 Task: Look for space in Newburgh, United States from 10th August, 2023 to 18th August, 2023 for 2 adults in price range Rs.10000 to Rs.14000. Place can be private room with 1  bedroom having 1 bed and 1 bathroom. Property type can be house, flat, guest house. Amenities needed are: wifi, TV, free parkinig on premises, gym, breakfast. Booking option can be shelf check-in. Required host language is English.
Action: Mouse moved to (473, 95)
Screenshot: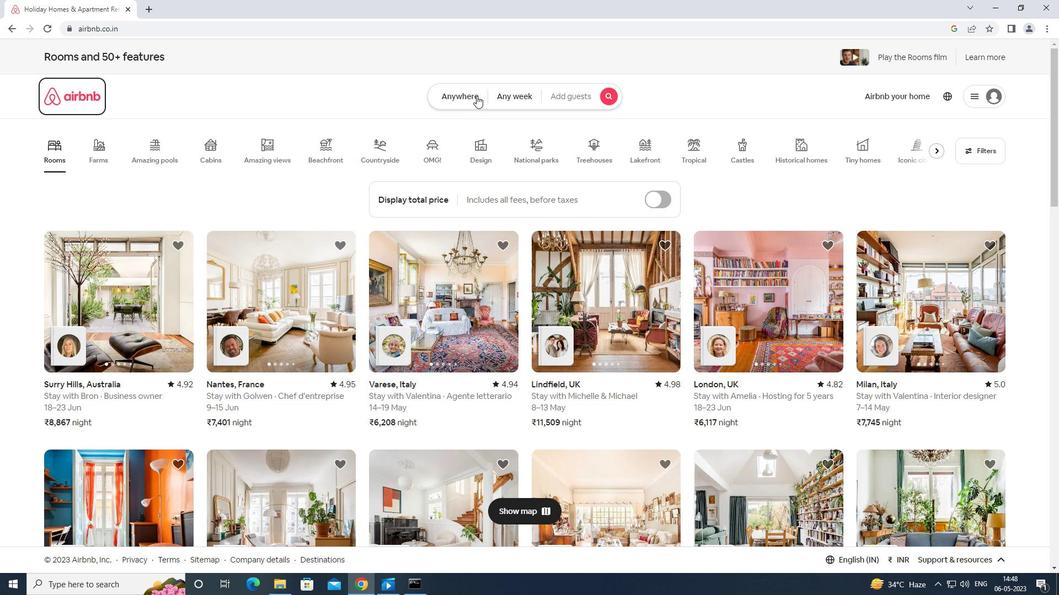 
Action: Mouse pressed left at (473, 95)
Screenshot: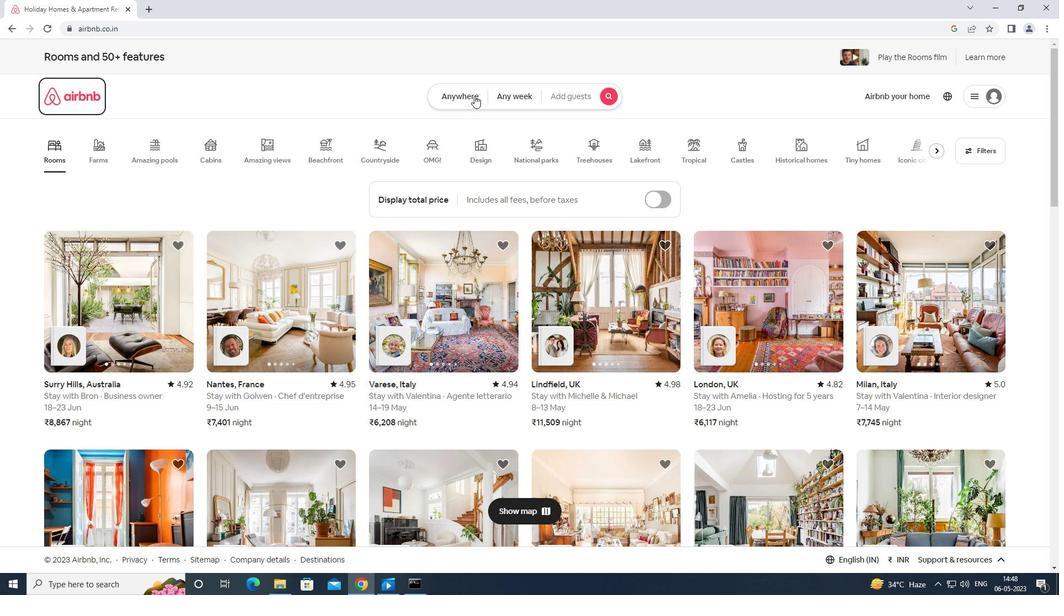 
Action: Mouse moved to (451, 63)
Screenshot: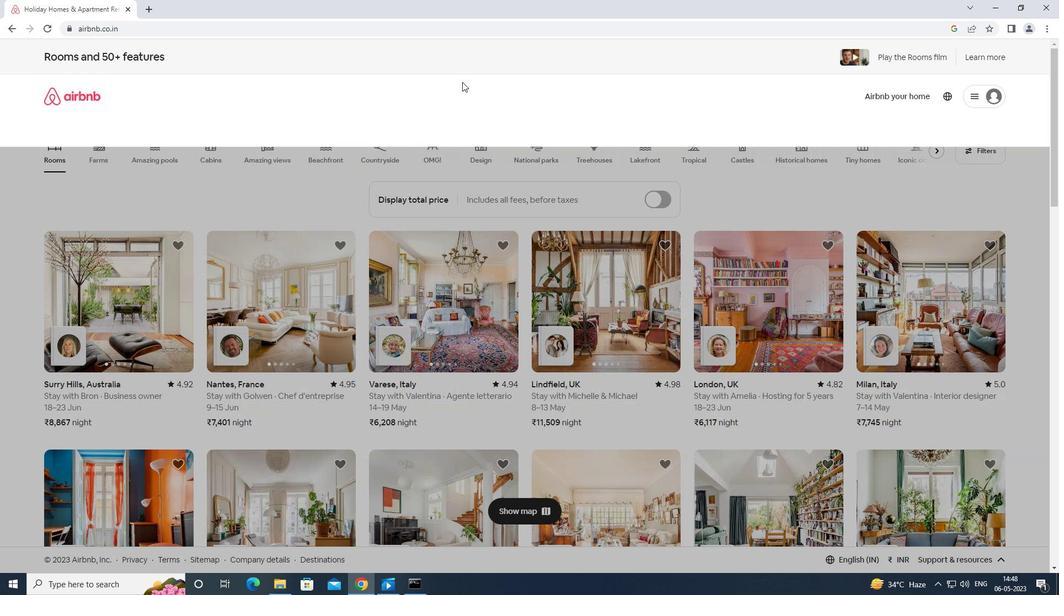 
Action: Key pressed <Key.caps_lock>
Screenshot: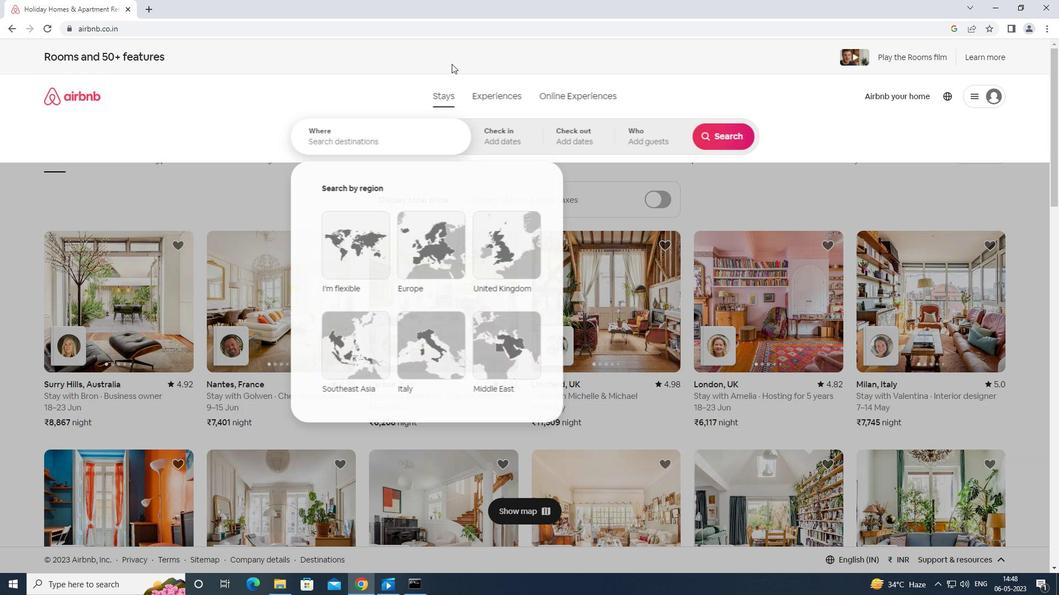 
Action: Mouse moved to (420, 132)
Screenshot: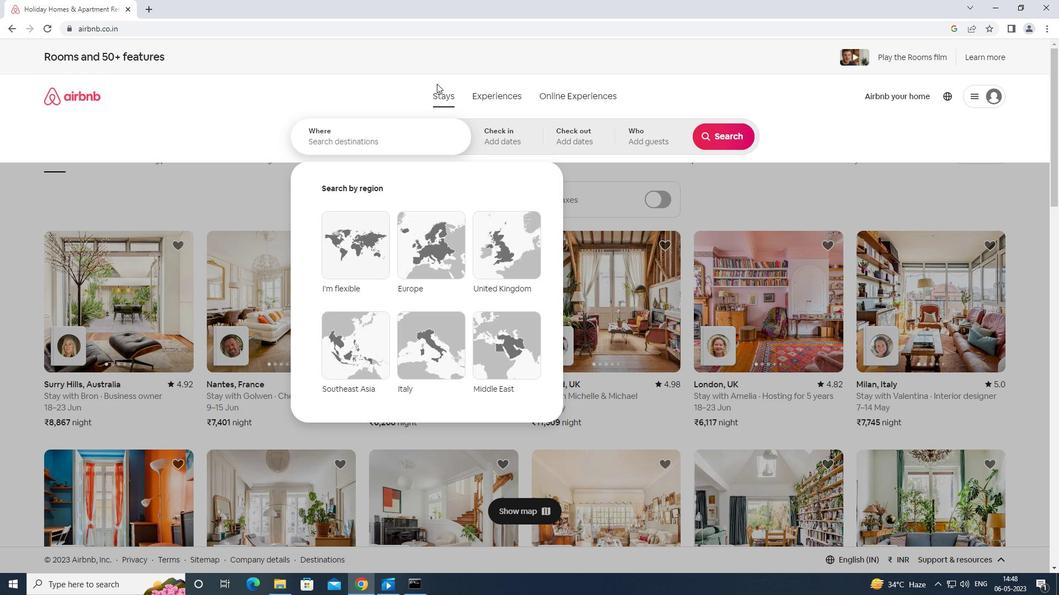 
Action: Mouse pressed left at (420, 132)
Screenshot: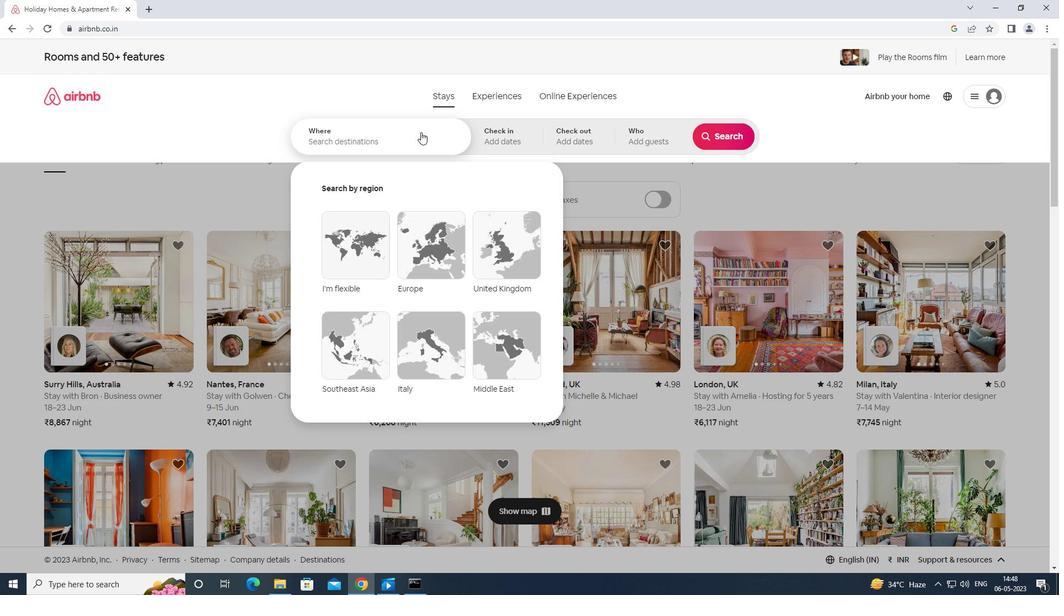 
Action: Key pressed newburgh<Key.space>united<Key.space>states<Key.enter>
Screenshot: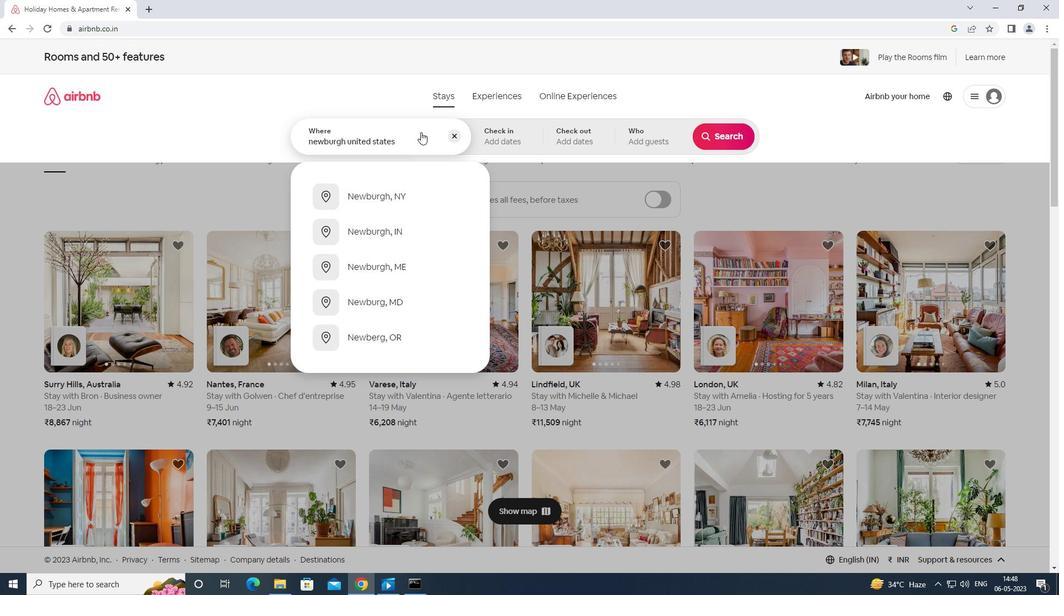 
Action: Mouse moved to (717, 232)
Screenshot: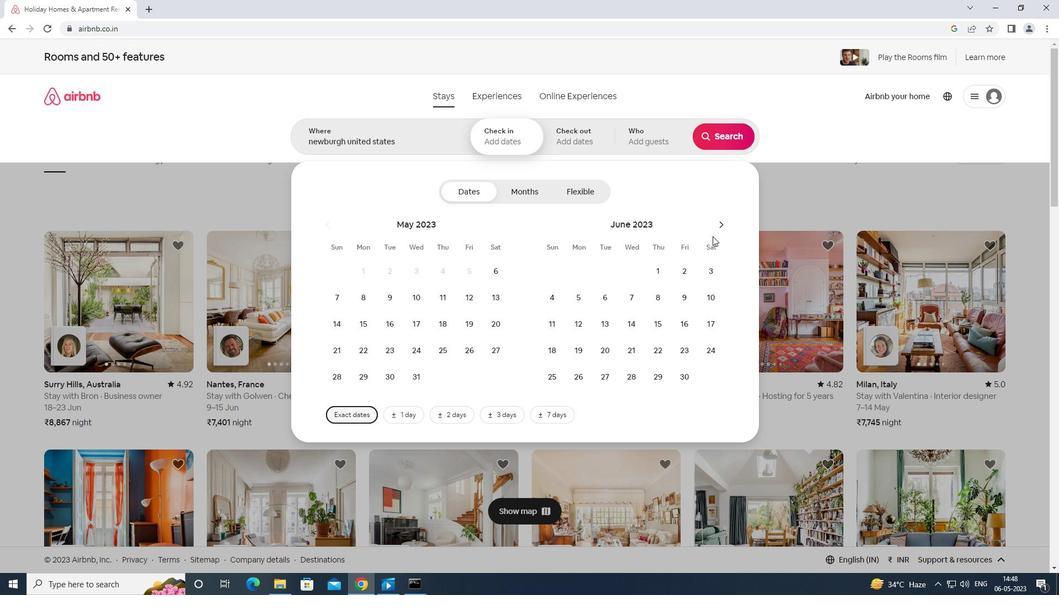
Action: Mouse pressed left at (717, 232)
Screenshot: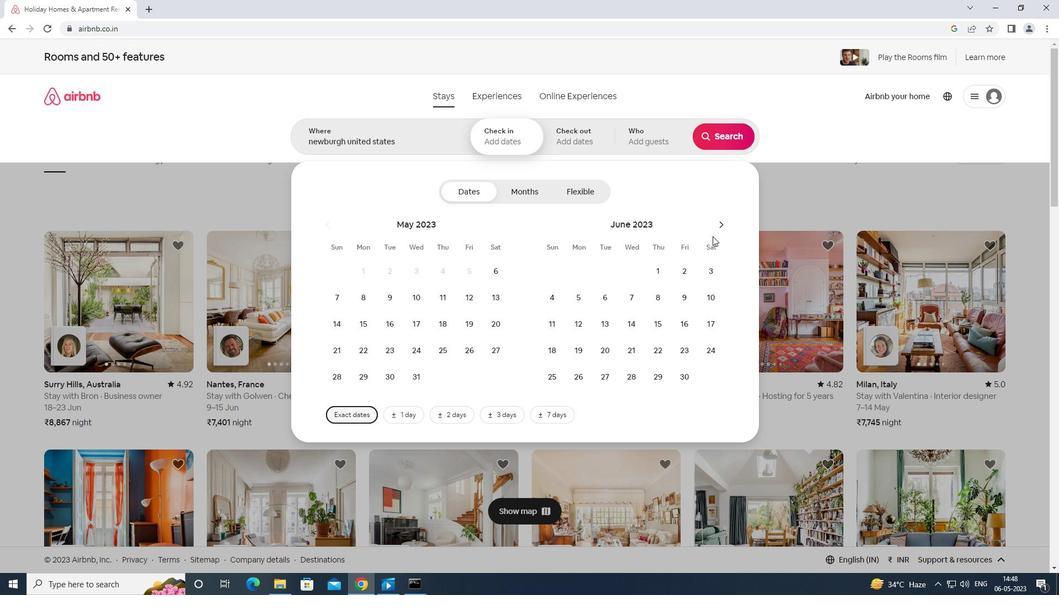 
Action: Mouse moved to (718, 222)
Screenshot: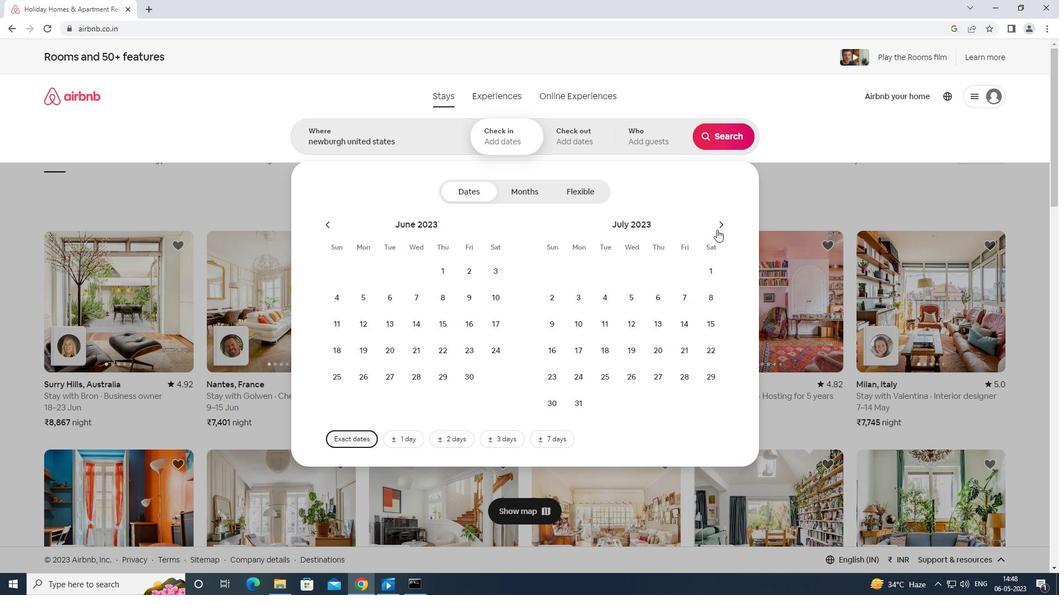 
Action: Mouse pressed left at (718, 222)
Screenshot: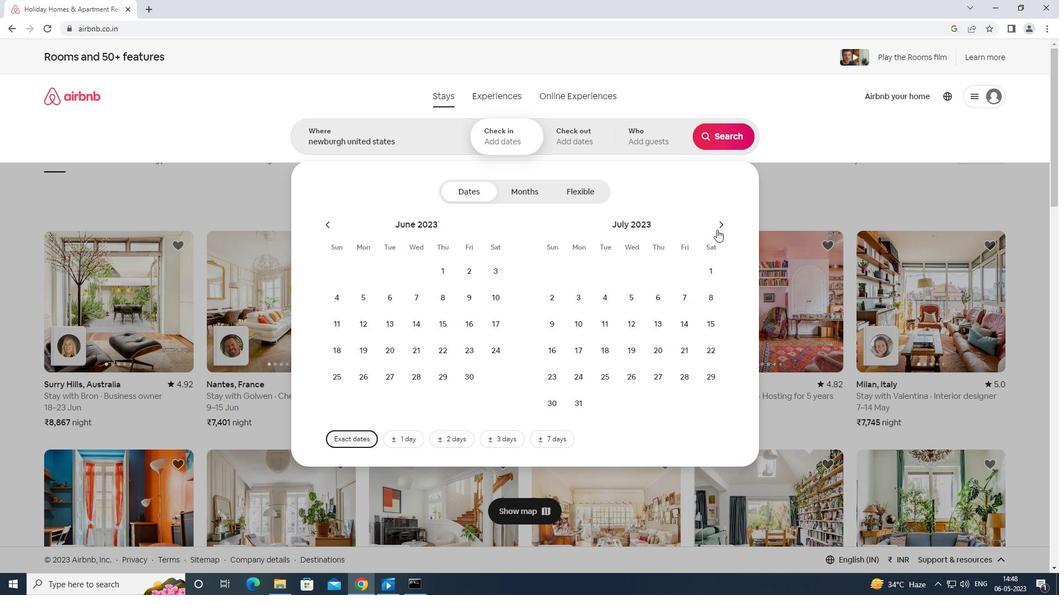 
Action: Mouse moved to (657, 289)
Screenshot: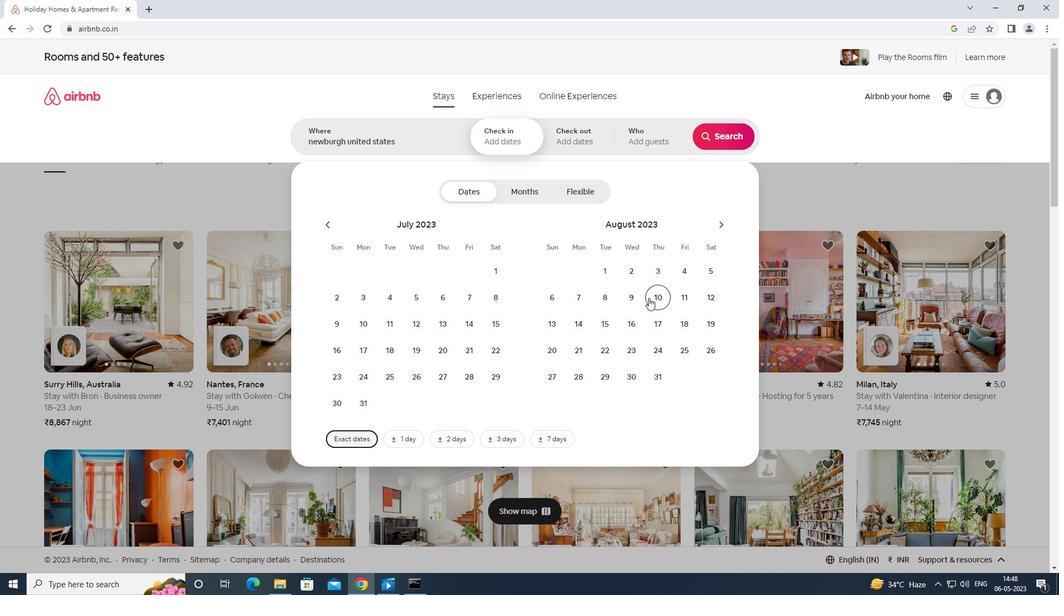 
Action: Mouse pressed left at (657, 289)
Screenshot: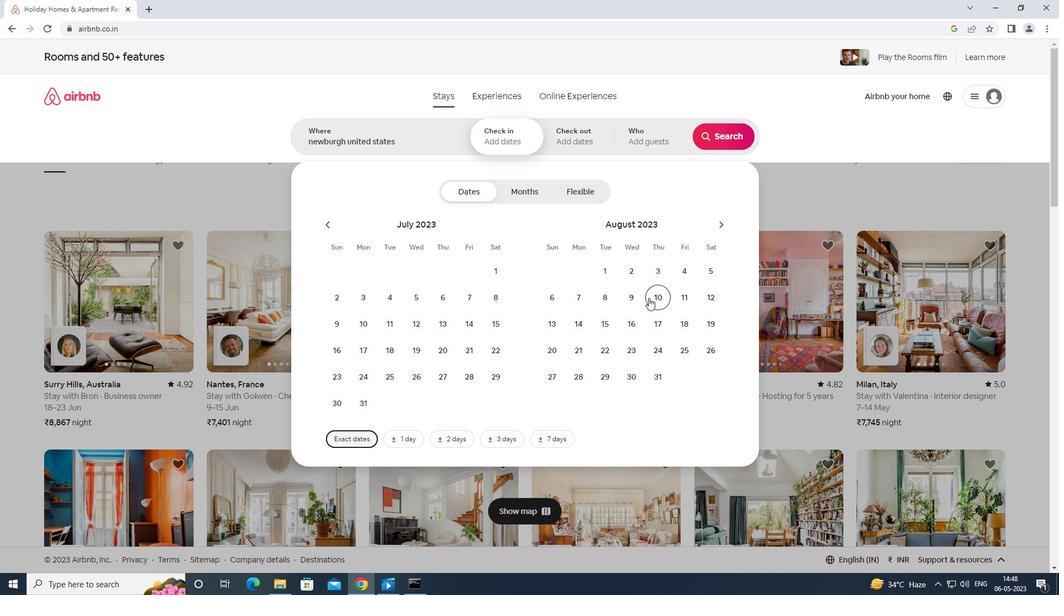 
Action: Mouse moved to (676, 320)
Screenshot: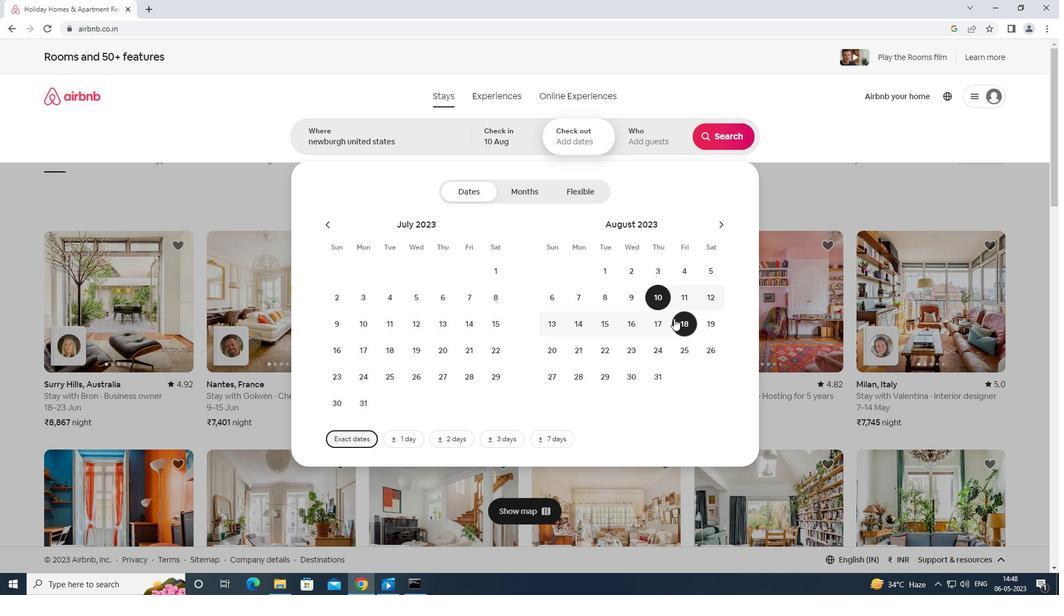 
Action: Mouse pressed left at (676, 320)
Screenshot: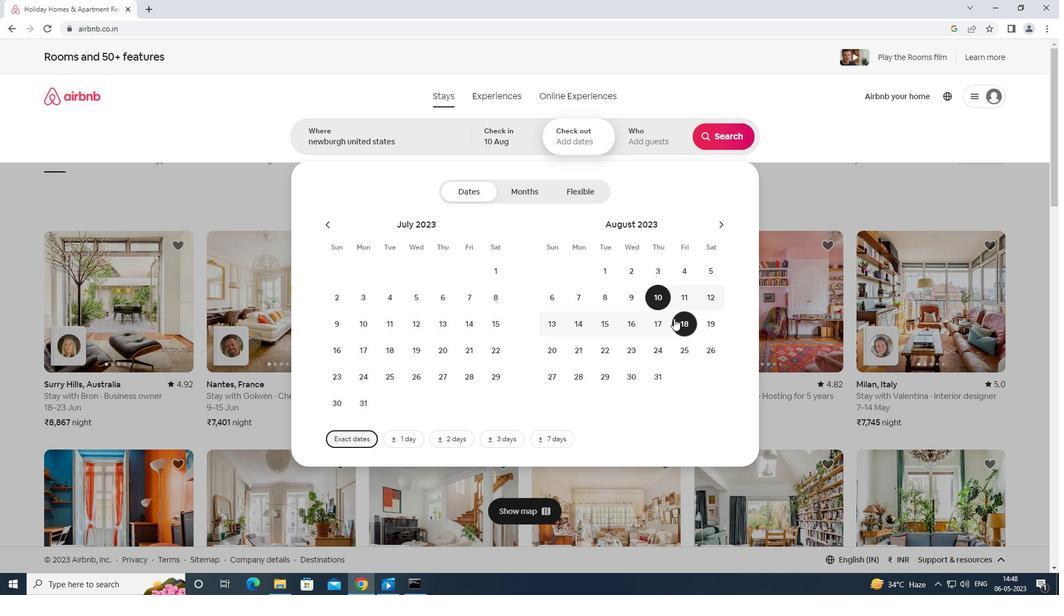 
Action: Mouse moved to (647, 132)
Screenshot: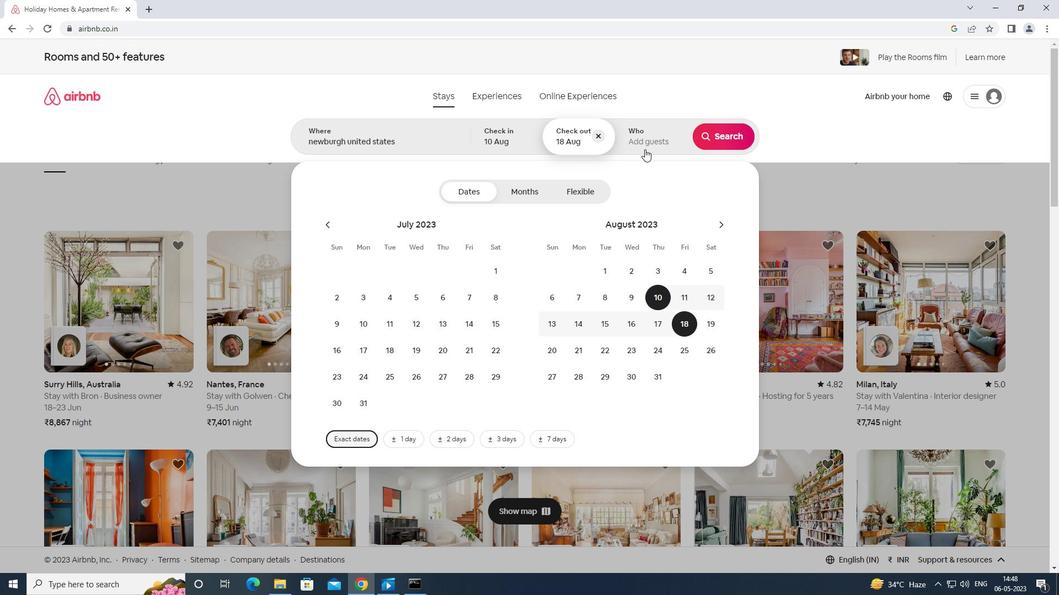 
Action: Mouse pressed left at (647, 132)
Screenshot: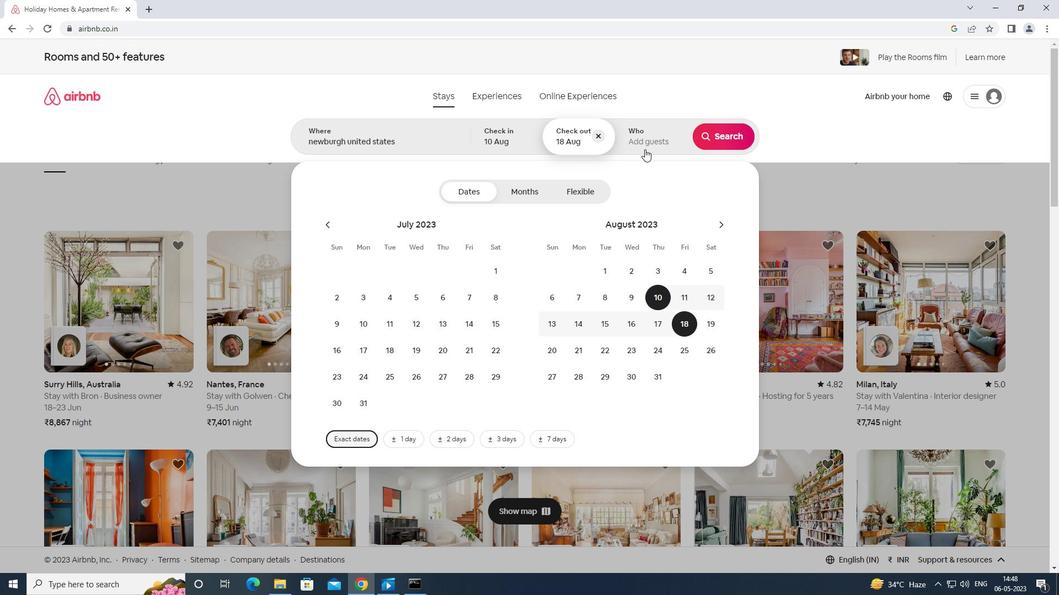
Action: Mouse moved to (724, 192)
Screenshot: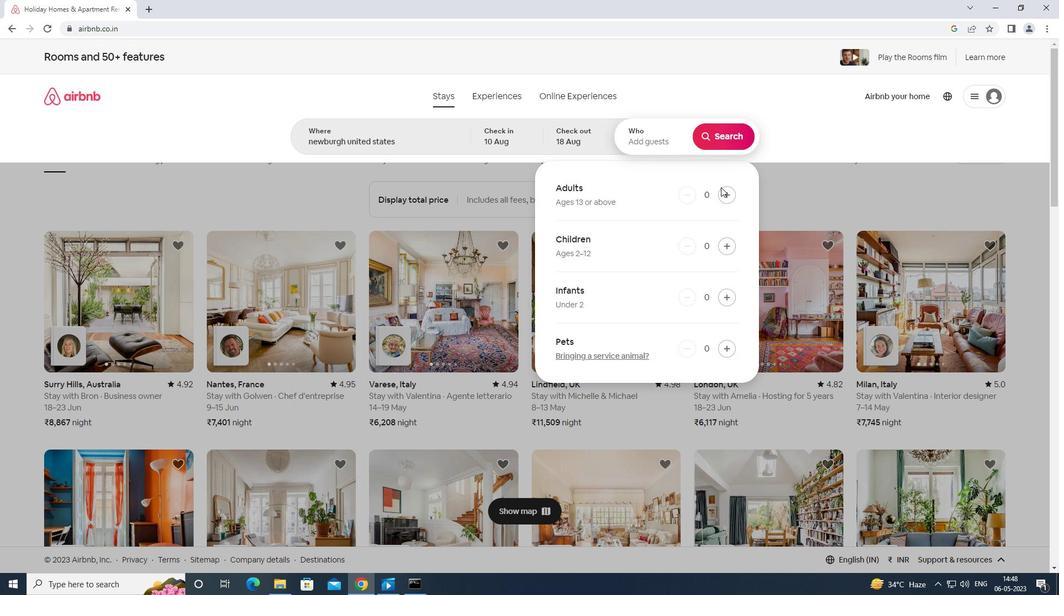 
Action: Mouse pressed left at (724, 192)
Screenshot: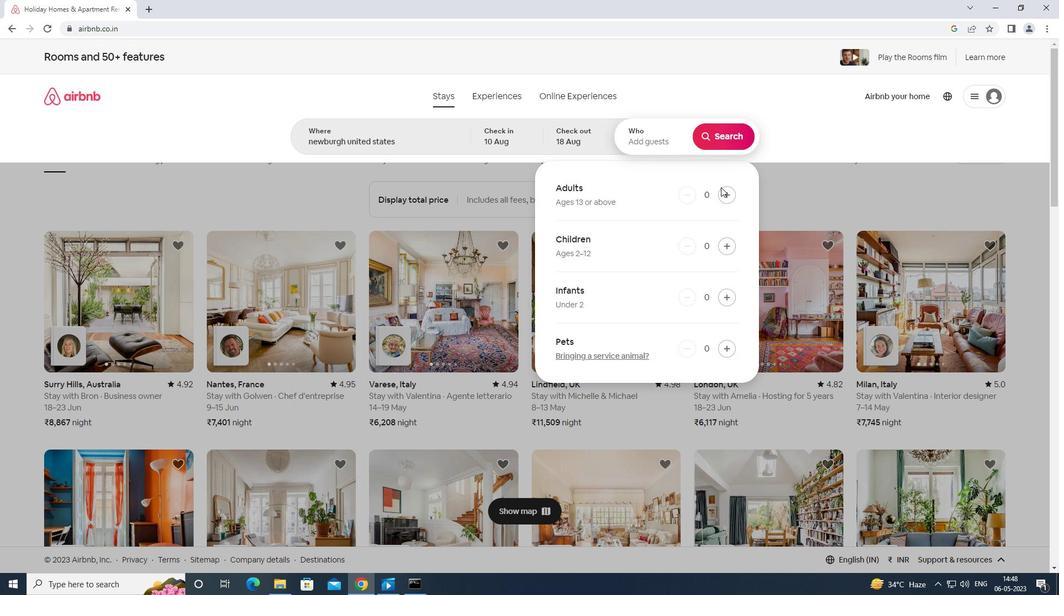 
Action: Mouse moved to (726, 194)
Screenshot: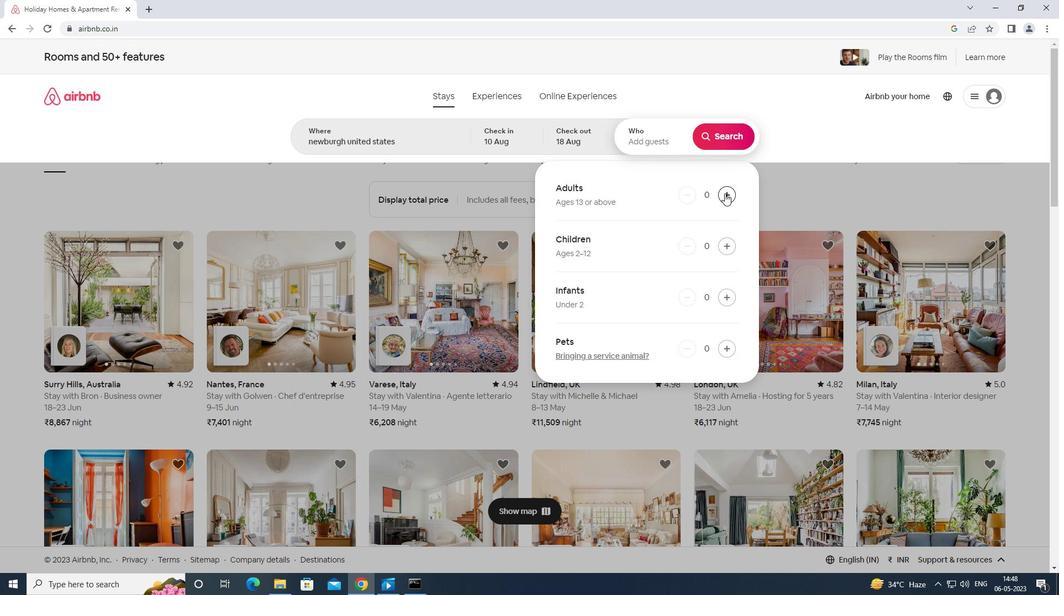 
Action: Mouse pressed left at (726, 194)
Screenshot: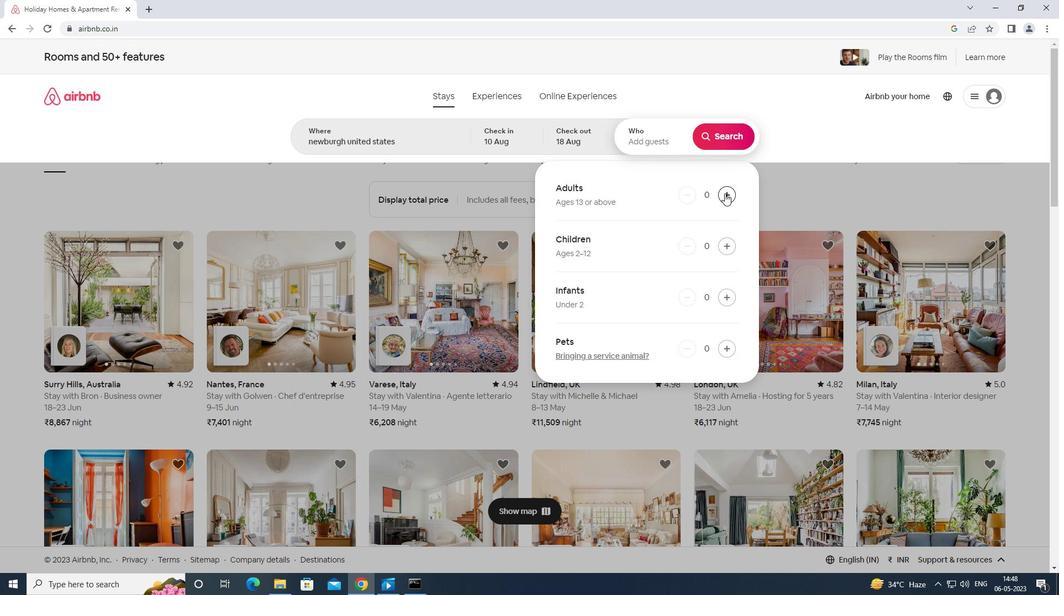 
Action: Mouse moved to (717, 134)
Screenshot: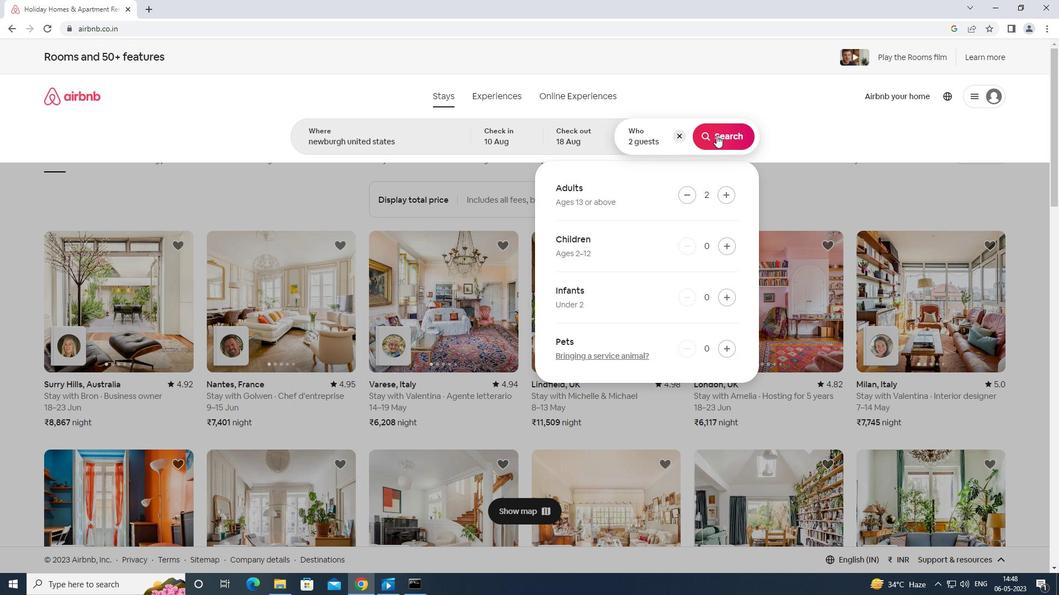 
Action: Mouse pressed left at (717, 134)
Screenshot: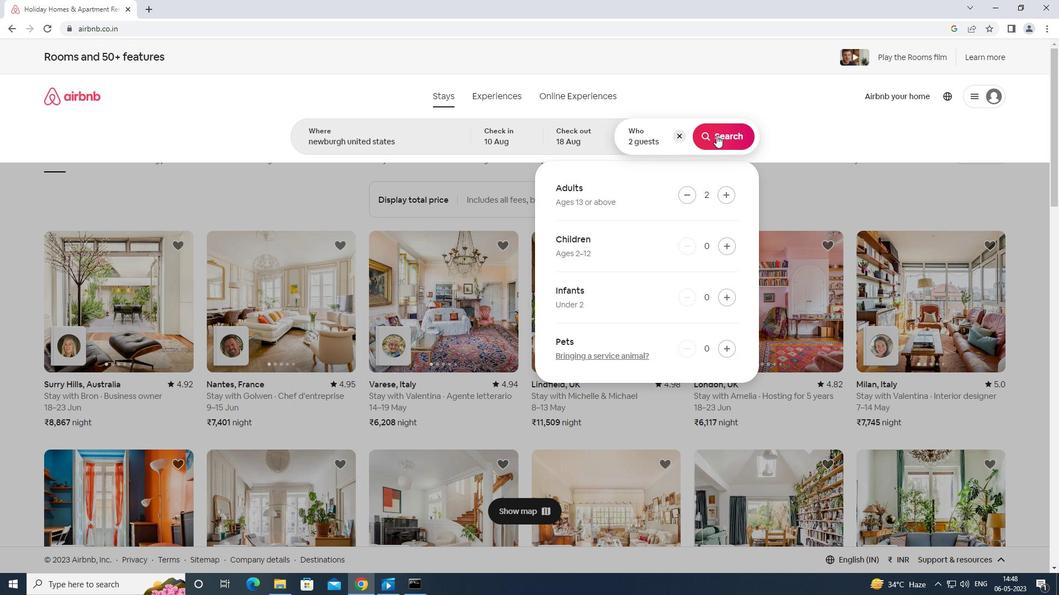 
Action: Mouse moved to (1010, 100)
Screenshot: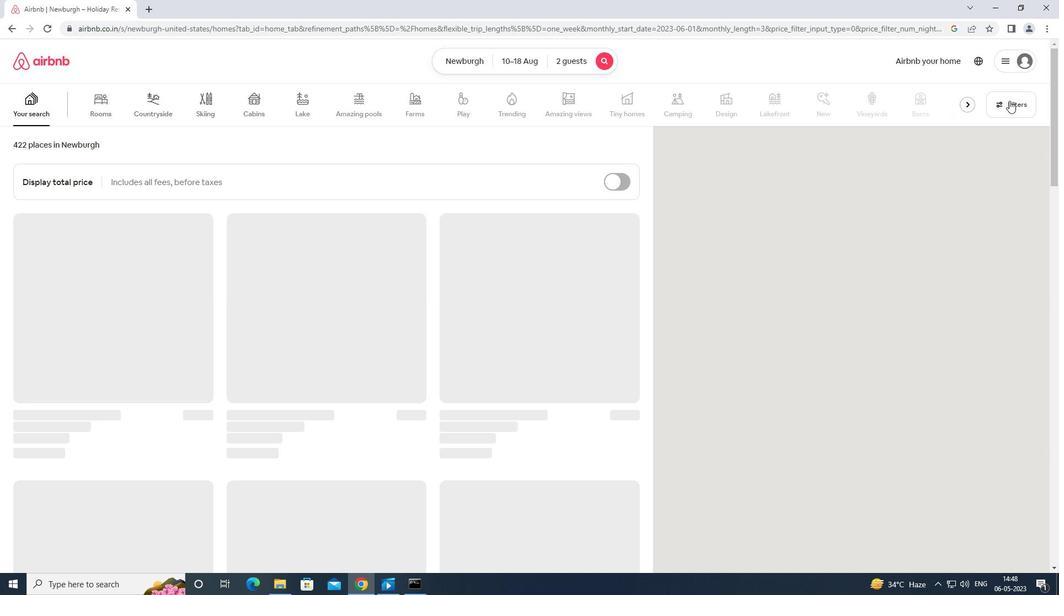 
Action: Mouse pressed left at (1010, 100)
Screenshot: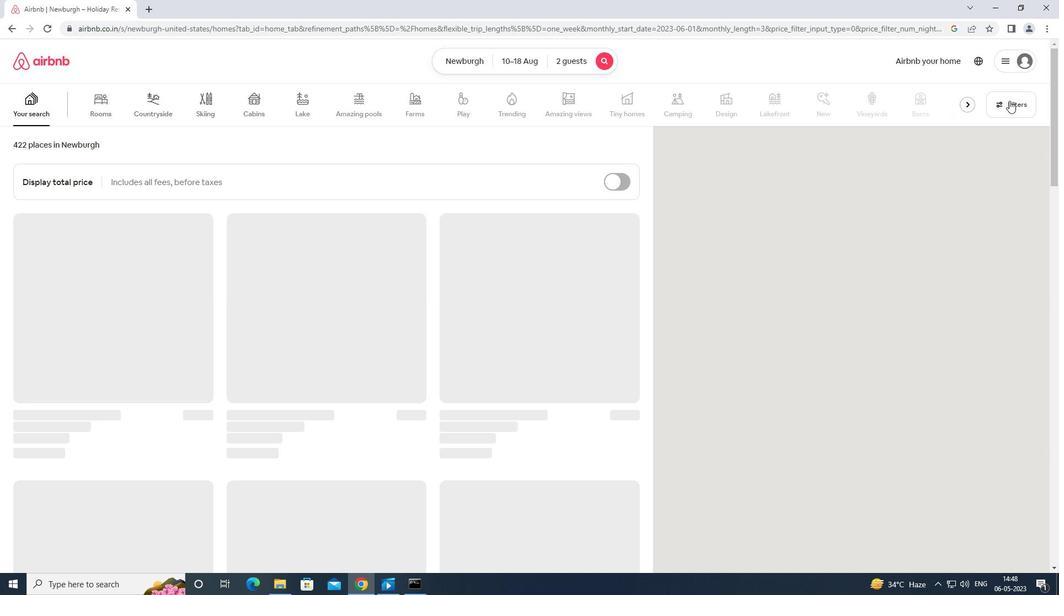 
Action: Mouse moved to (475, 364)
Screenshot: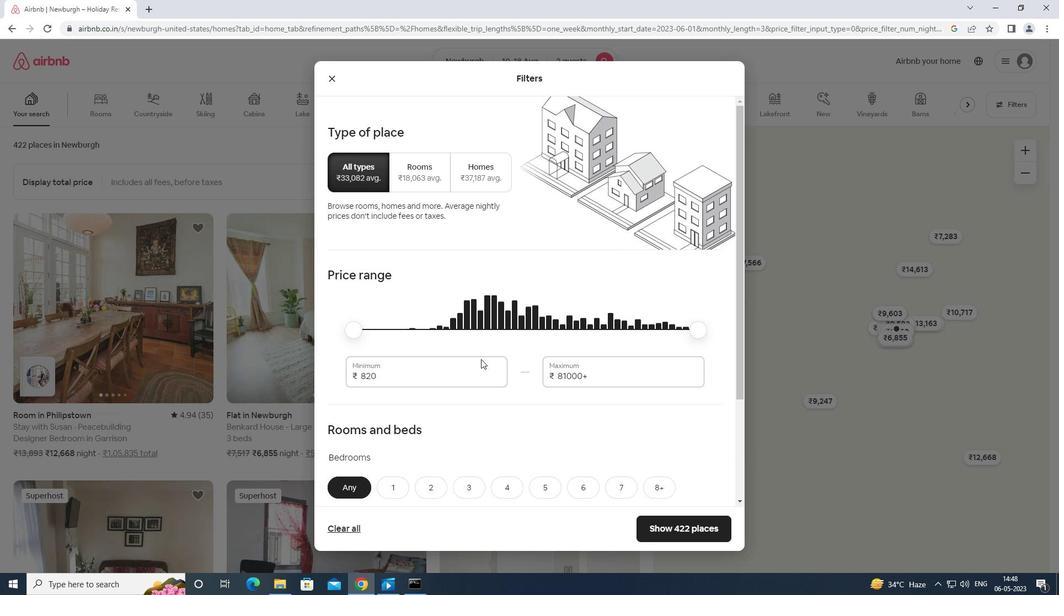 
Action: Mouse pressed left at (475, 364)
Screenshot: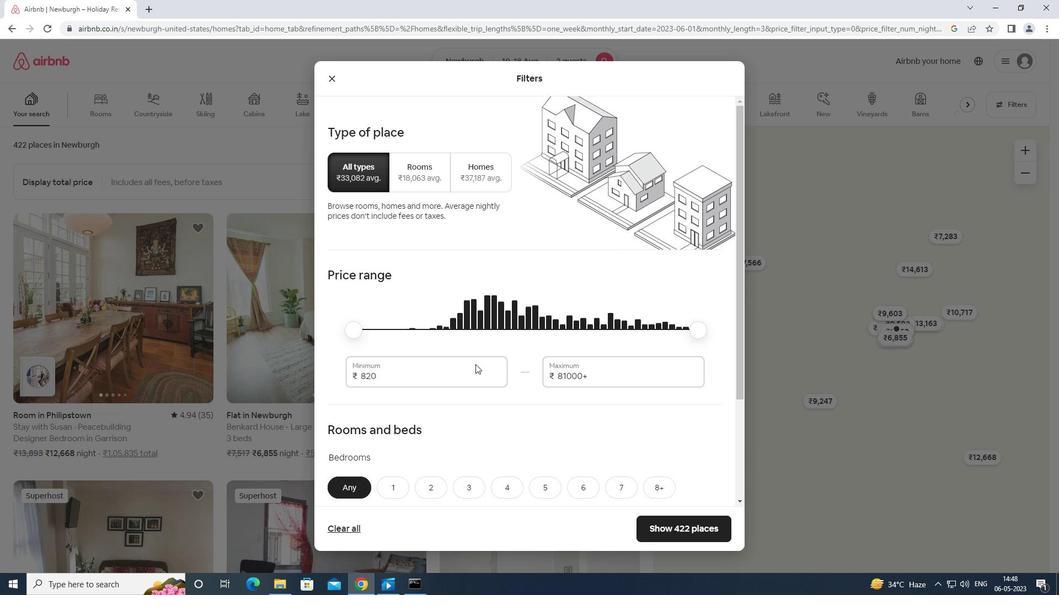 
Action: Mouse moved to (475, 364)
Screenshot: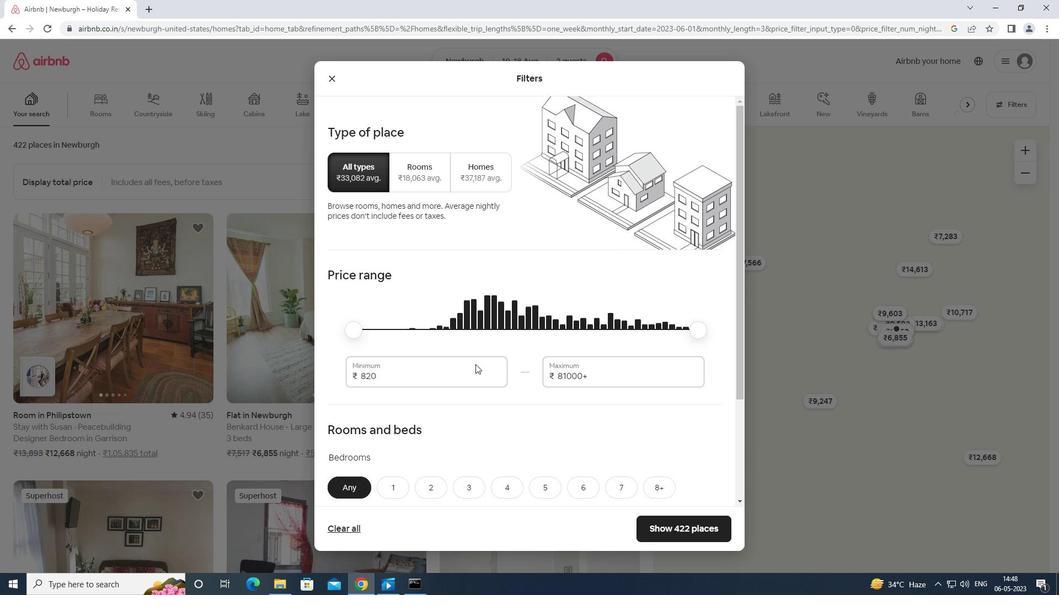 
Action: Key pressed <Key.backspace><Key.backspace><Key.backspace><Key.backspace><Key.backspace><Key.backspace>10000
Screenshot: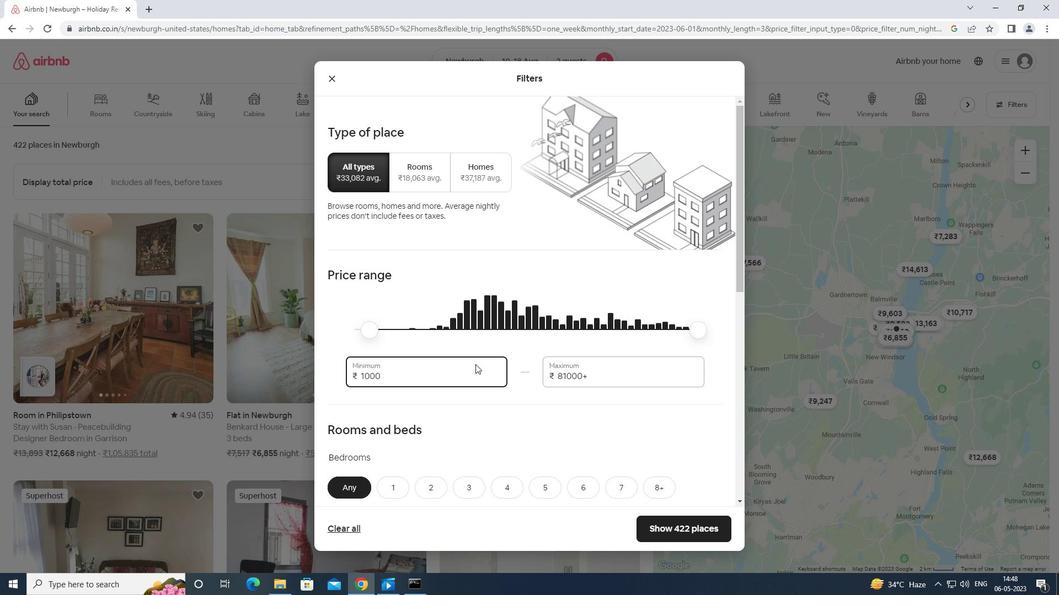 
Action: Mouse moved to (602, 367)
Screenshot: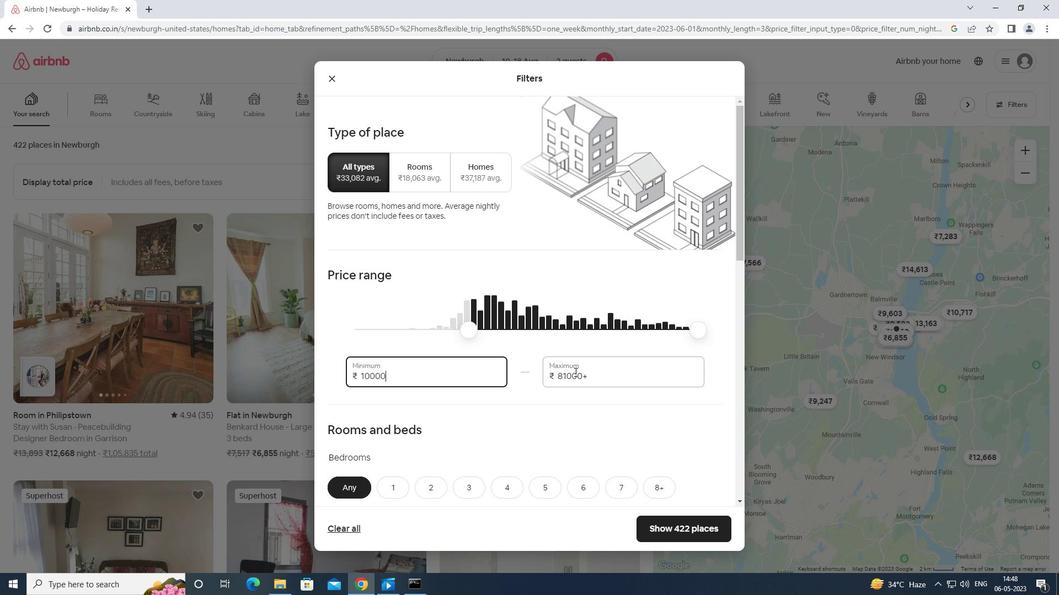 
Action: Mouse pressed left at (602, 367)
Screenshot: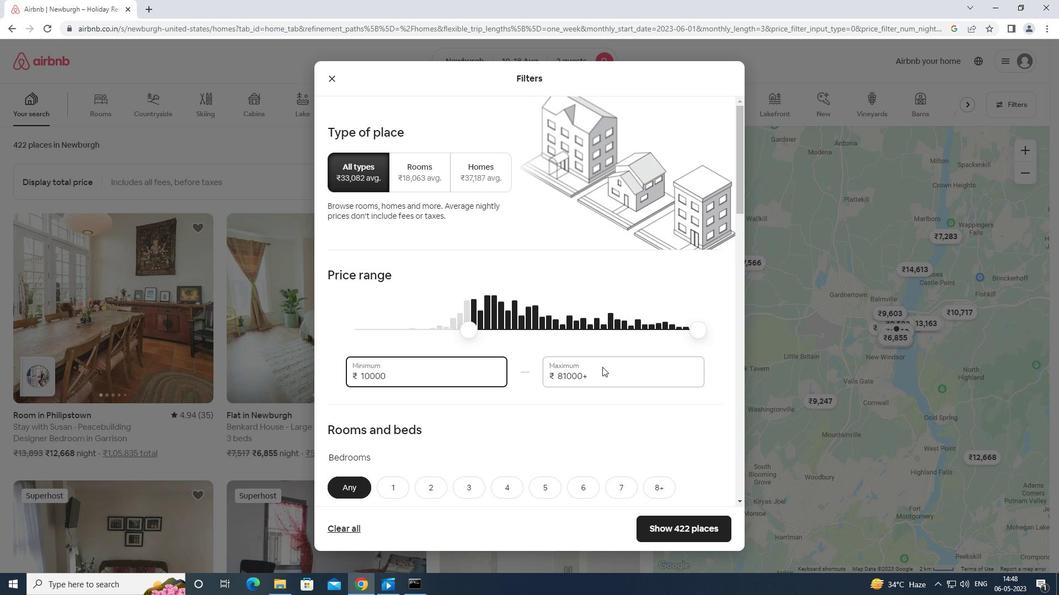 
Action: Key pressed <Key.backspace><Key.backspace><Key.backspace><Key.backspace><Key.backspace>1400<Key.backspace><Key.backspace><Key.backspace><Key.backspace><Key.backspace><Key.backspace><Key.backspace><Key.backspace><Key.backspace><Key.backspace><Key.backspace><Key.backspace><Key.backspace><Key.backspace>14000
Screenshot: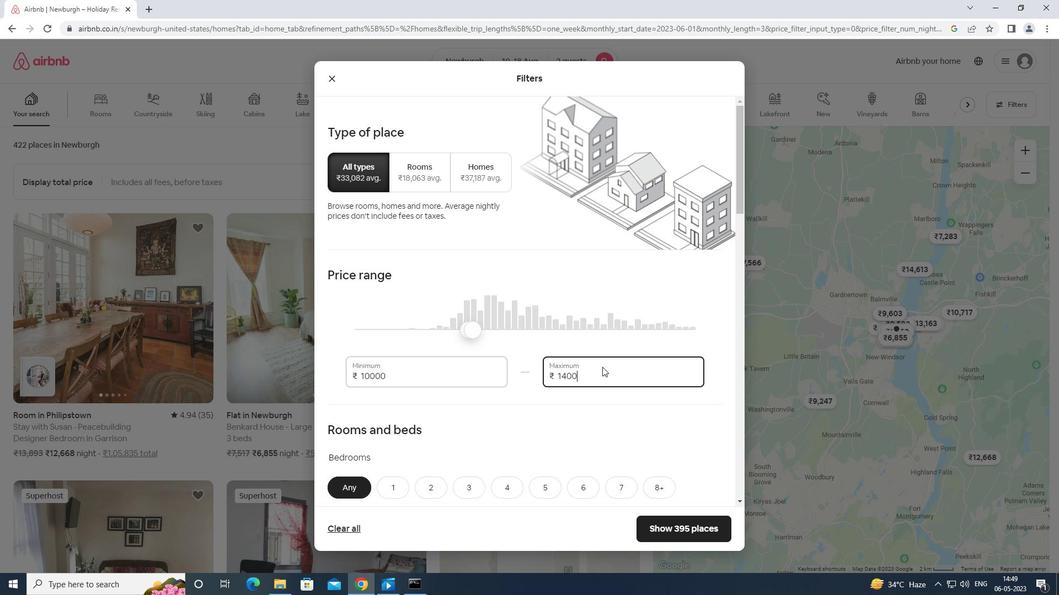 
Action: Mouse moved to (667, 291)
Screenshot: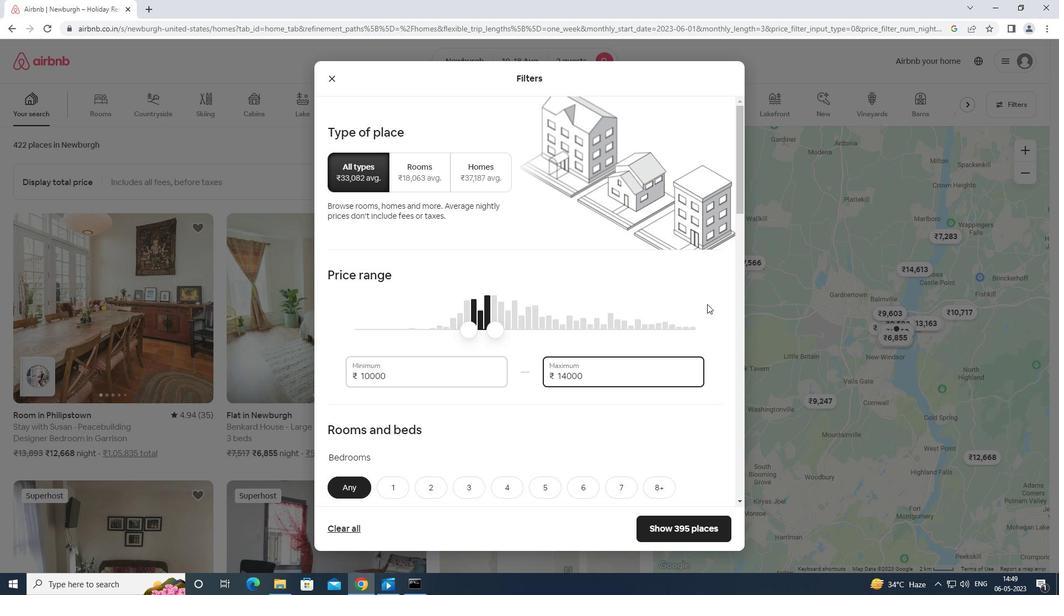 
Action: Mouse scrolled (667, 291) with delta (0, 0)
Screenshot: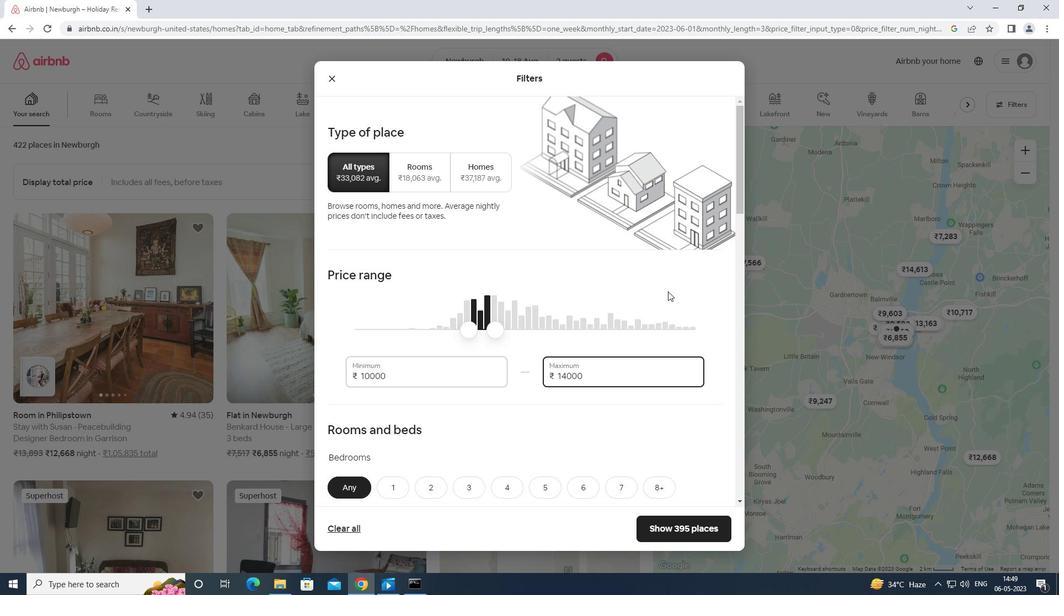 
Action: Mouse scrolled (667, 291) with delta (0, 0)
Screenshot: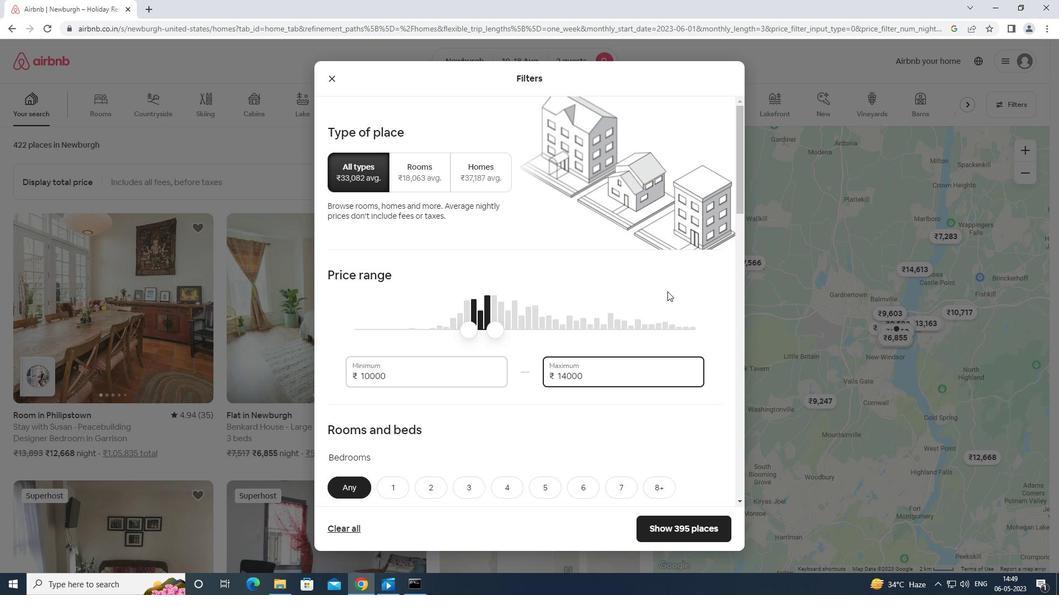 
Action: Mouse scrolled (667, 291) with delta (0, 0)
Screenshot: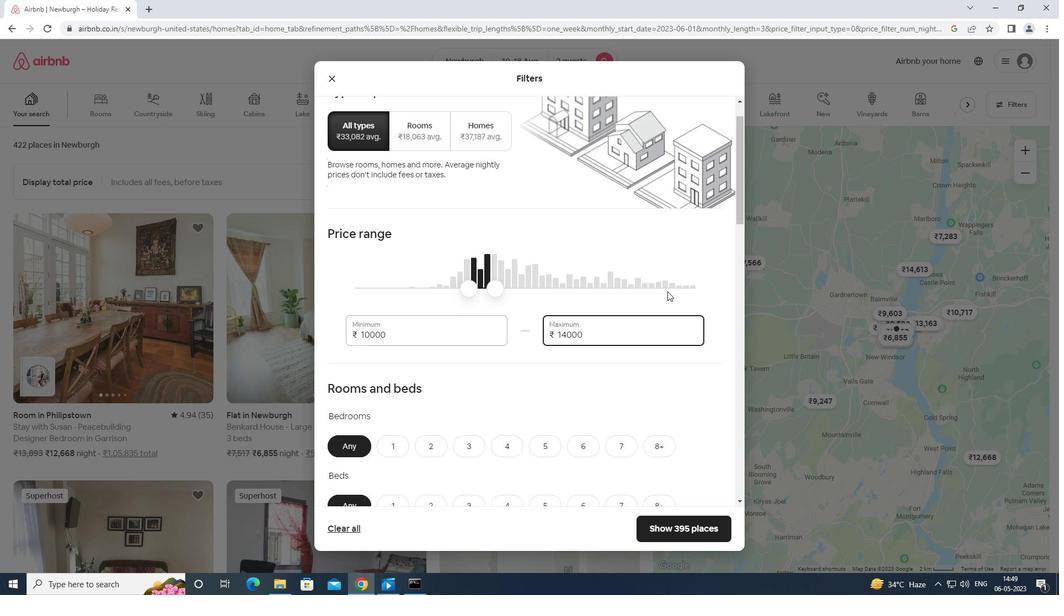 
Action: Mouse scrolled (667, 291) with delta (0, 0)
Screenshot: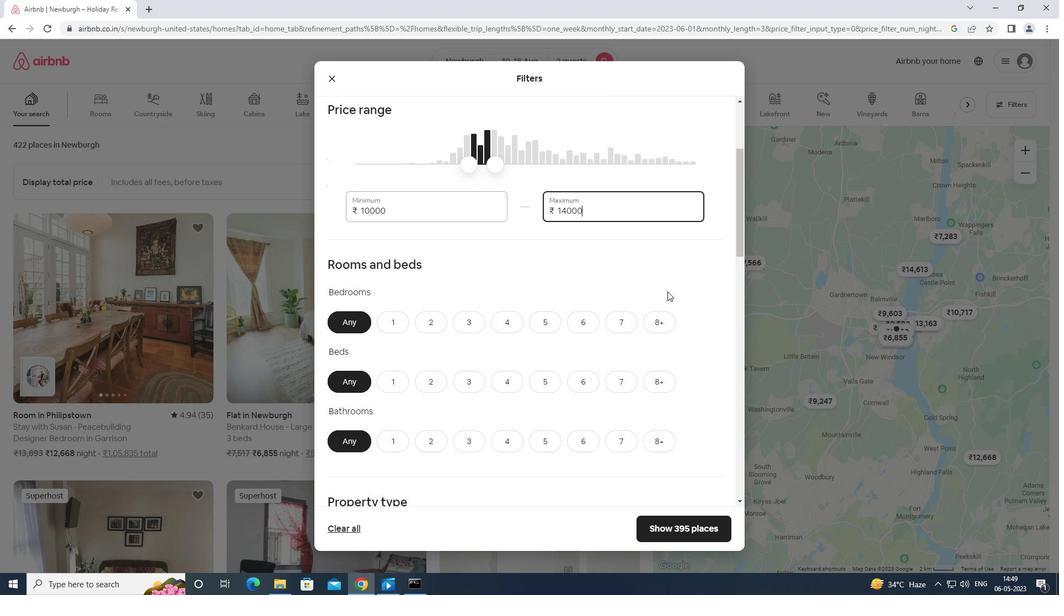 
Action: Mouse moved to (401, 263)
Screenshot: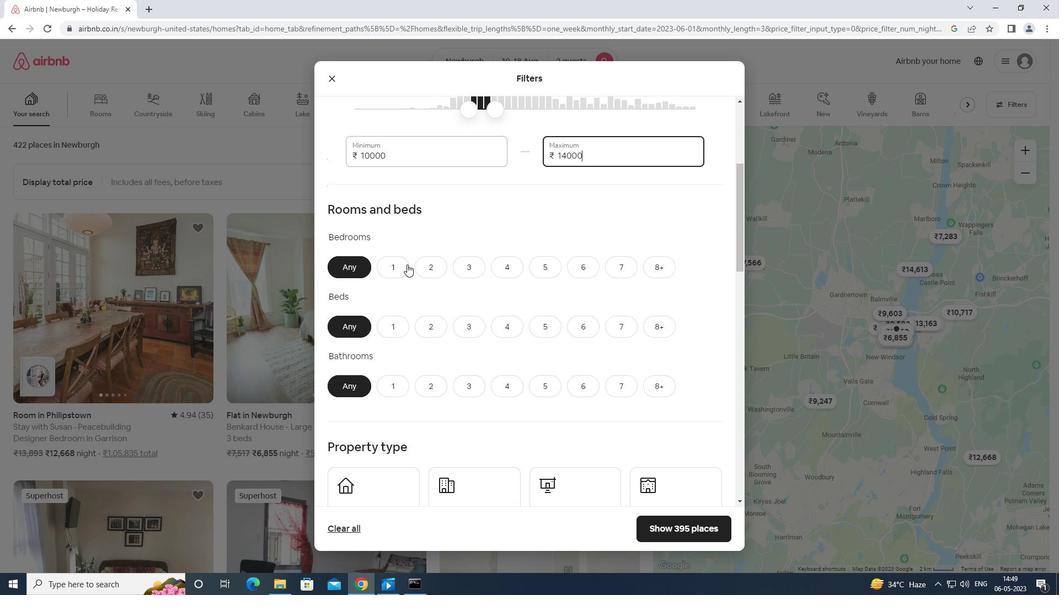 
Action: Mouse pressed left at (401, 263)
Screenshot: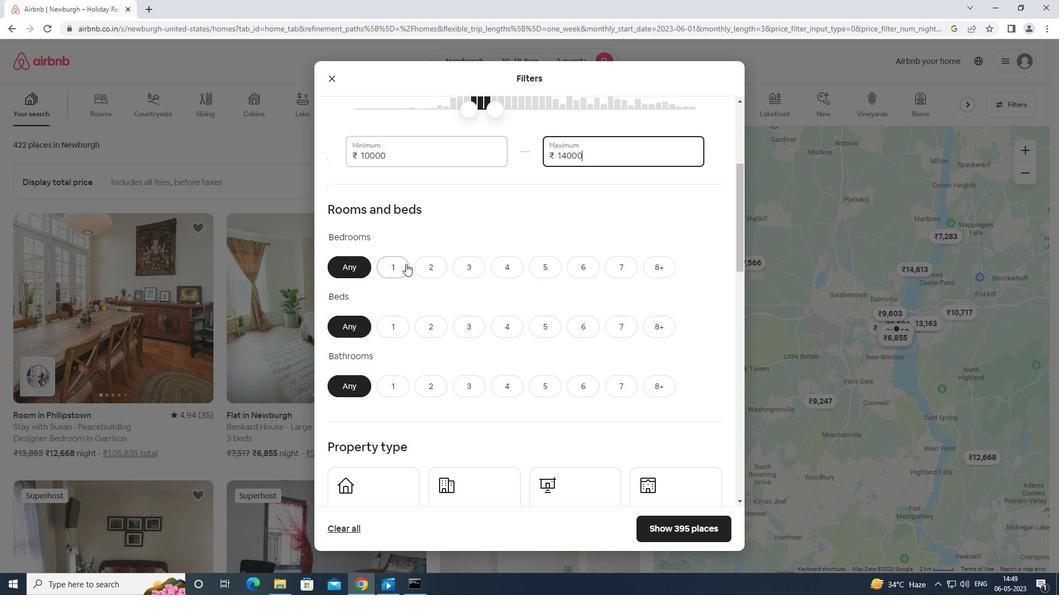 
Action: Mouse moved to (385, 326)
Screenshot: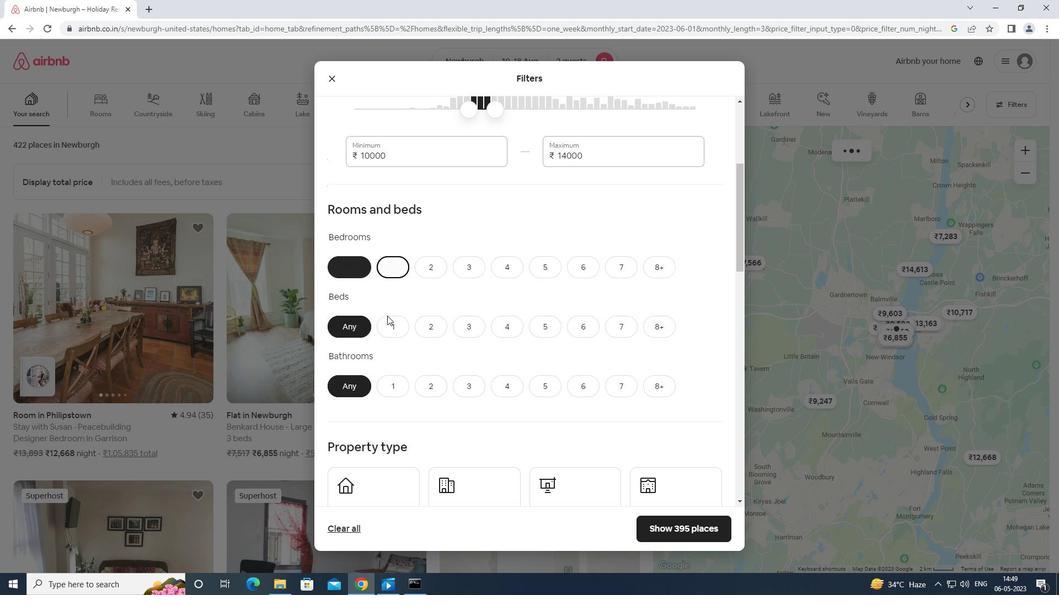 
Action: Mouse pressed left at (385, 326)
Screenshot: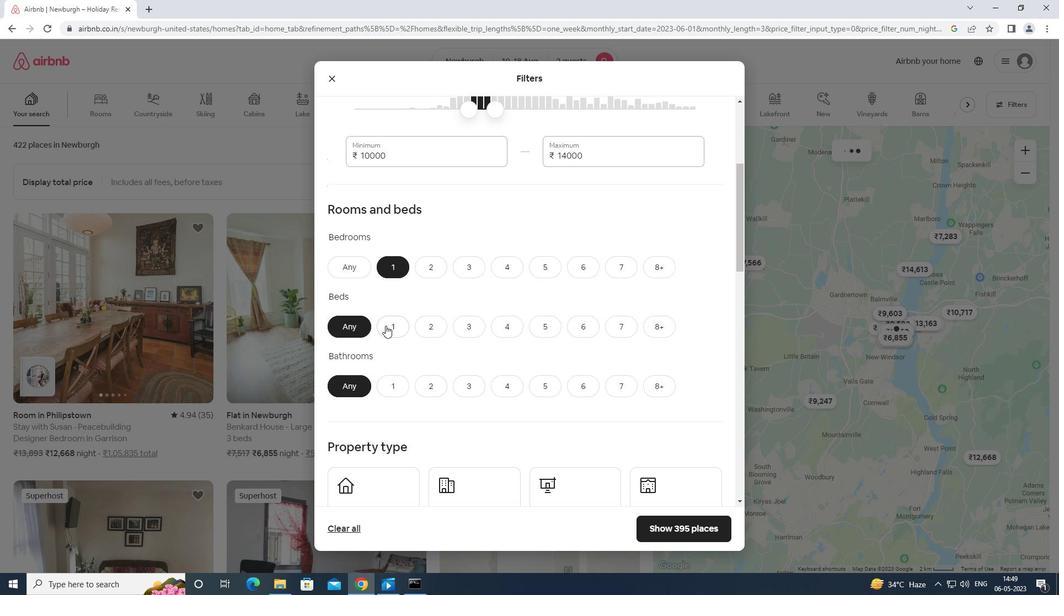 
Action: Mouse moved to (389, 378)
Screenshot: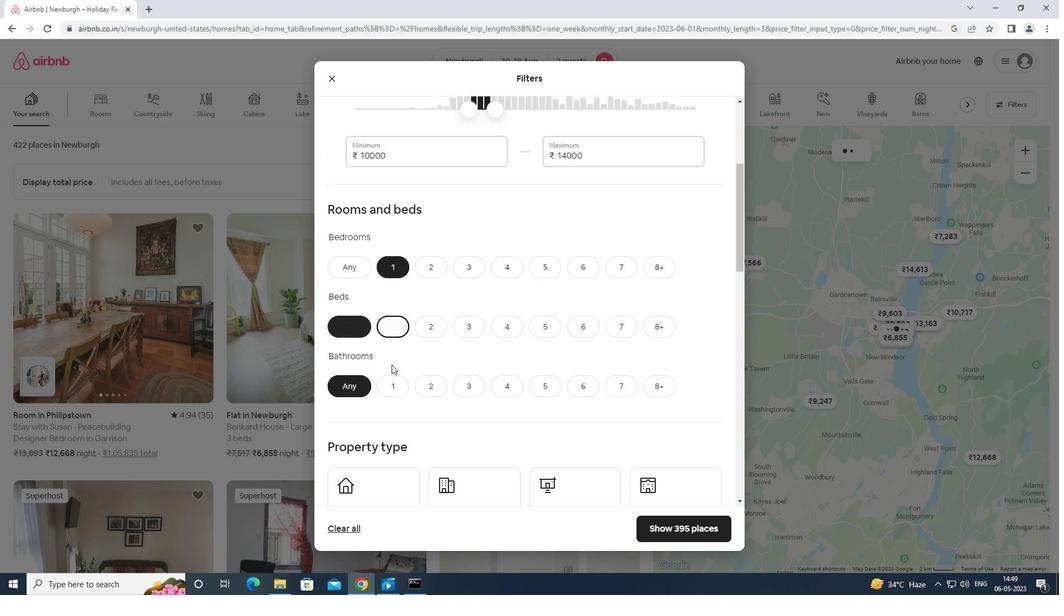 
Action: Mouse pressed left at (389, 378)
Screenshot: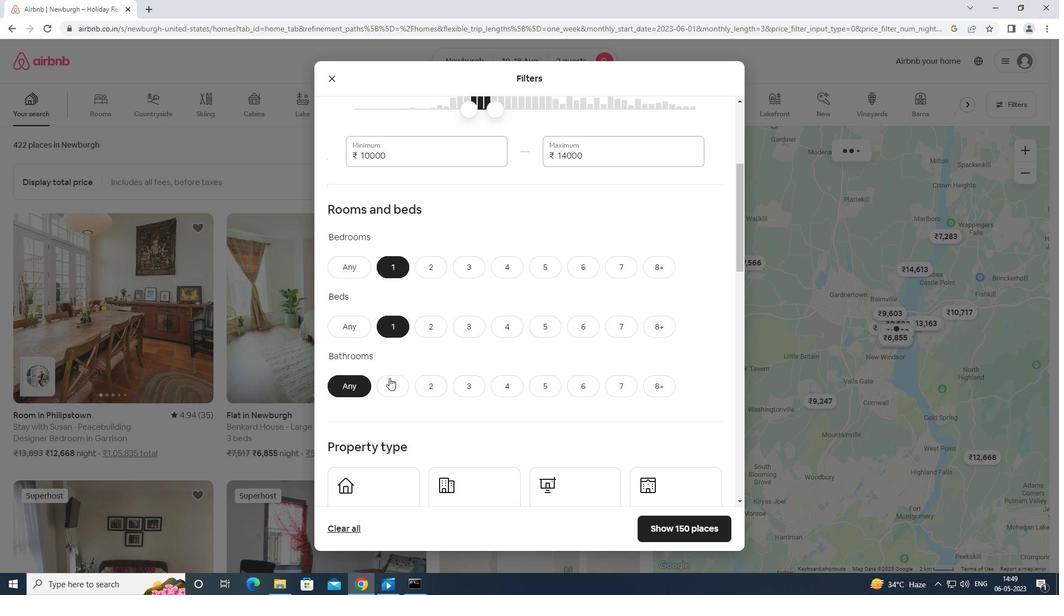
Action: Mouse moved to (391, 376)
Screenshot: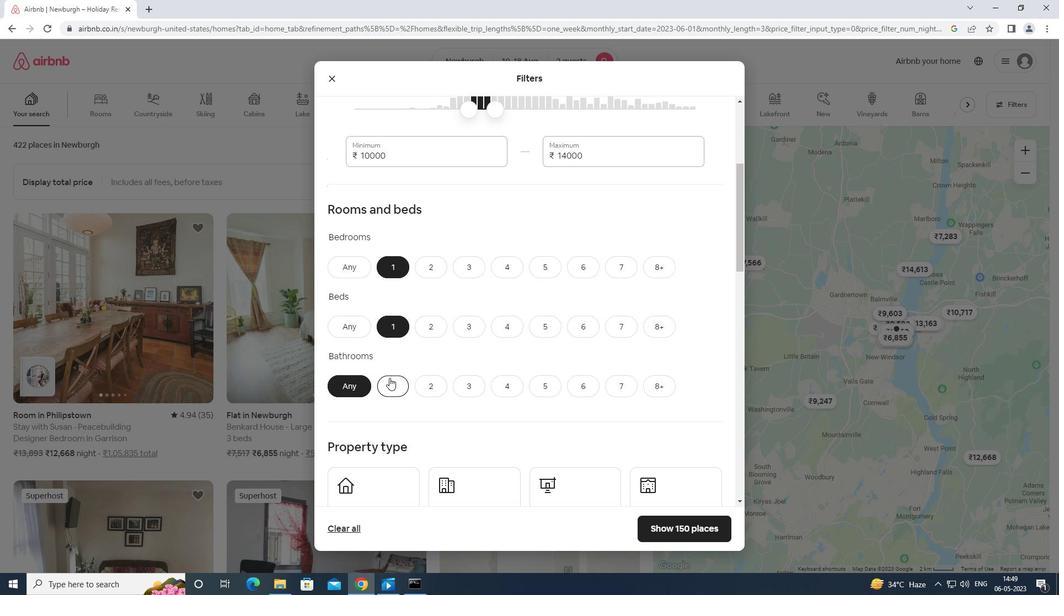 
Action: Mouse scrolled (391, 376) with delta (0, 0)
Screenshot: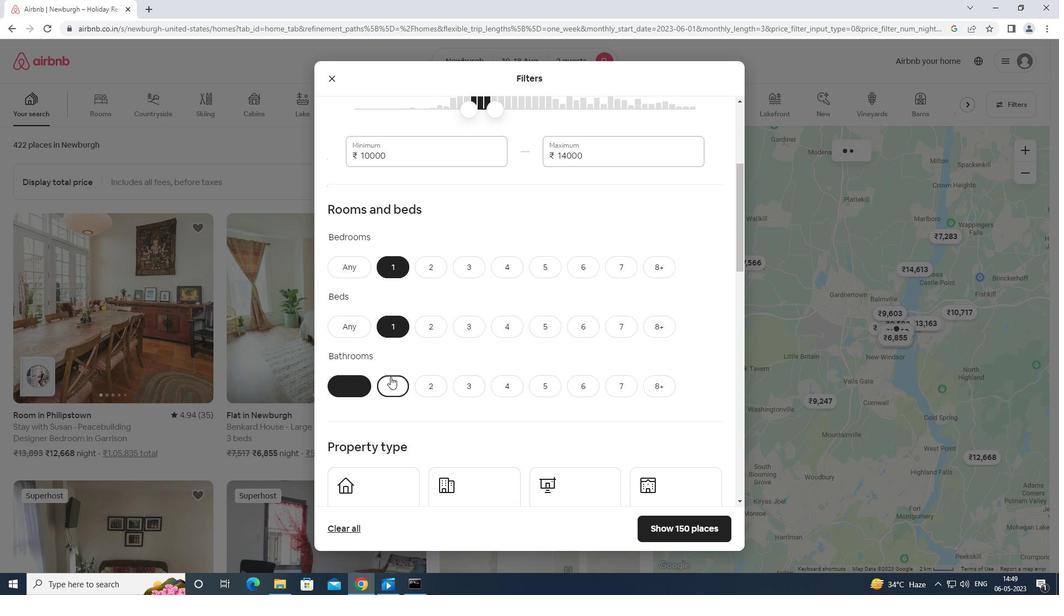 
Action: Mouse moved to (391, 383)
Screenshot: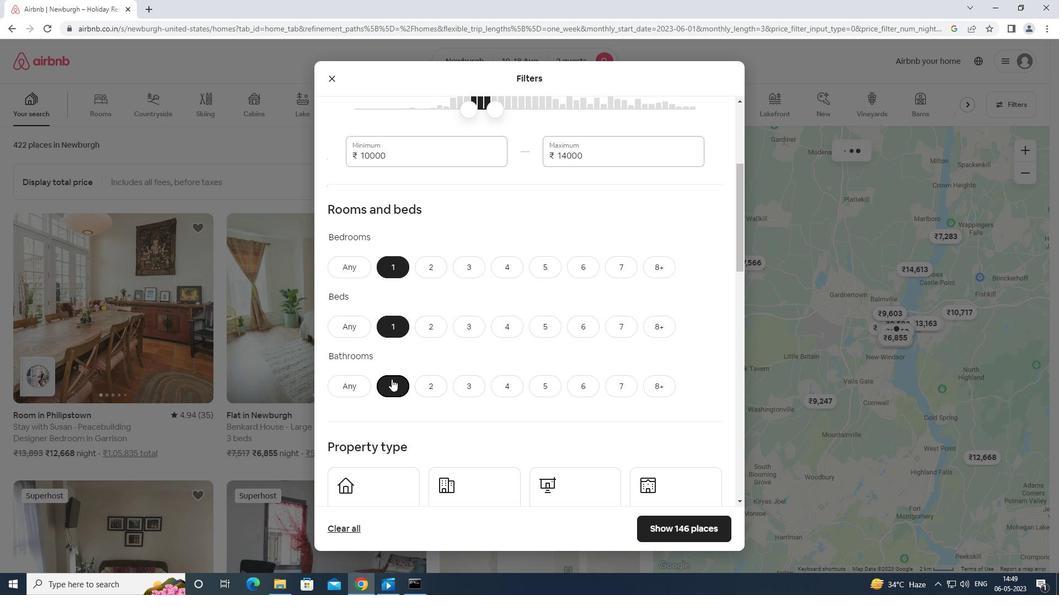 
Action: Mouse scrolled (391, 382) with delta (0, 0)
Screenshot: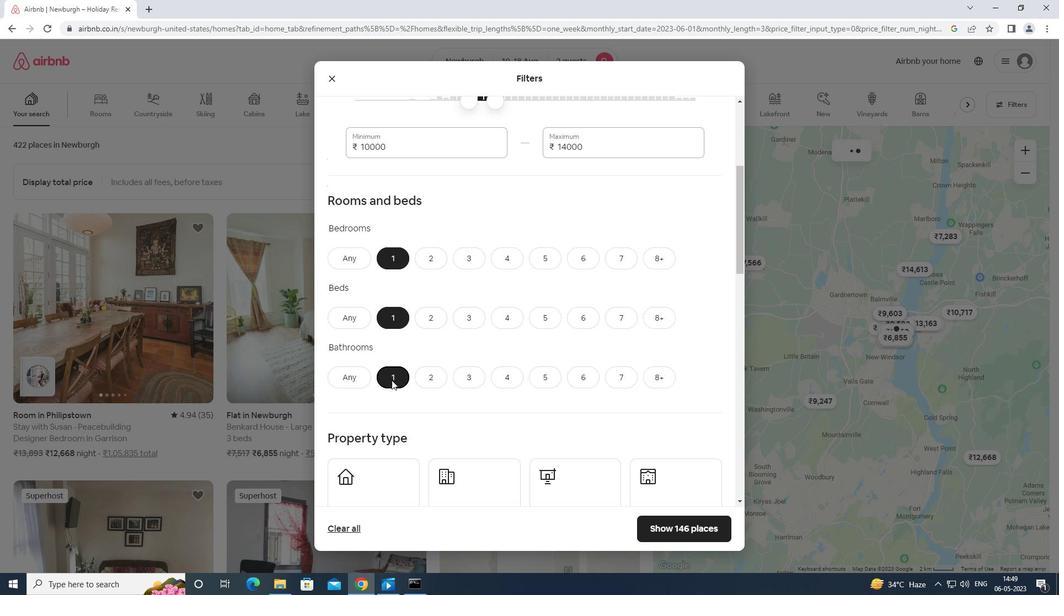 
Action: Mouse scrolled (391, 382) with delta (0, 0)
Screenshot: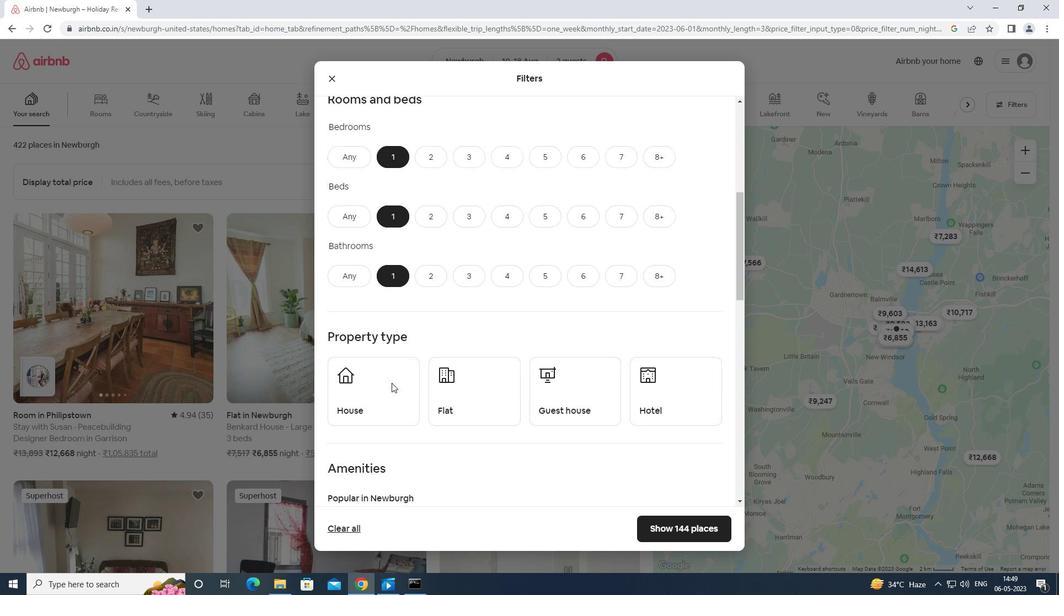 
Action: Mouse scrolled (391, 382) with delta (0, 0)
Screenshot: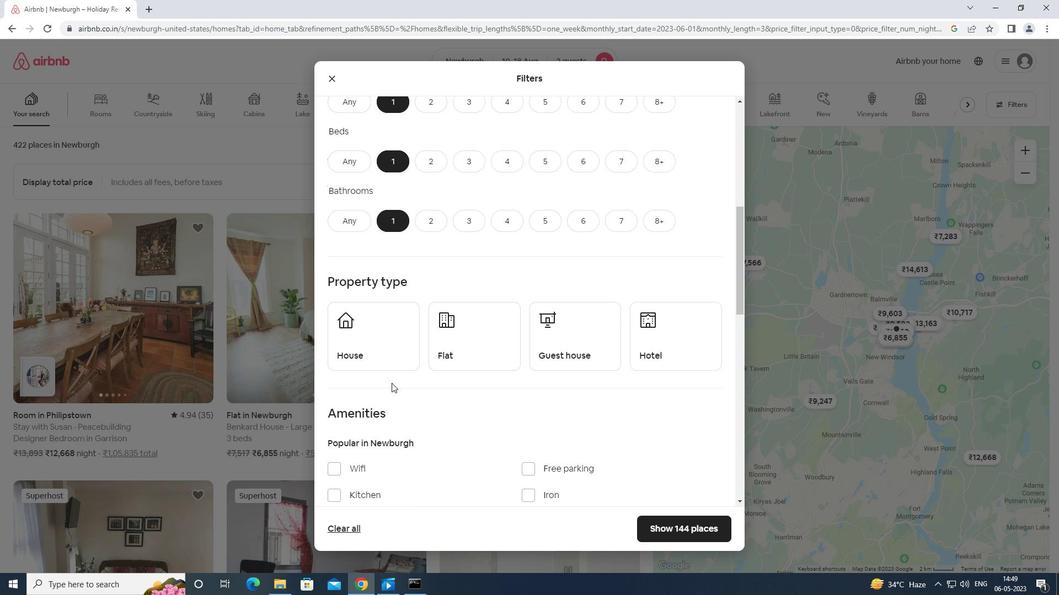
Action: Mouse moved to (377, 278)
Screenshot: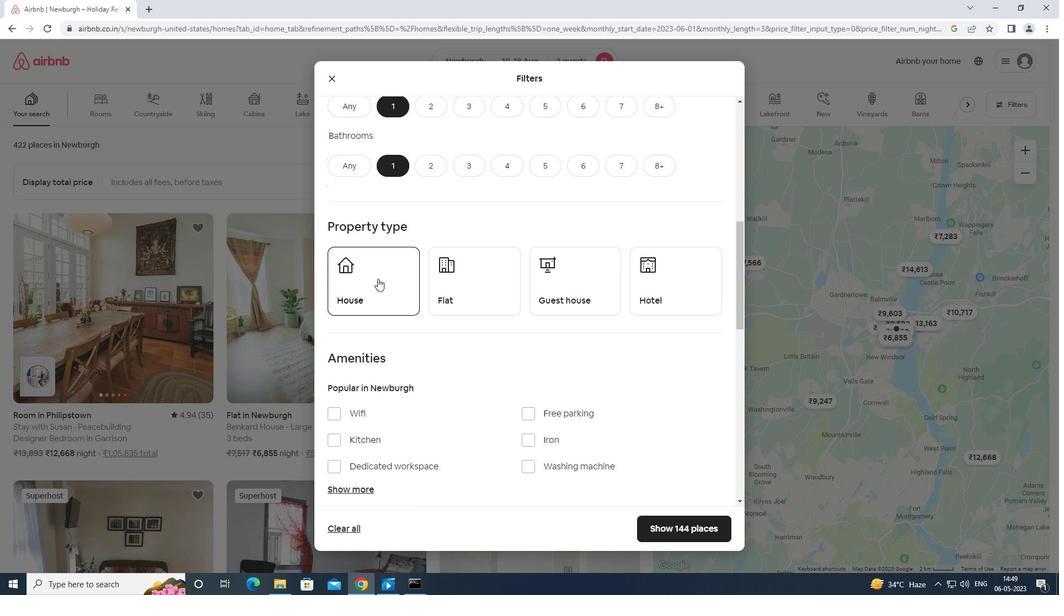 
Action: Mouse pressed left at (377, 278)
Screenshot: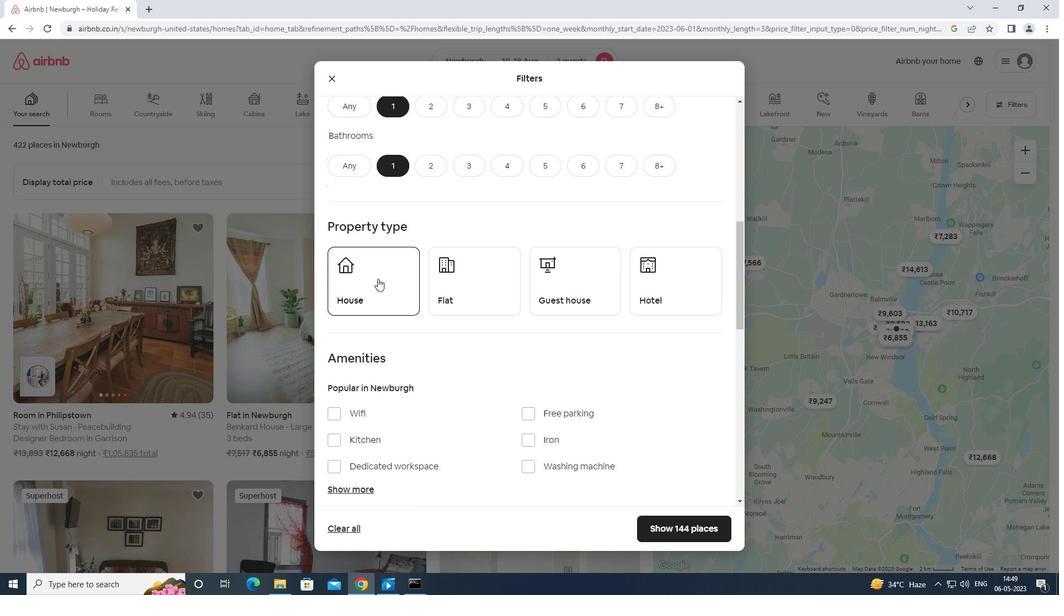 
Action: Mouse moved to (434, 274)
Screenshot: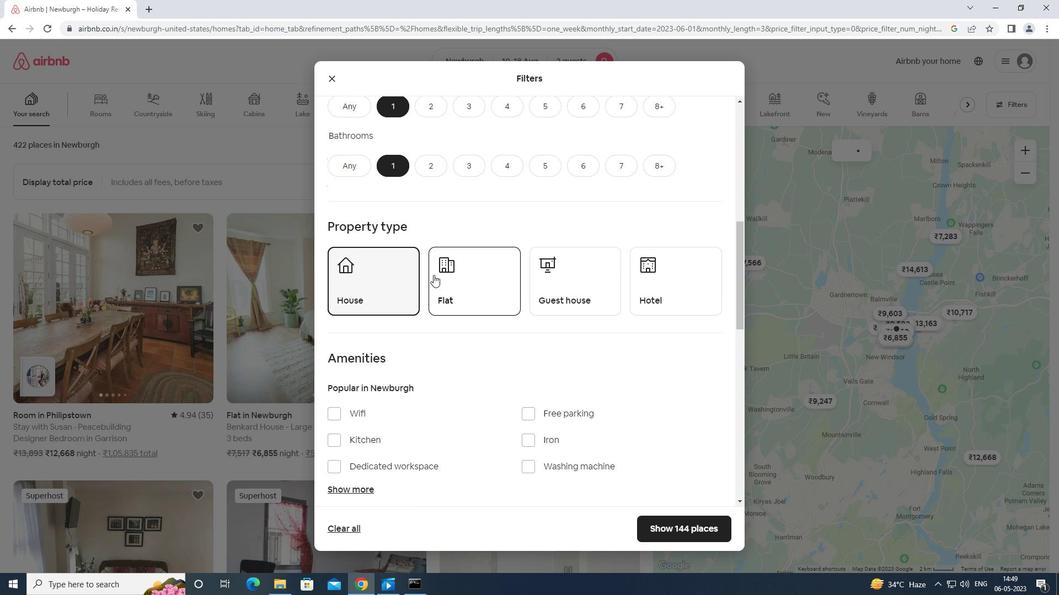
Action: Mouse pressed left at (434, 274)
Screenshot: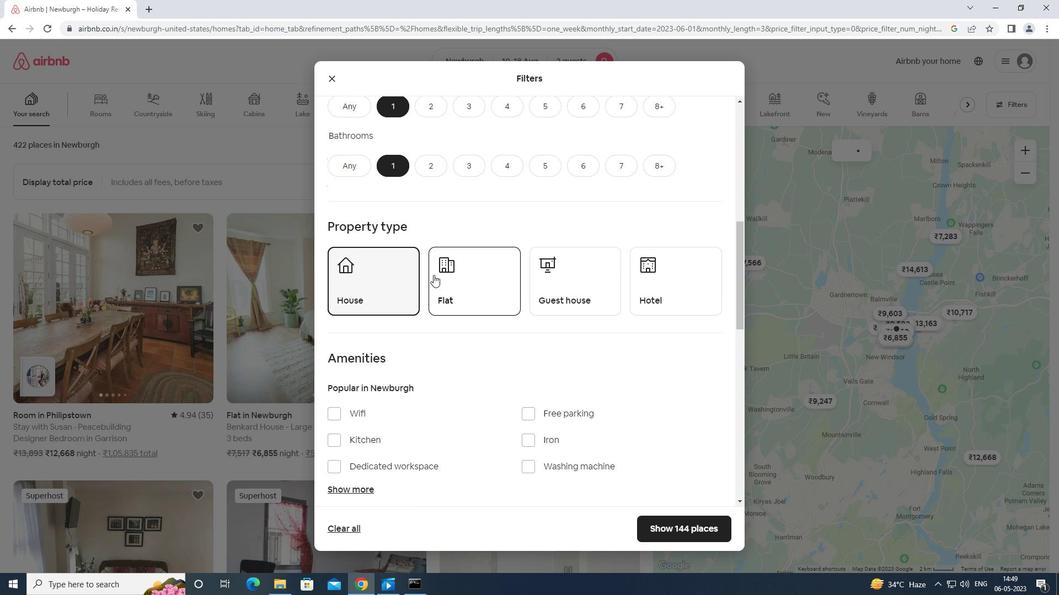 
Action: Mouse moved to (535, 267)
Screenshot: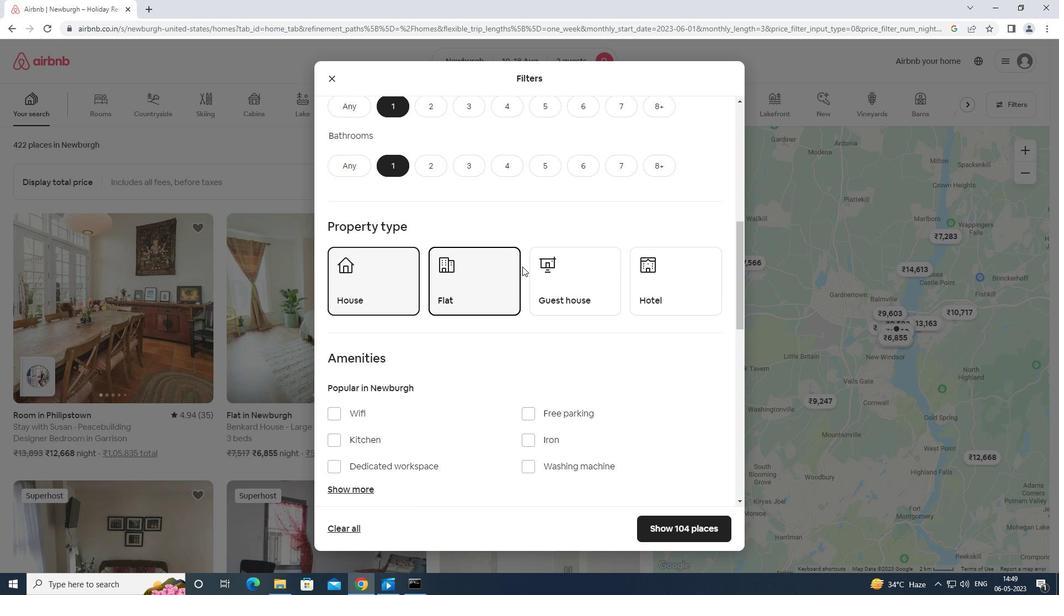 
Action: Mouse pressed left at (535, 267)
Screenshot: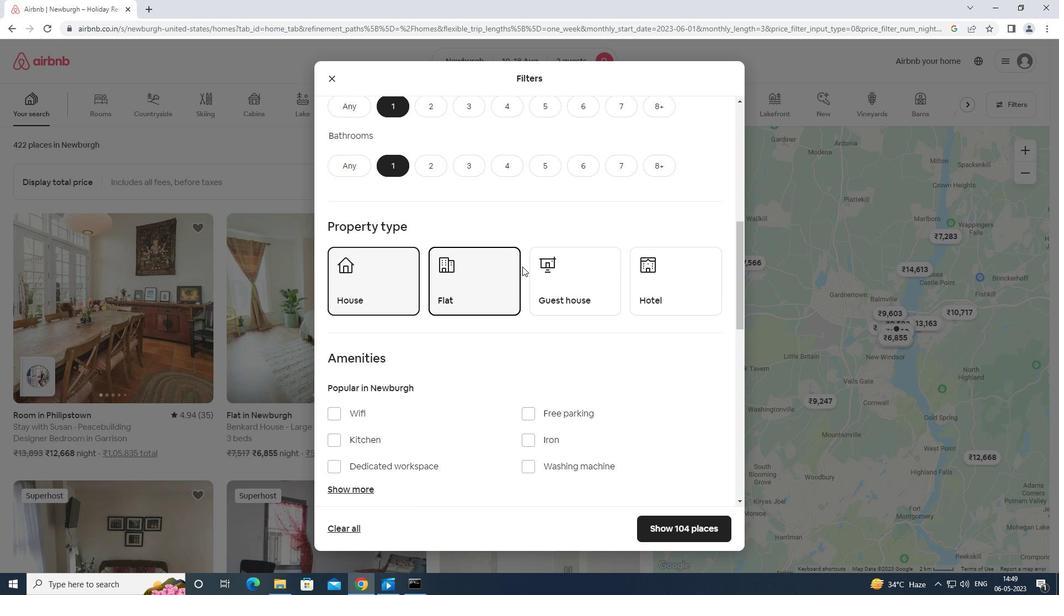 
Action: Mouse moved to (680, 291)
Screenshot: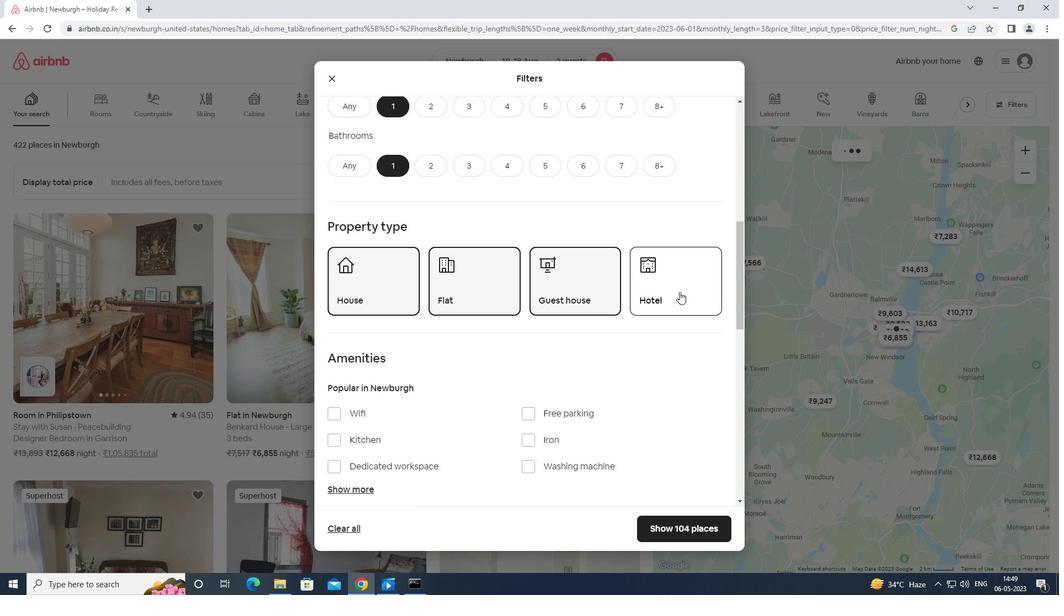 
Action: Mouse pressed left at (680, 291)
Screenshot: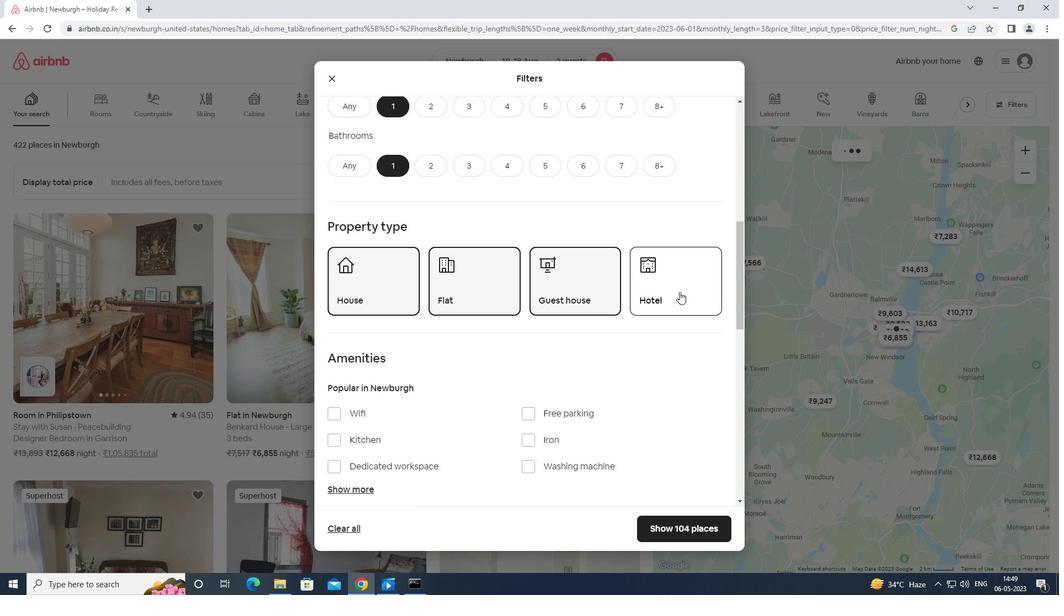 
Action: Mouse moved to (687, 273)
Screenshot: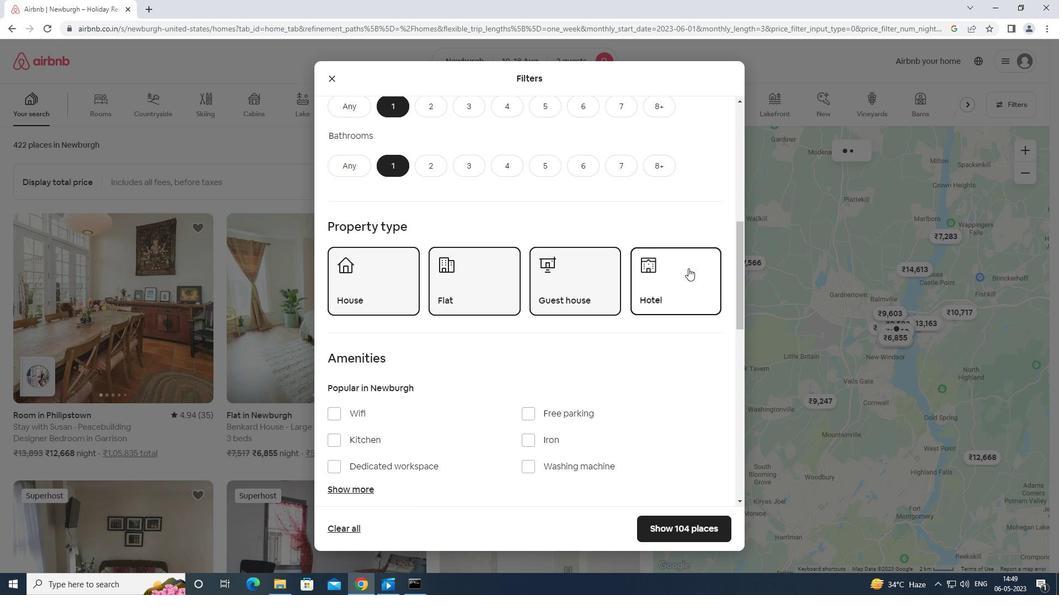 
Action: Mouse scrolled (687, 273) with delta (0, 0)
Screenshot: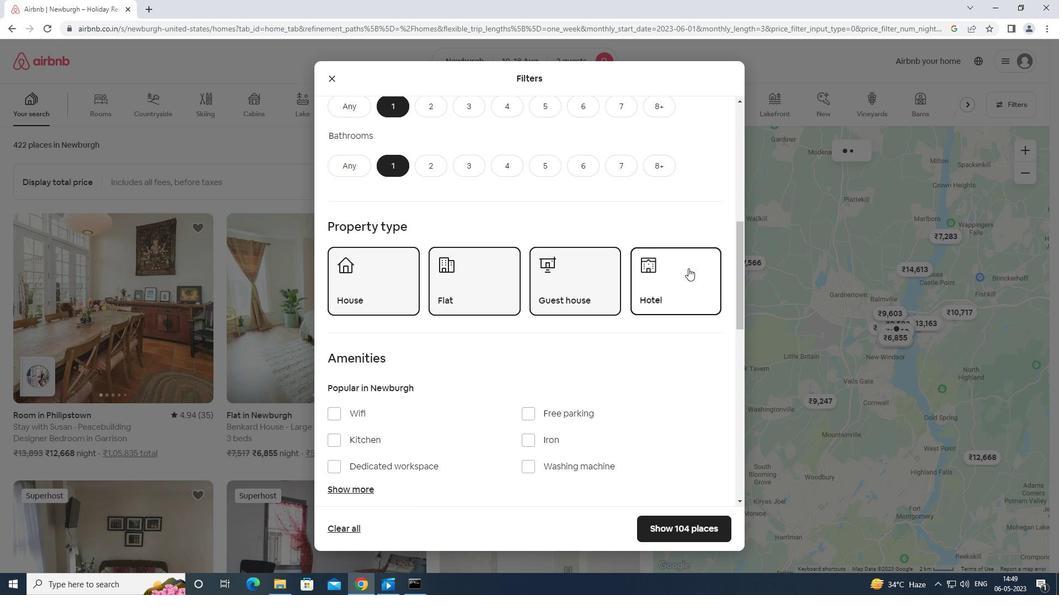 
Action: Mouse moved to (684, 279)
Screenshot: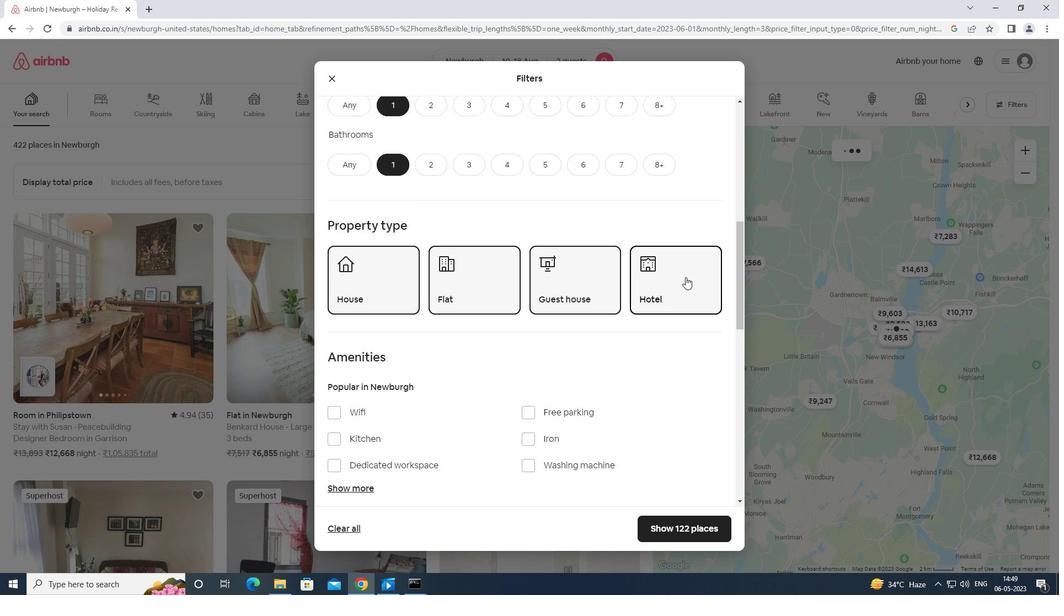 
Action: Mouse scrolled (684, 279) with delta (0, 0)
Screenshot: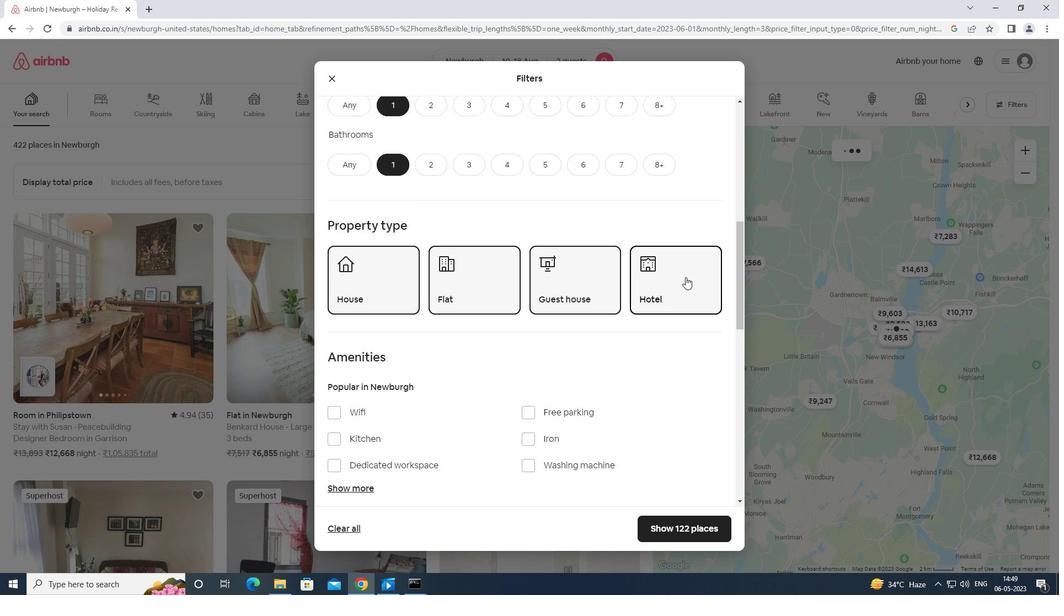 
Action: Mouse moved to (333, 303)
Screenshot: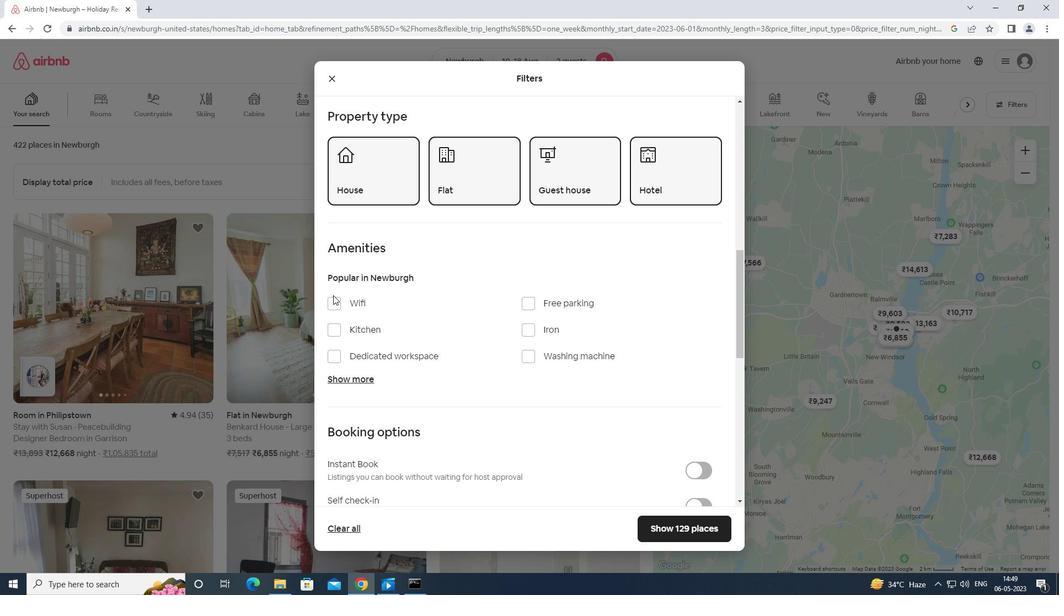 
Action: Mouse pressed left at (333, 303)
Screenshot: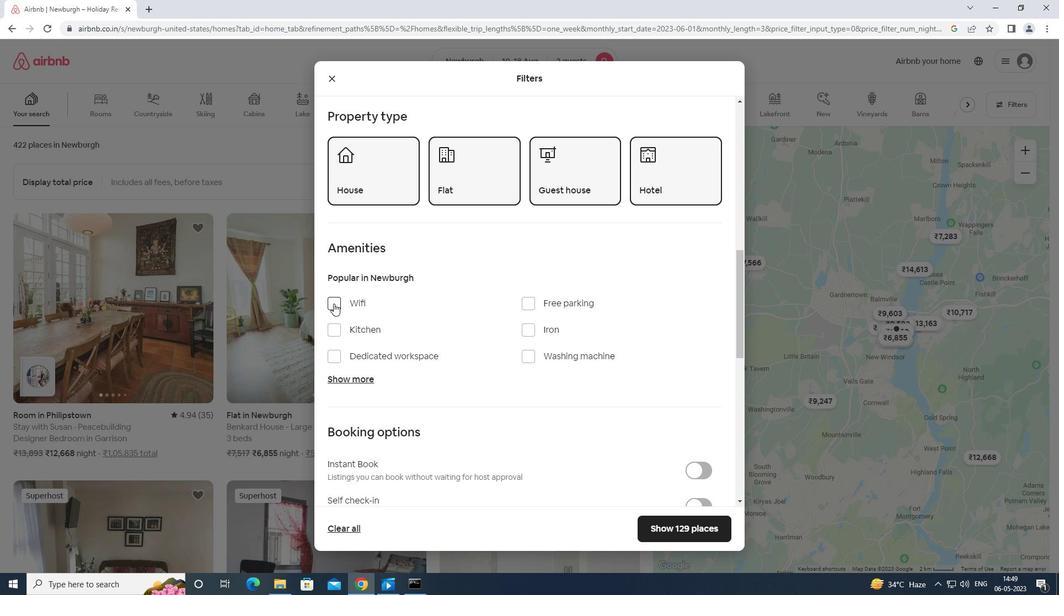 
Action: Mouse moved to (334, 302)
Screenshot: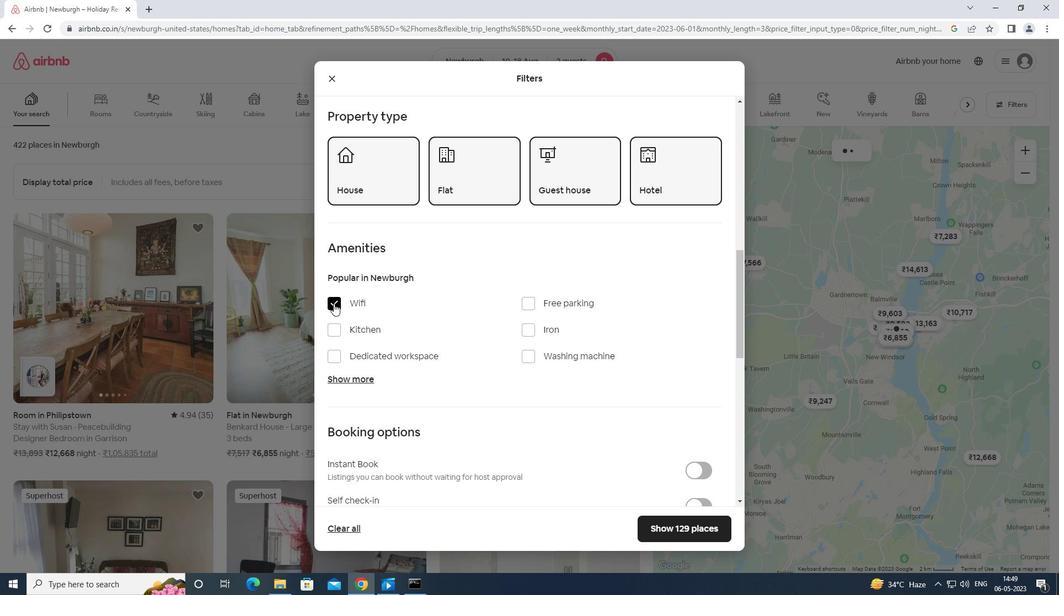 
Action: Mouse scrolled (334, 302) with delta (0, 0)
Screenshot: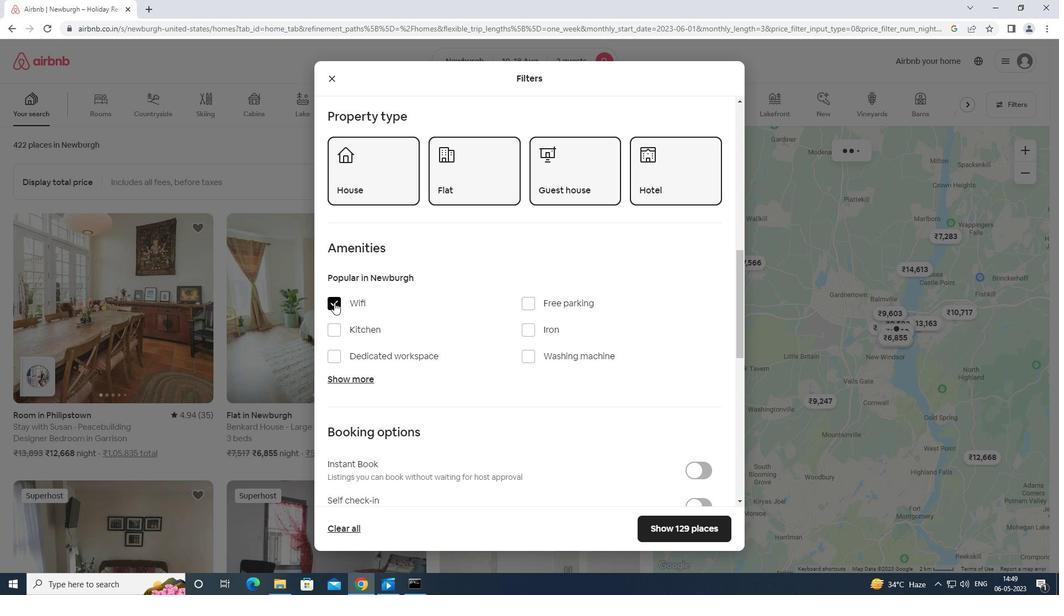 
Action: Mouse moved to (334, 315)
Screenshot: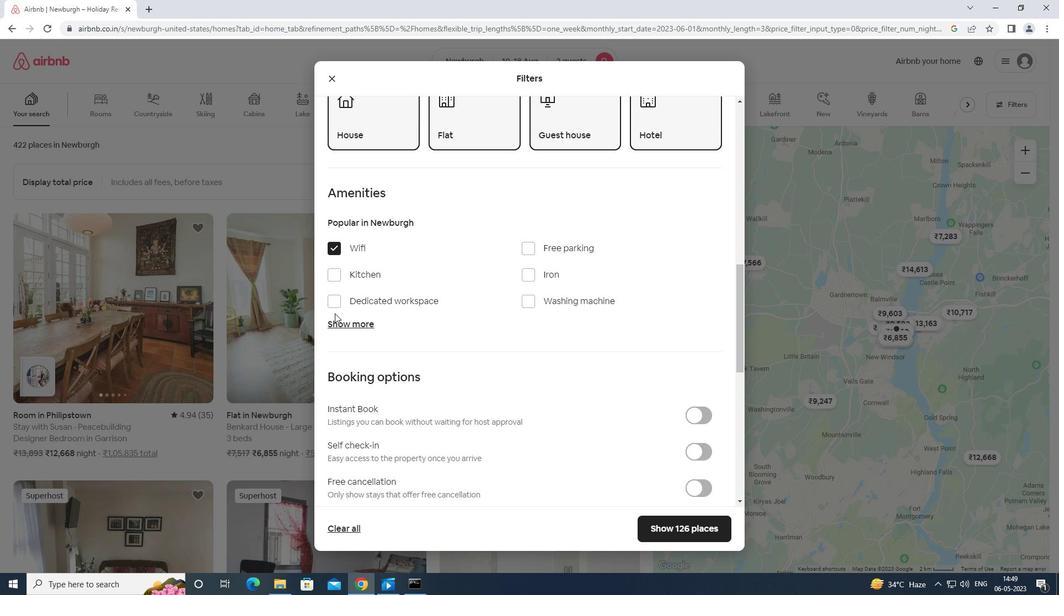 
Action: Mouse pressed left at (334, 315)
Screenshot: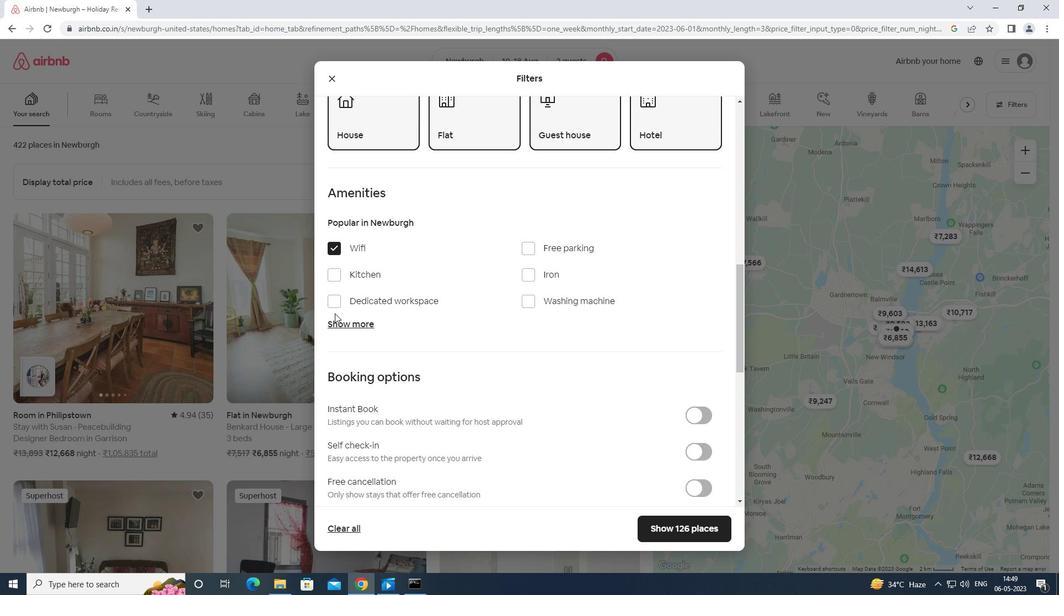 
Action: Mouse moved to (334, 321)
Screenshot: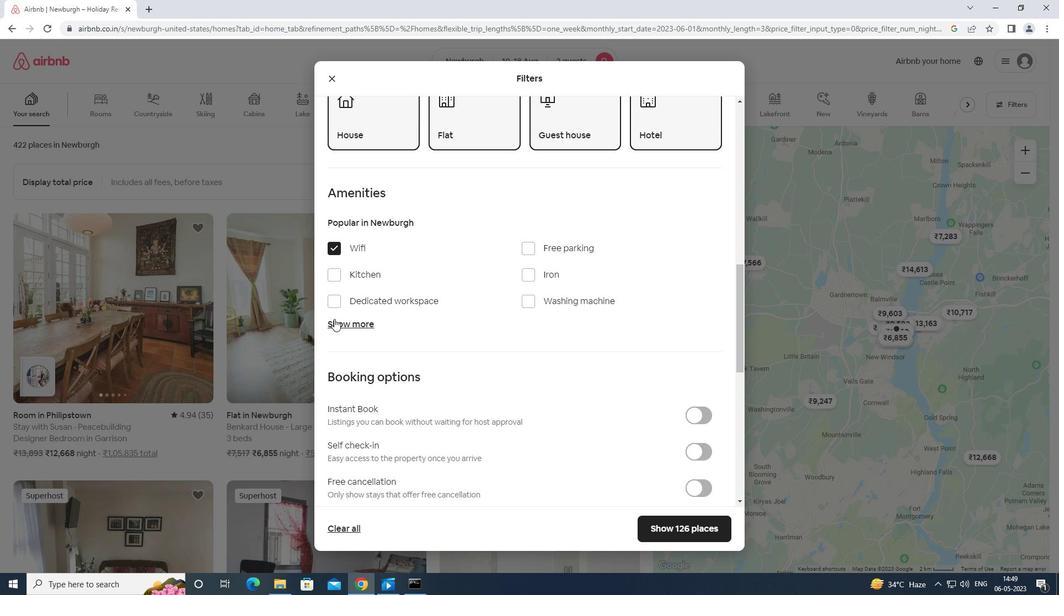 
Action: Mouse pressed left at (334, 321)
Screenshot: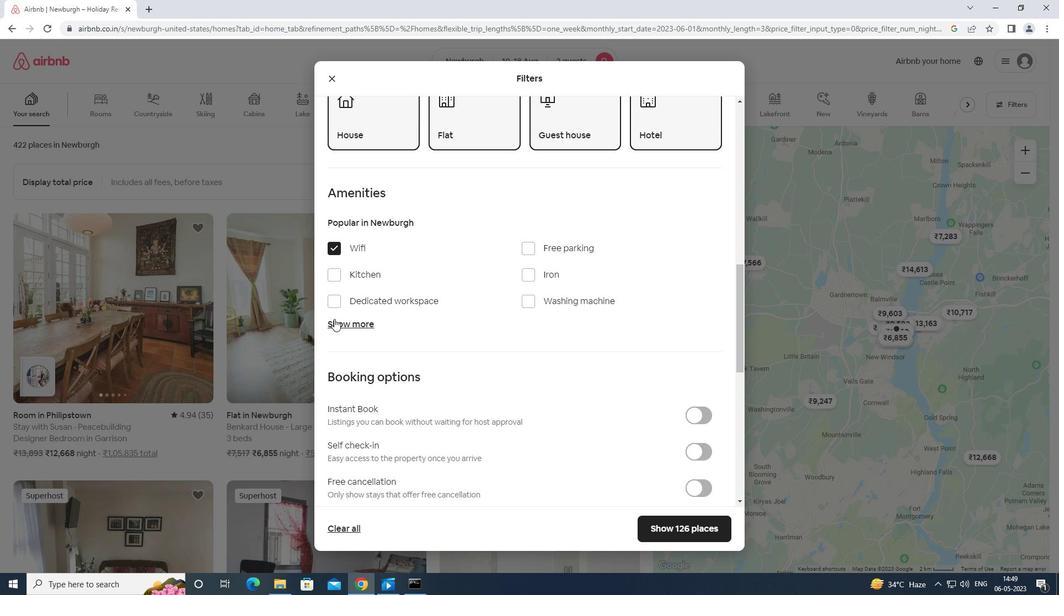 
Action: Mouse moved to (528, 389)
Screenshot: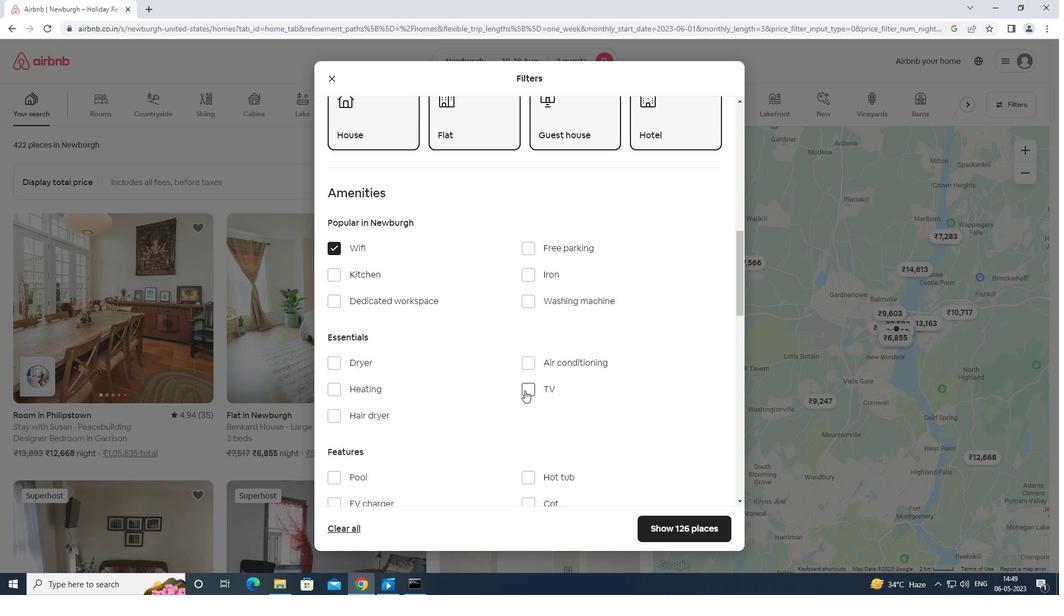 
Action: Mouse pressed left at (528, 389)
Screenshot: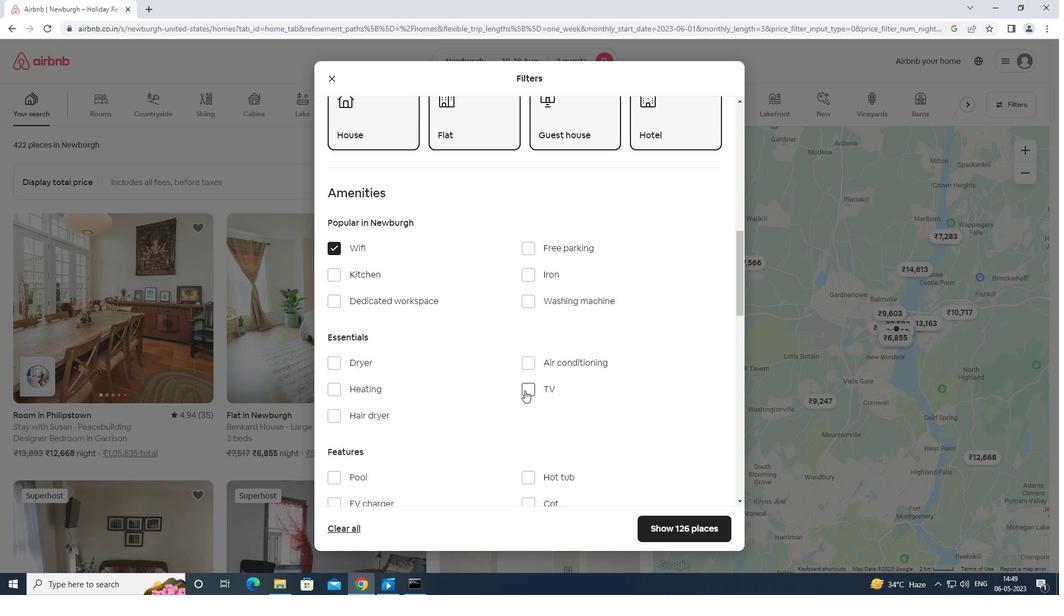 
Action: Mouse moved to (526, 388)
Screenshot: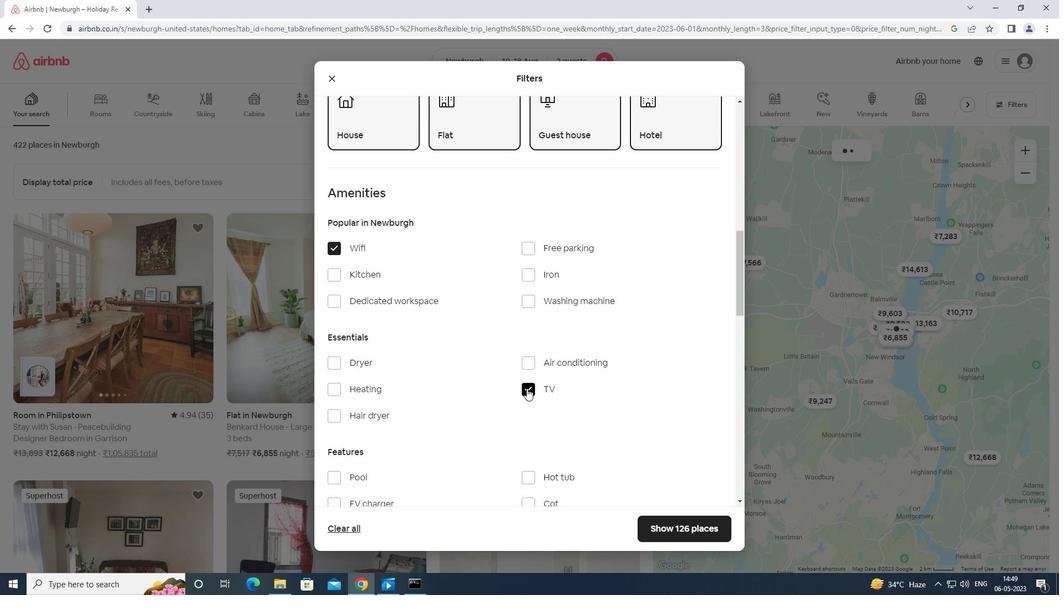 
Action: Mouse scrolled (526, 387) with delta (0, 0)
Screenshot: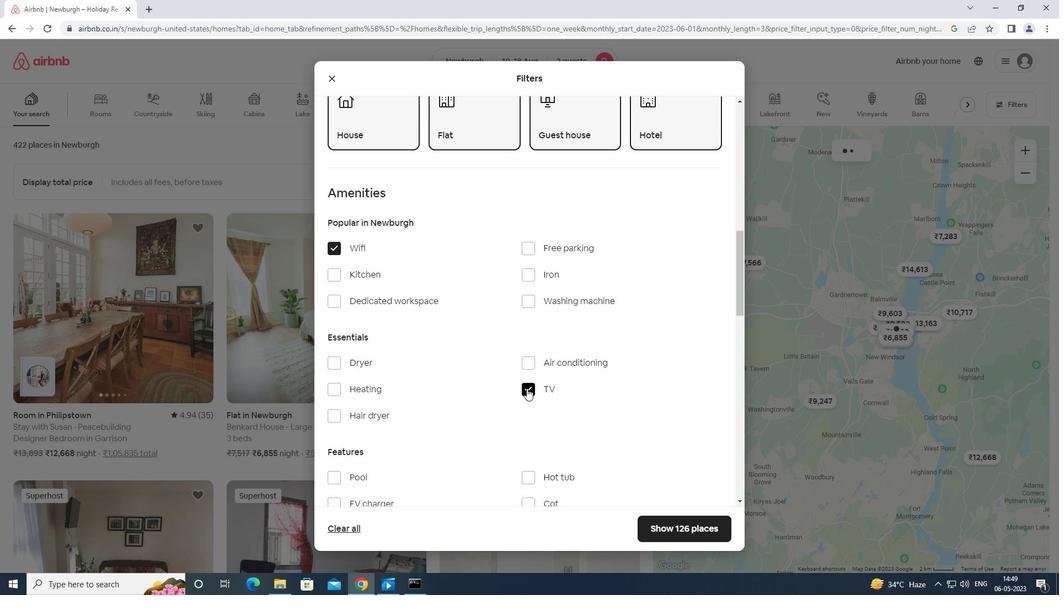 
Action: Mouse moved to (527, 385)
Screenshot: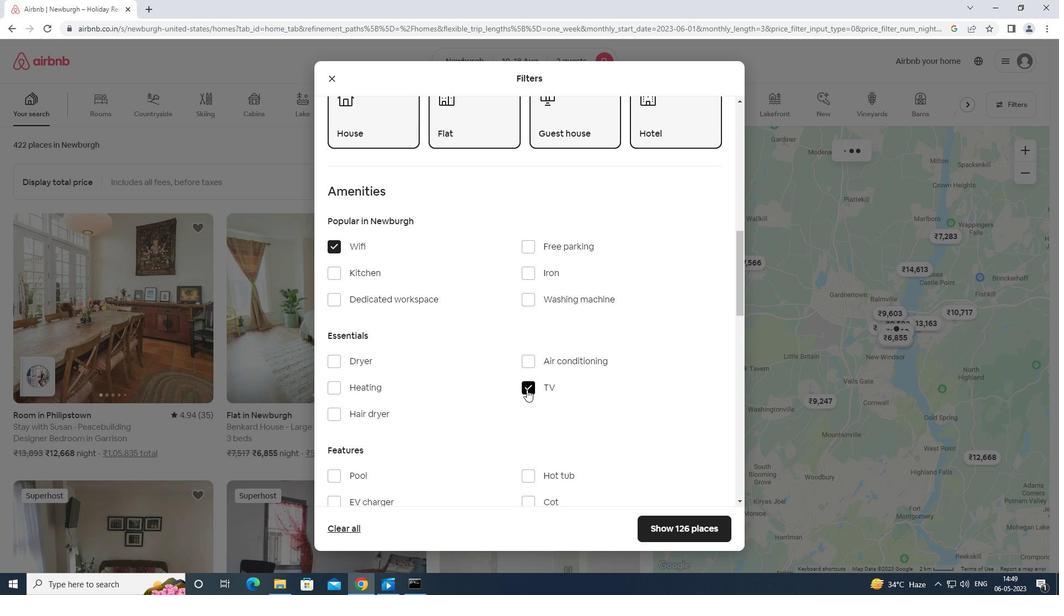 
Action: Mouse scrolled (527, 384) with delta (0, 0)
Screenshot: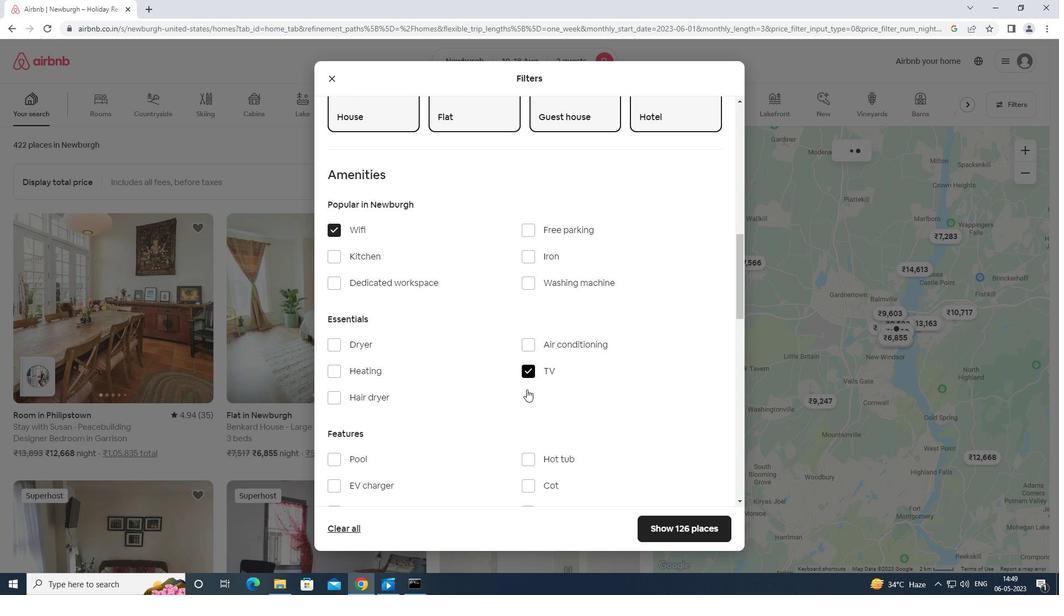 
Action: Mouse scrolled (527, 384) with delta (0, 0)
Screenshot: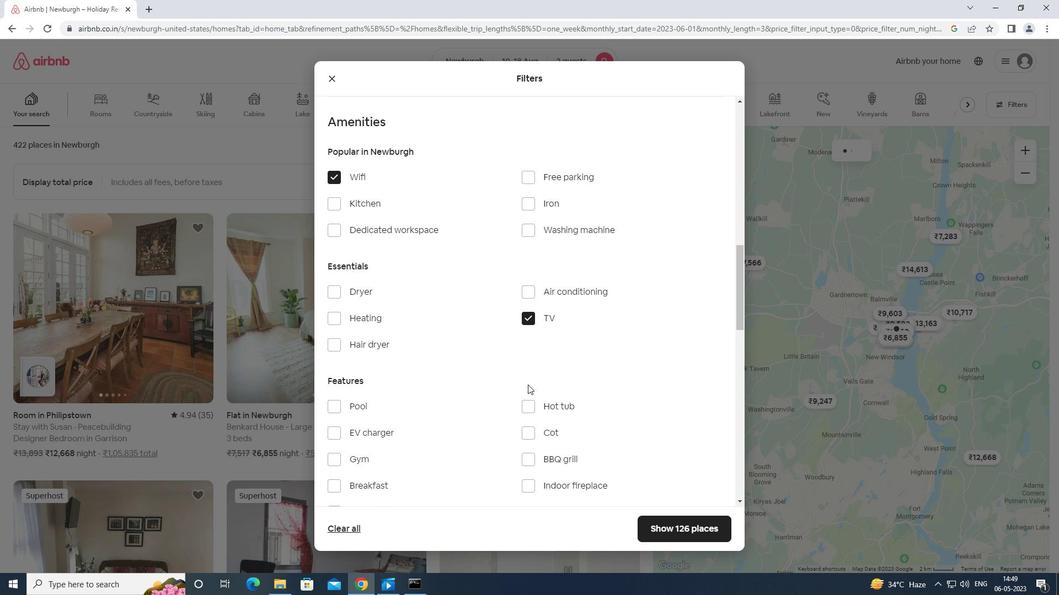 
Action: Mouse moved to (335, 364)
Screenshot: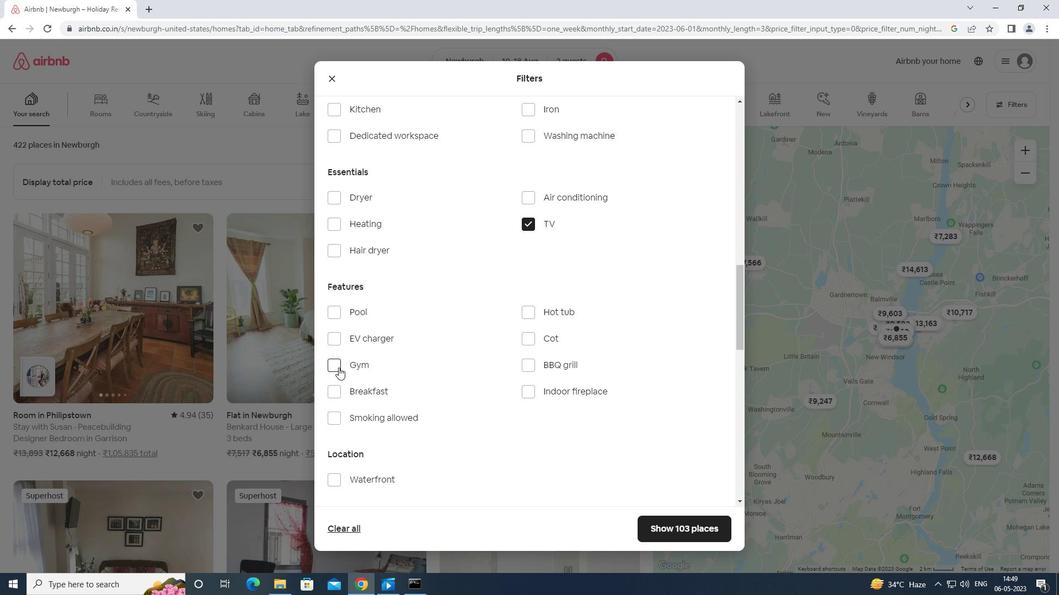 
Action: Mouse pressed left at (335, 364)
Screenshot: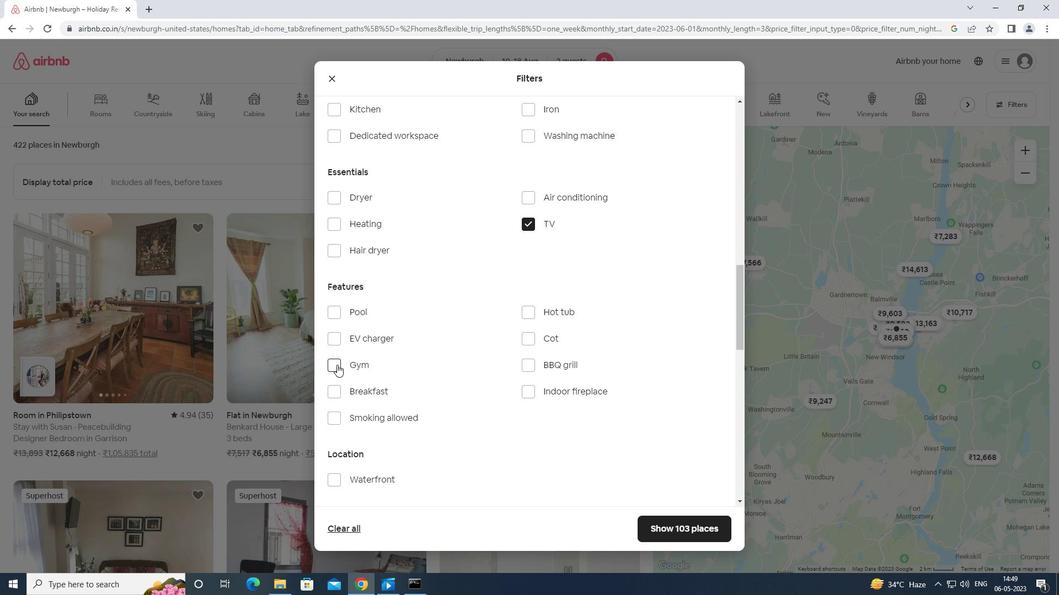 
Action: Mouse moved to (335, 390)
Screenshot: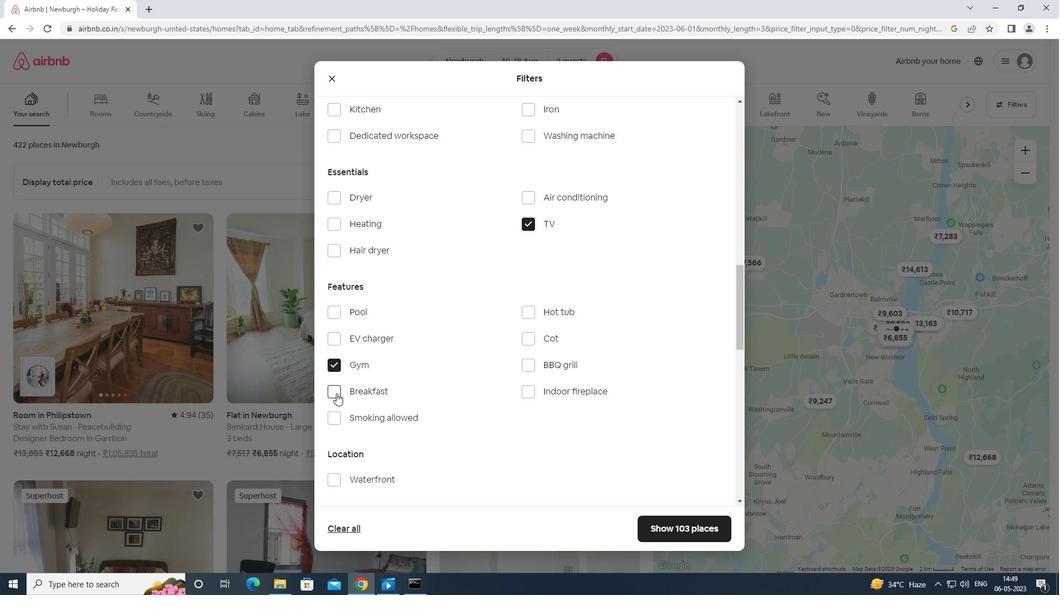 
Action: Mouse pressed left at (335, 390)
Screenshot: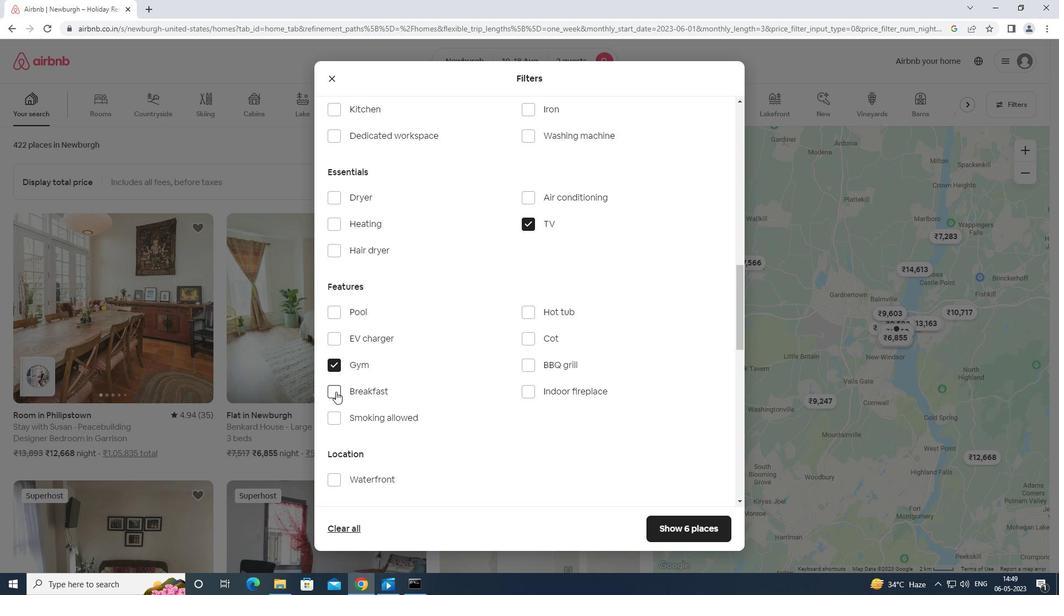 
Action: Mouse moved to (349, 387)
Screenshot: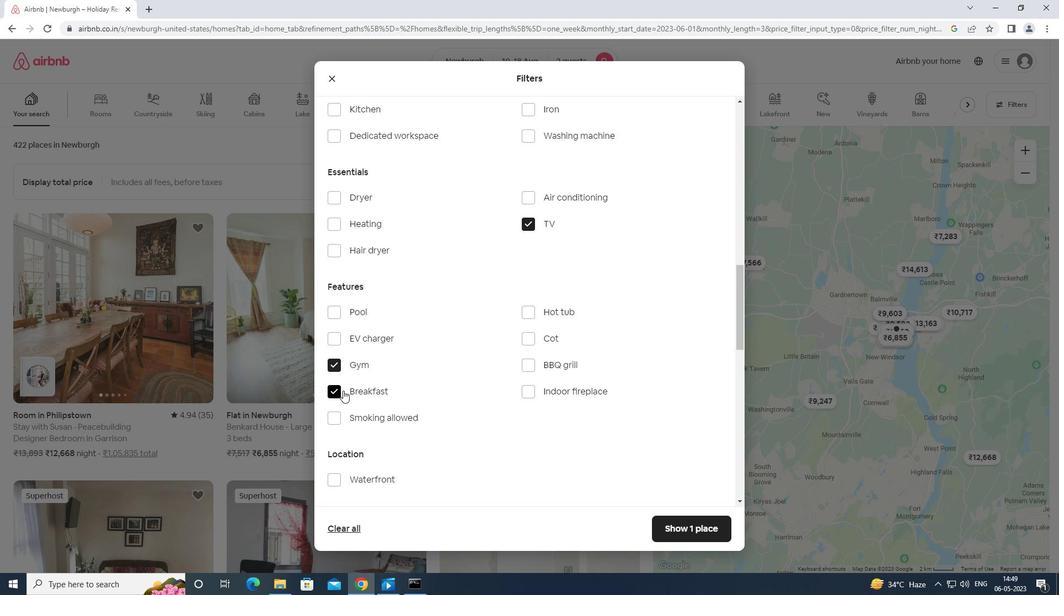 
Action: Mouse scrolled (349, 388) with delta (0, 0)
Screenshot: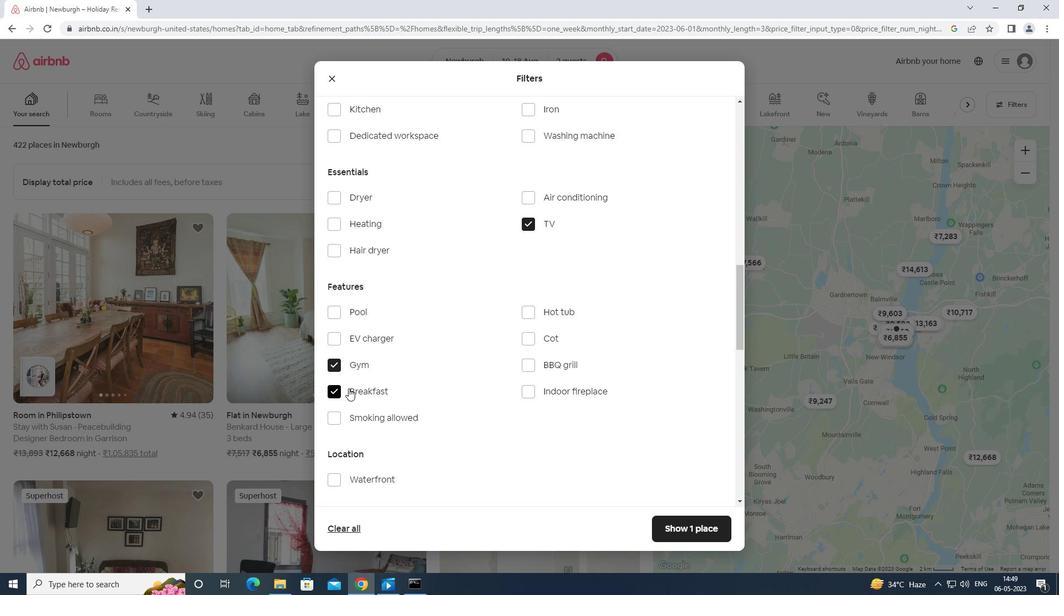 
Action: Mouse scrolled (349, 388) with delta (0, 0)
Screenshot: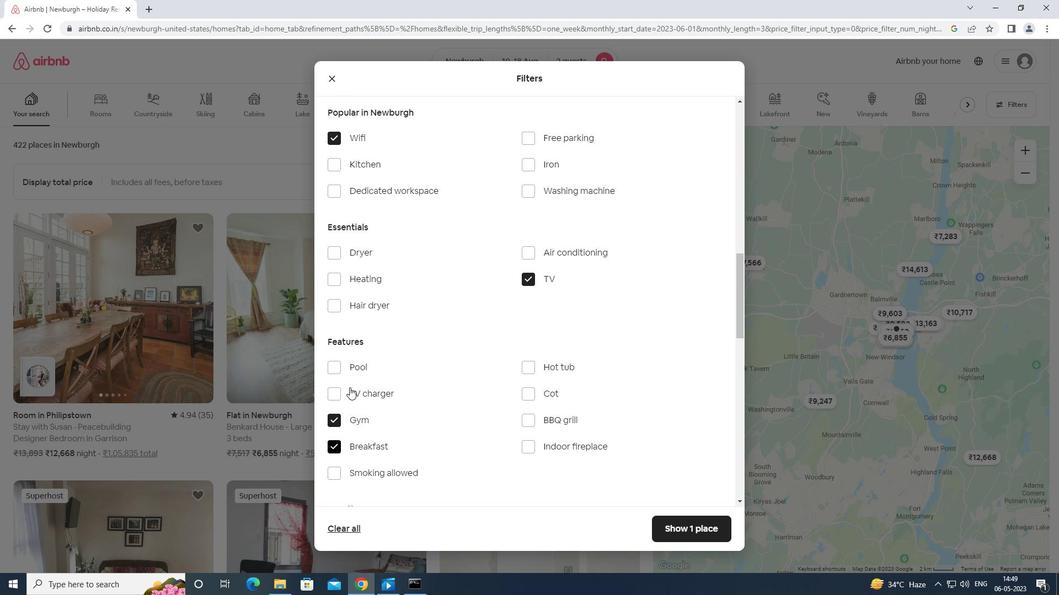 
Action: Mouse moved to (350, 387)
Screenshot: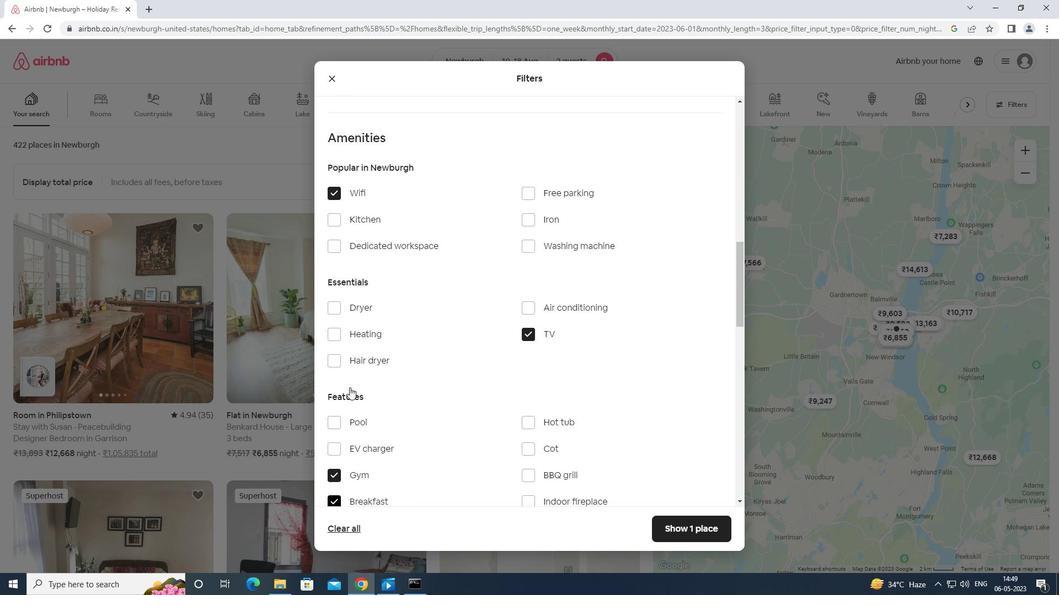 
Action: Mouse scrolled (350, 387) with delta (0, 0)
Screenshot: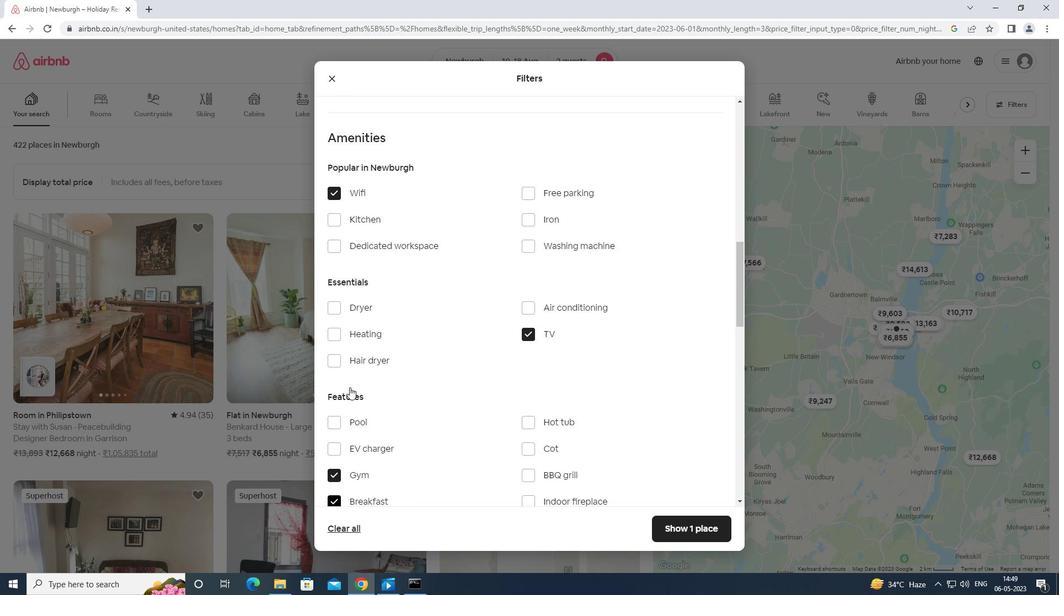 
Action: Mouse scrolled (350, 387) with delta (0, 0)
Screenshot: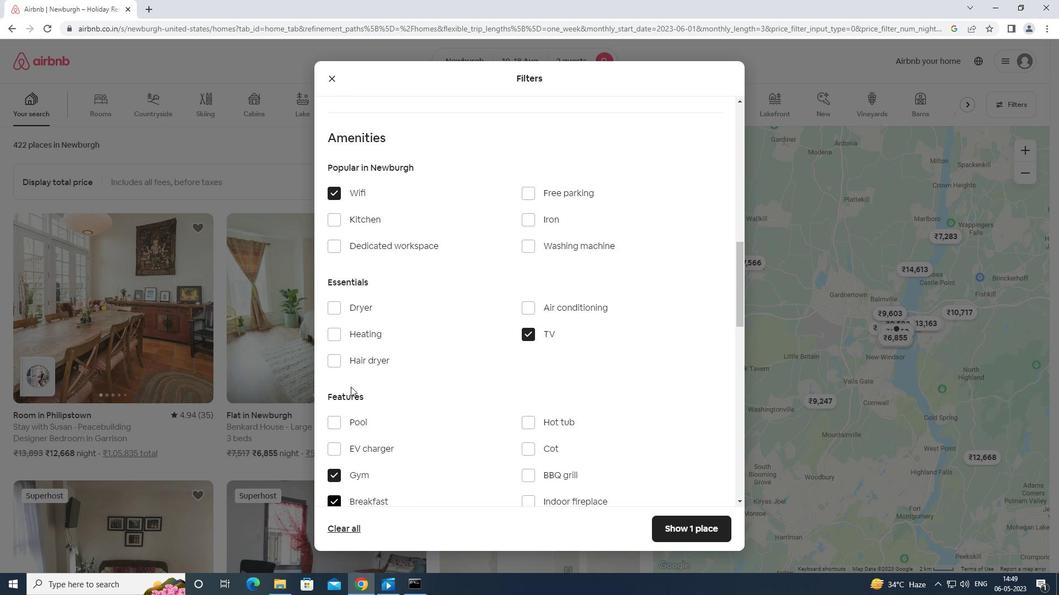 
Action: Mouse moved to (526, 305)
Screenshot: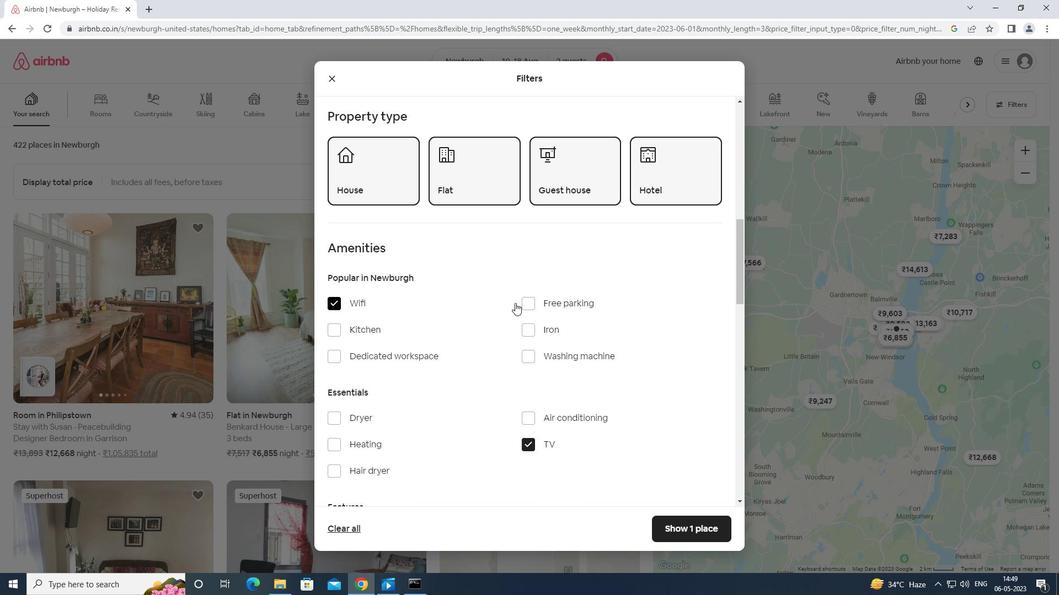 
Action: Mouse pressed left at (526, 305)
Screenshot: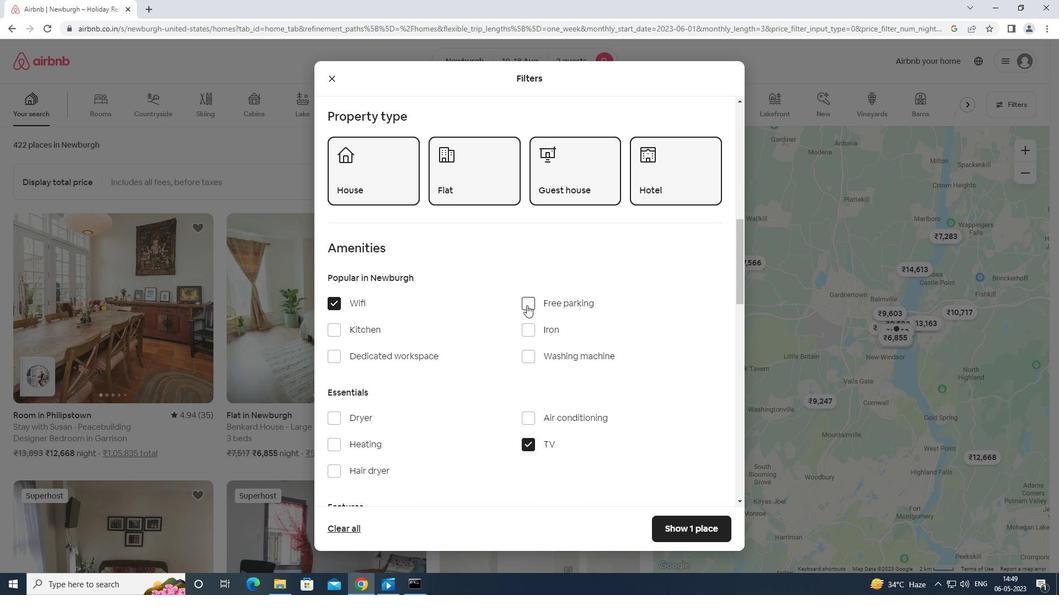 
Action: Mouse moved to (527, 305)
Screenshot: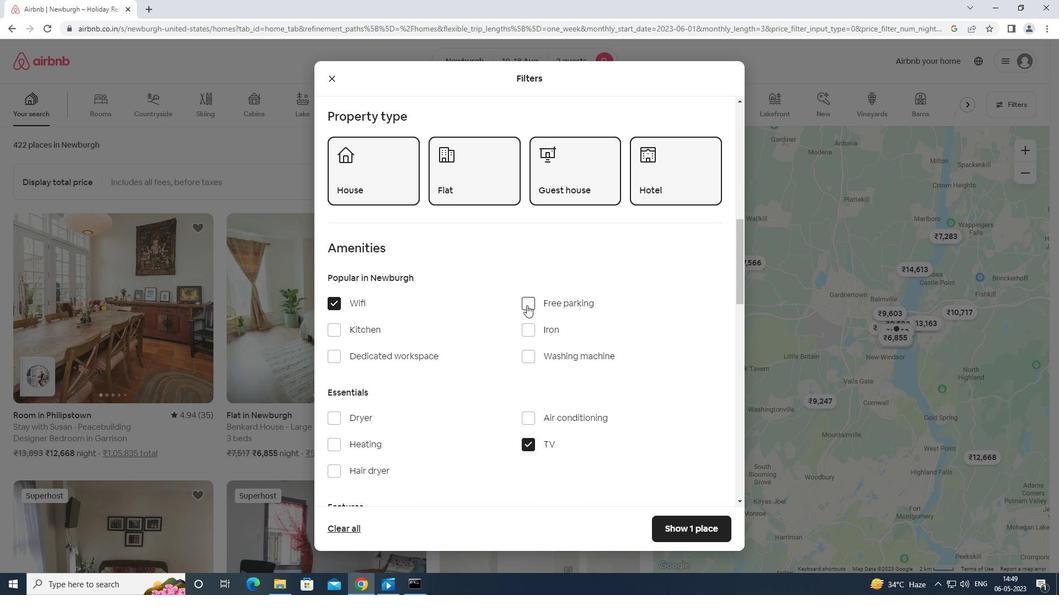 
Action: Mouse scrolled (527, 305) with delta (0, 0)
Screenshot: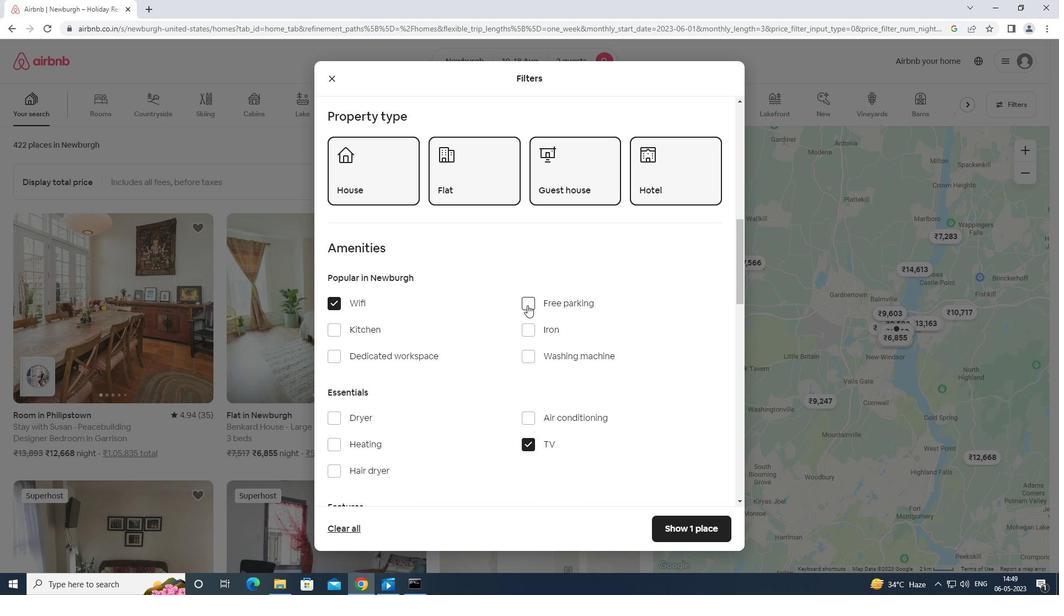 
Action: Mouse moved to (527, 310)
Screenshot: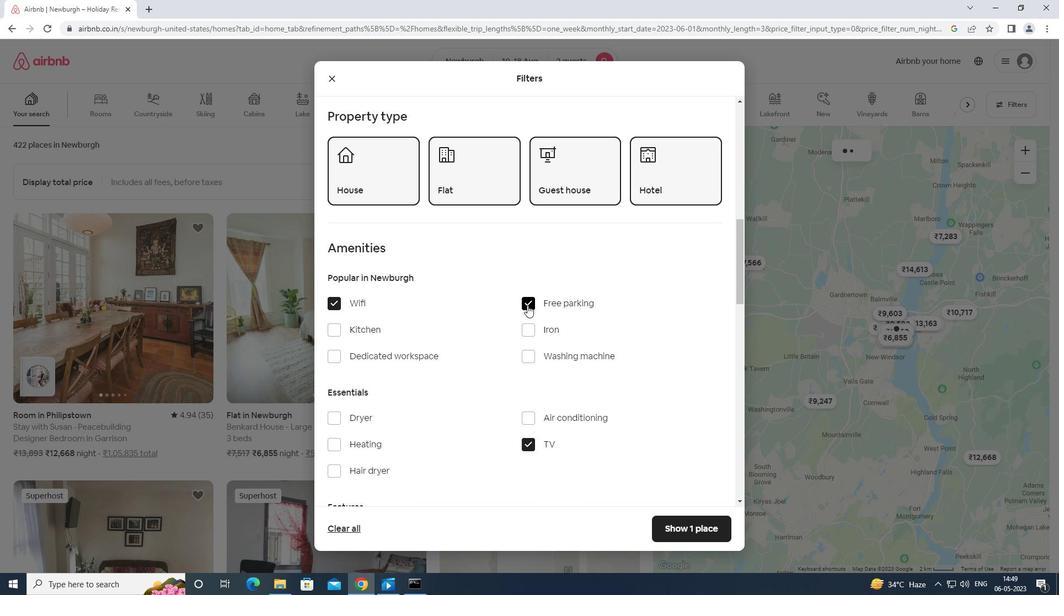 
Action: Mouse scrolled (527, 310) with delta (0, 0)
Screenshot: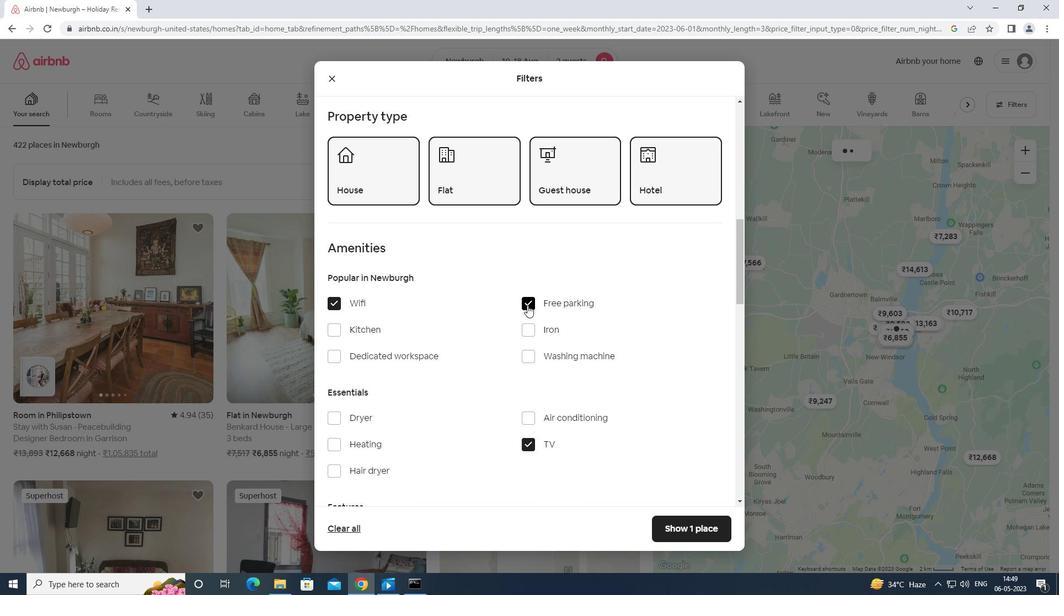 
Action: Mouse moved to (527, 312)
Screenshot: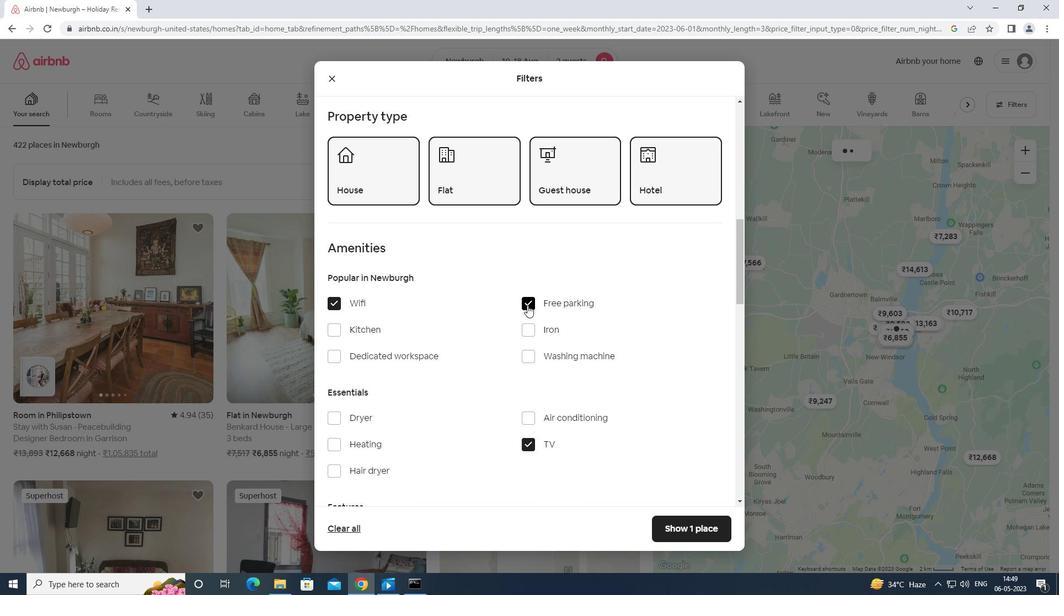 
Action: Mouse scrolled (527, 312) with delta (0, 0)
Screenshot: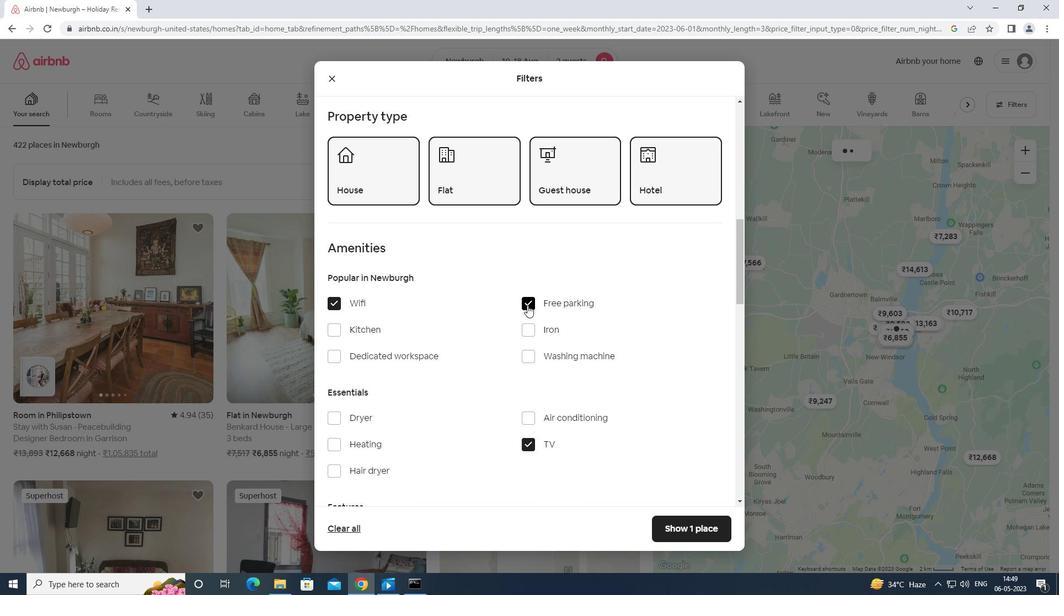 
Action: Mouse moved to (529, 308)
Screenshot: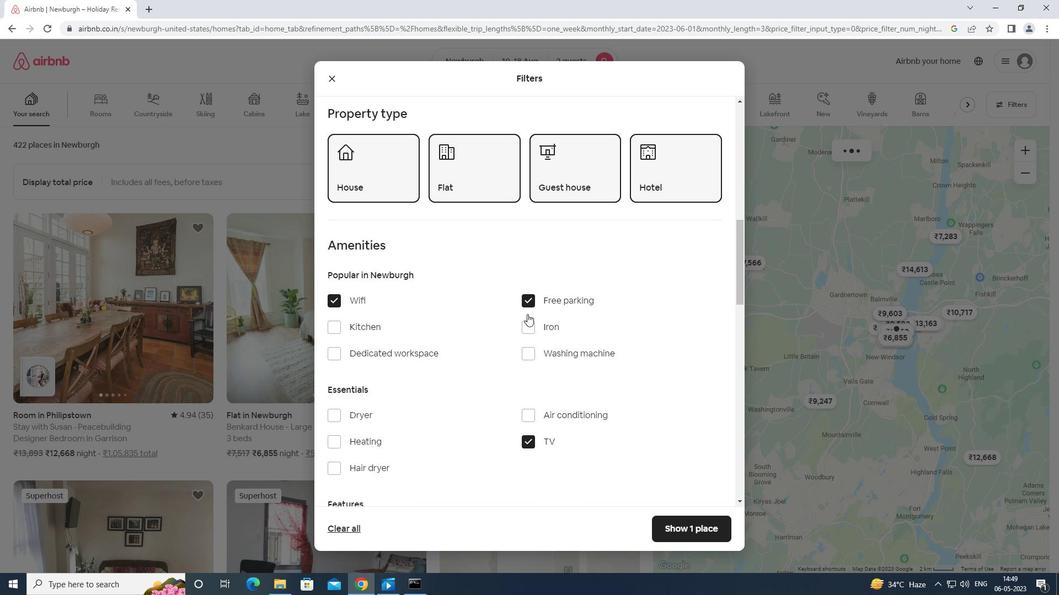 
Action: Mouse scrolled (529, 307) with delta (0, 0)
Screenshot: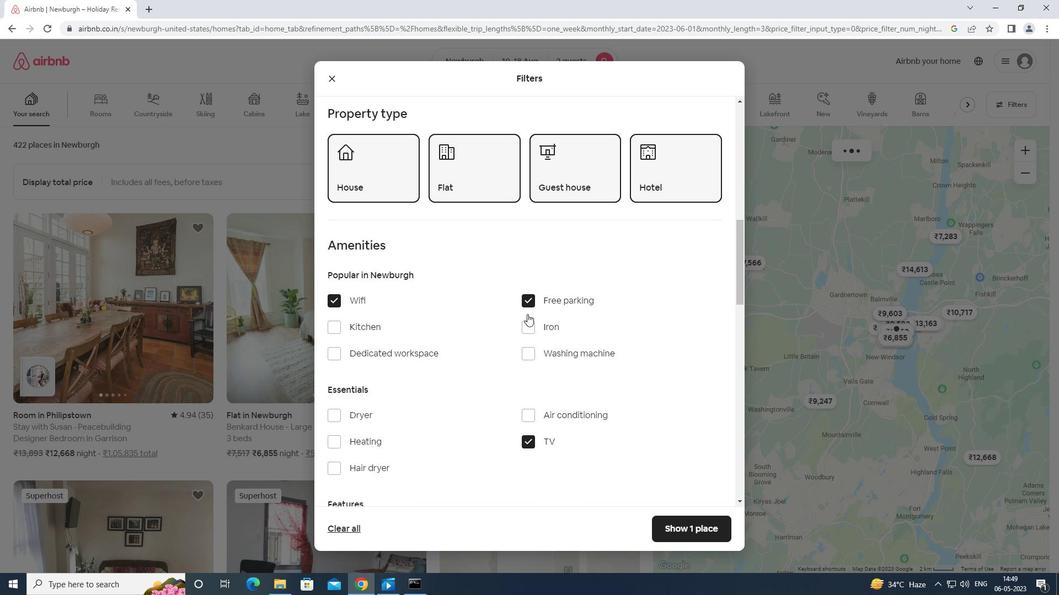 
Action: Mouse scrolled (529, 307) with delta (0, 0)
Screenshot: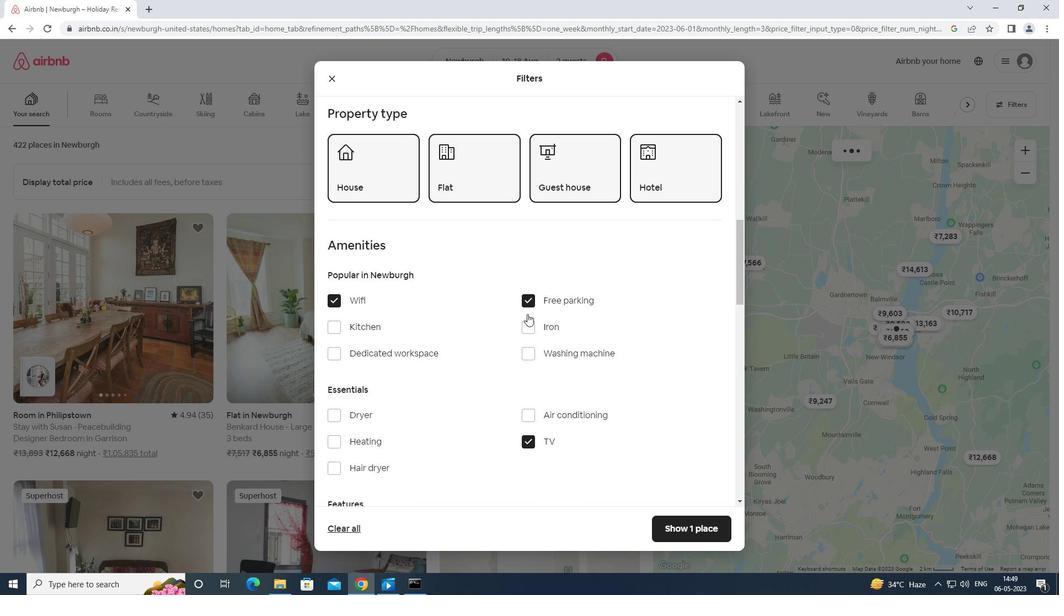 
Action: Mouse scrolled (529, 307) with delta (0, 0)
Screenshot: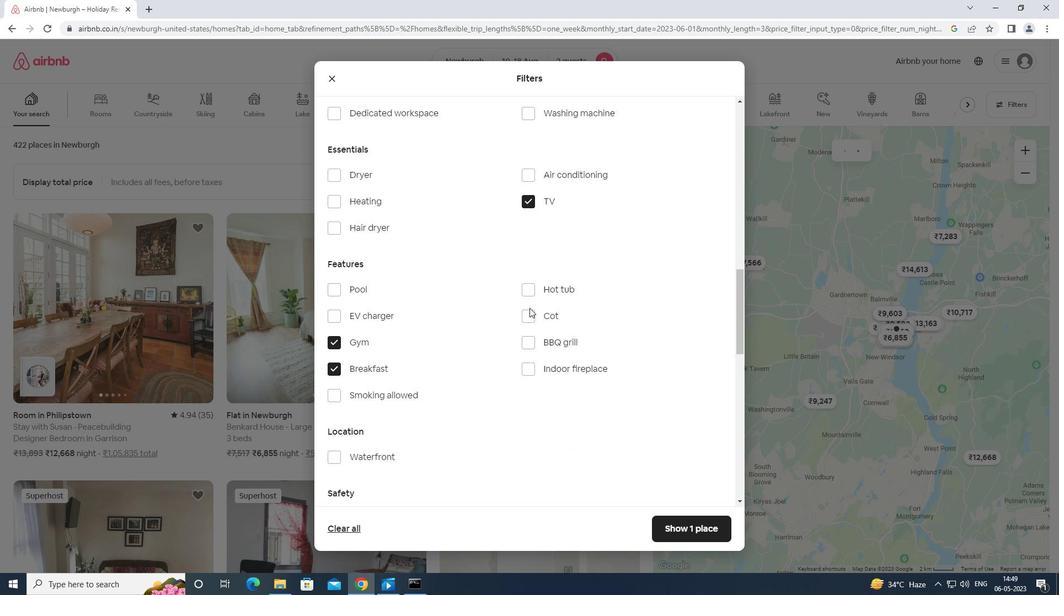 
Action: Mouse scrolled (529, 307) with delta (0, 0)
Screenshot: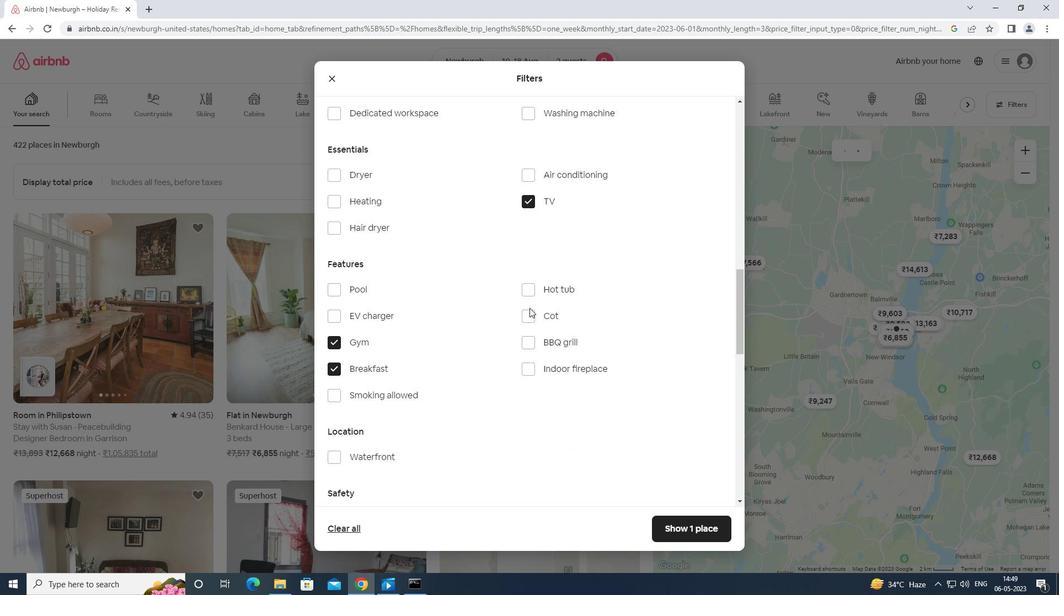 
Action: Mouse scrolled (529, 307) with delta (0, 0)
Screenshot: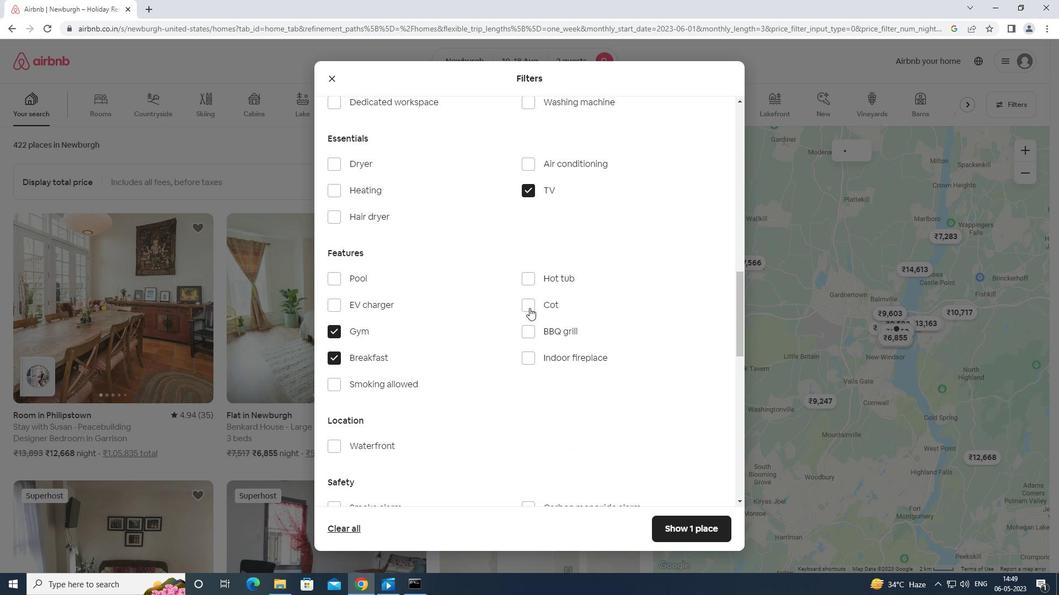 
Action: Mouse scrolled (529, 307) with delta (0, 0)
Screenshot: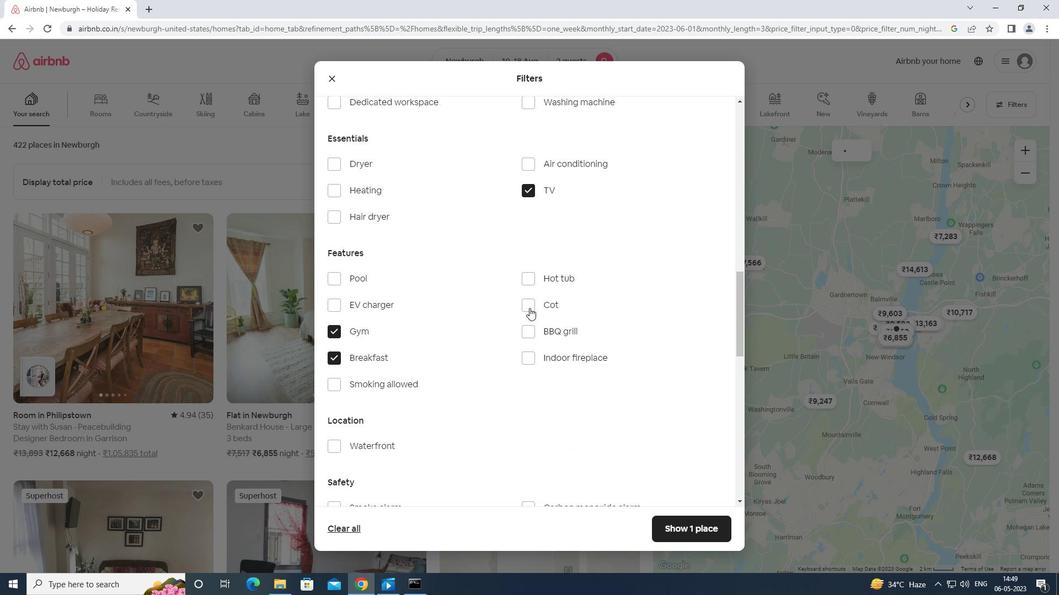 
Action: Mouse scrolled (529, 307) with delta (0, 0)
Screenshot: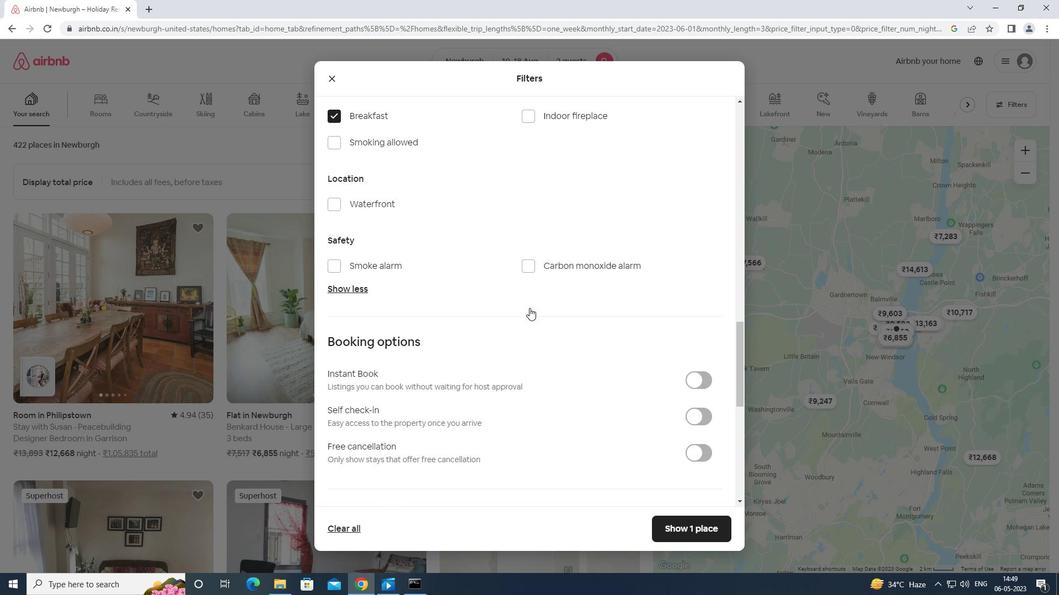 
Action: Mouse scrolled (529, 307) with delta (0, 0)
Screenshot: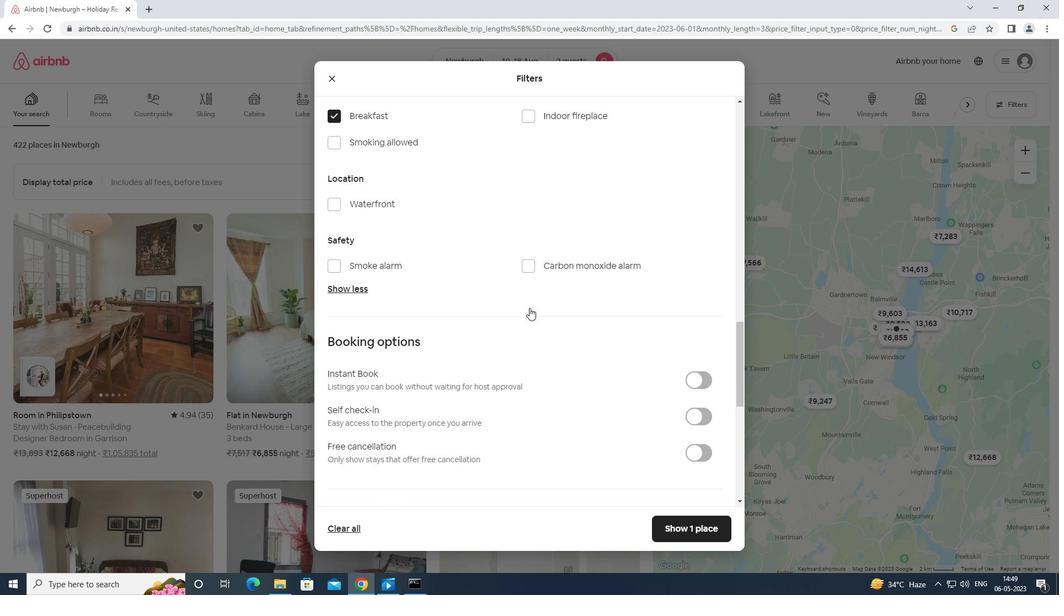 
Action: Mouse scrolled (529, 307) with delta (0, 0)
Screenshot: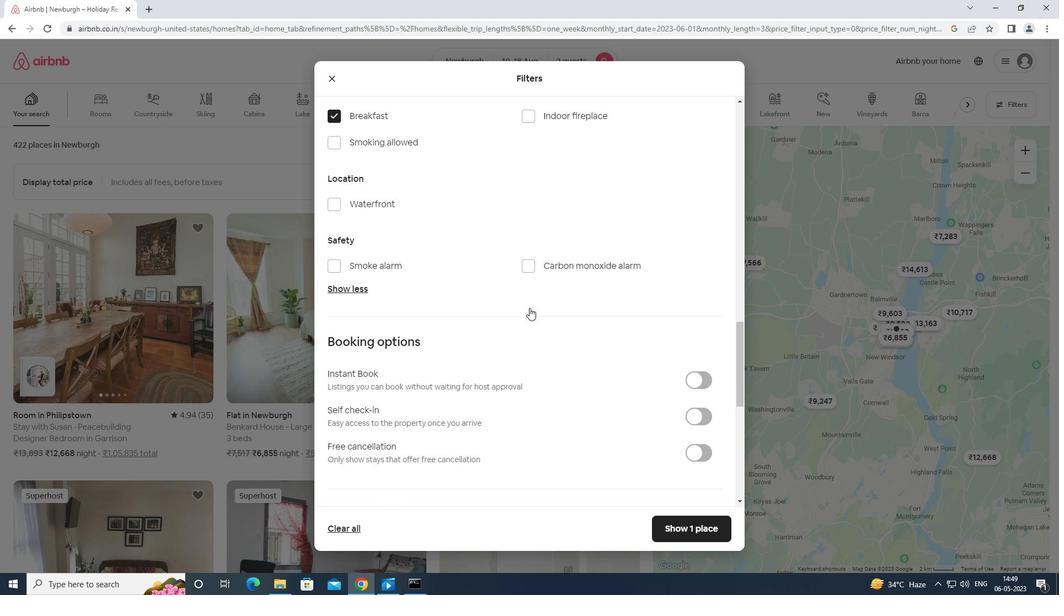 
Action: Mouse scrolled (529, 307) with delta (0, 0)
Screenshot: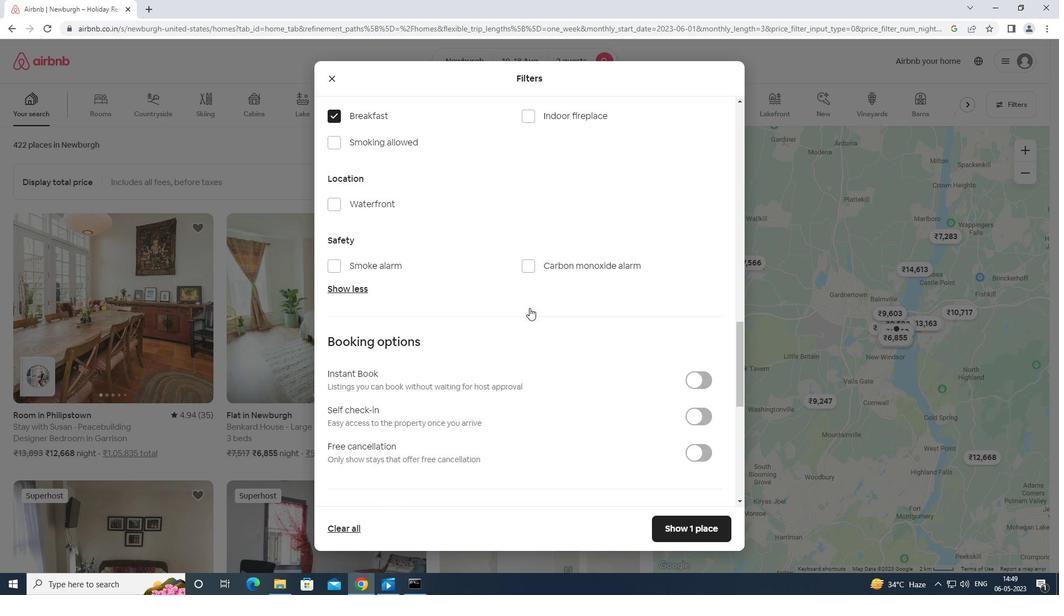 
Action: Mouse moved to (692, 196)
Screenshot: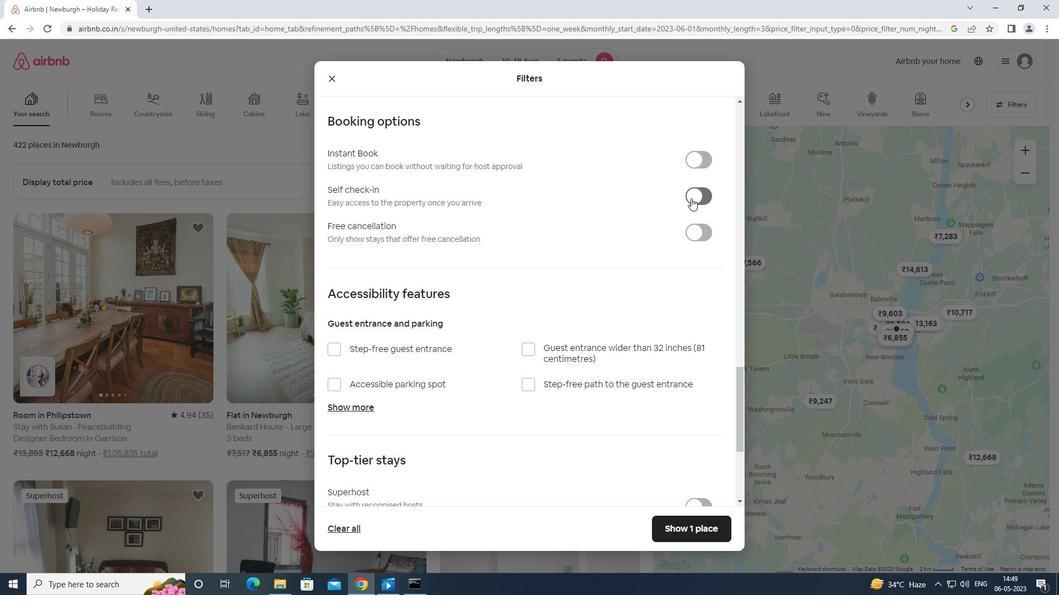 
Action: Mouse pressed left at (692, 196)
Screenshot: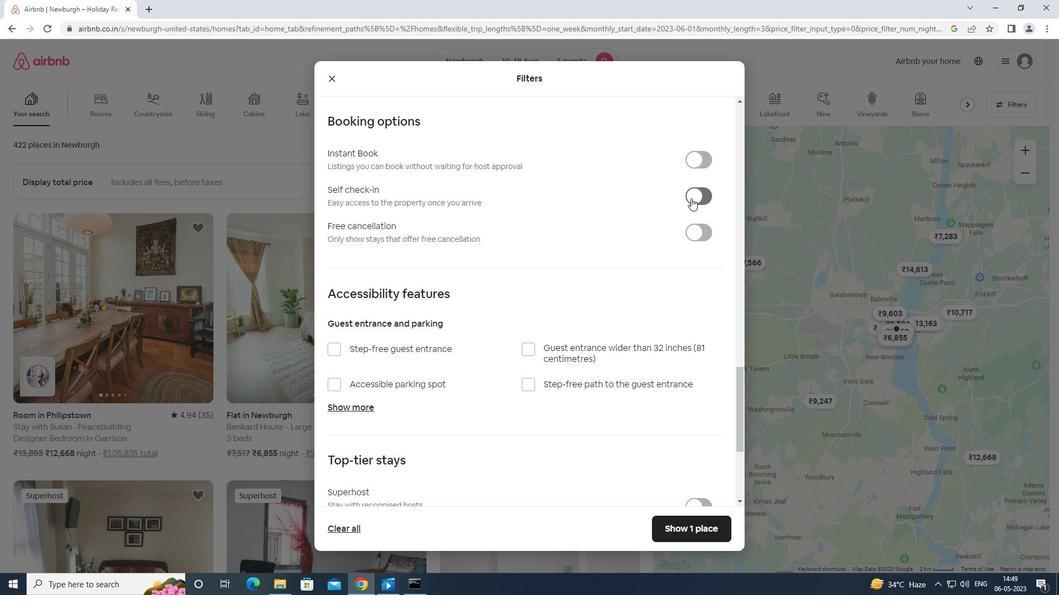 
Action: Mouse moved to (686, 207)
Screenshot: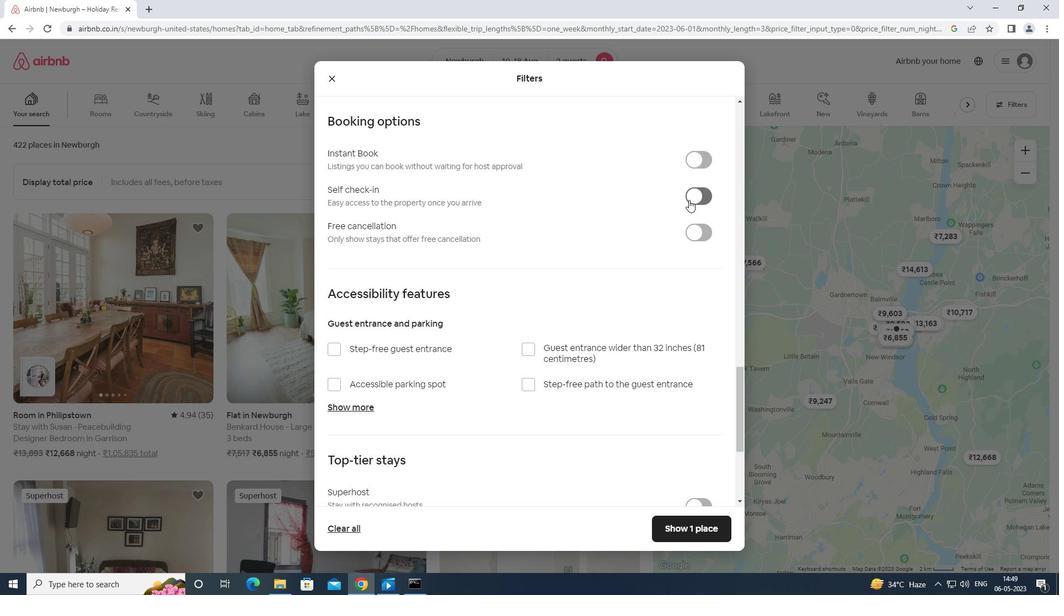 
Action: Mouse scrolled (686, 207) with delta (0, 0)
Screenshot: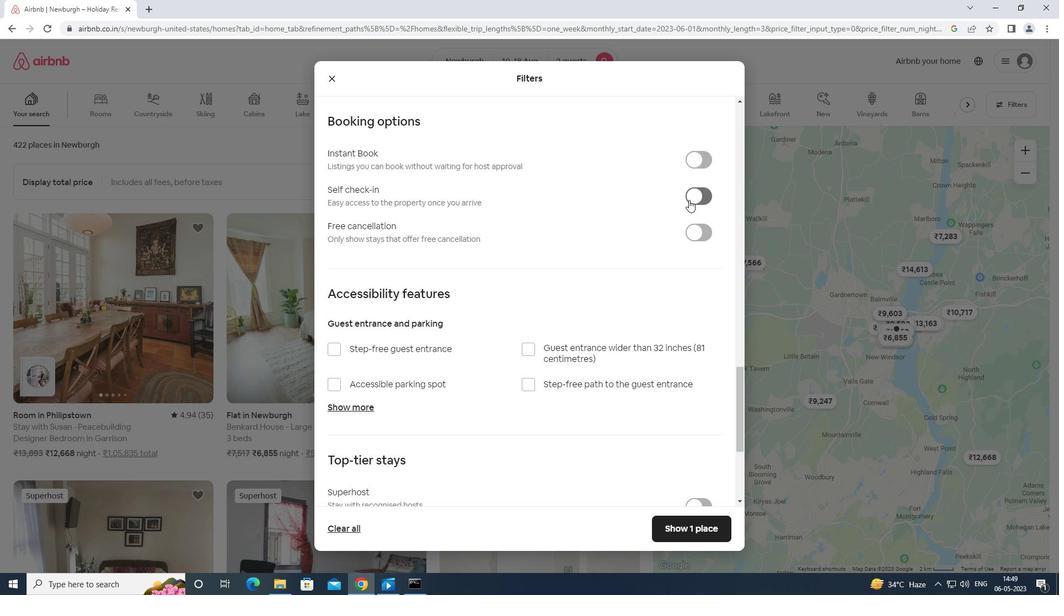 
Action: Mouse moved to (685, 210)
Screenshot: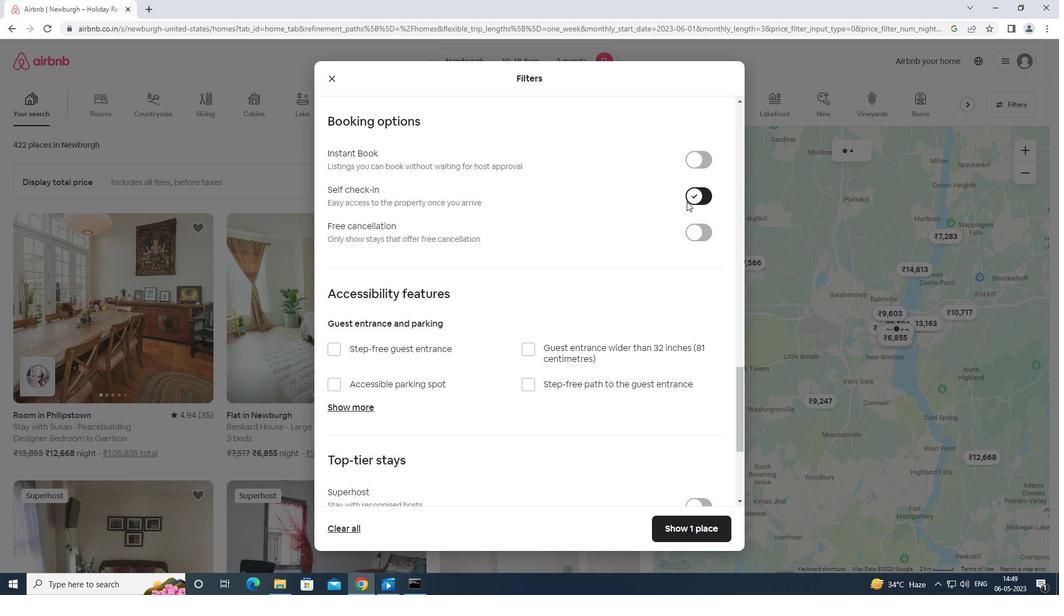 
Action: Mouse scrolled (685, 210) with delta (0, 0)
Screenshot: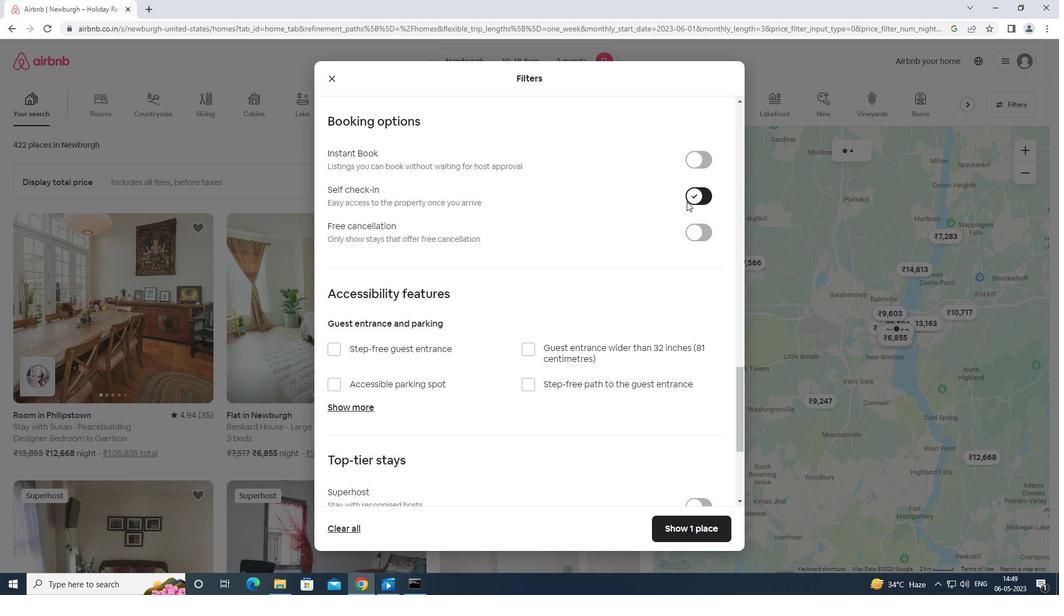 
Action: Mouse moved to (684, 212)
Screenshot: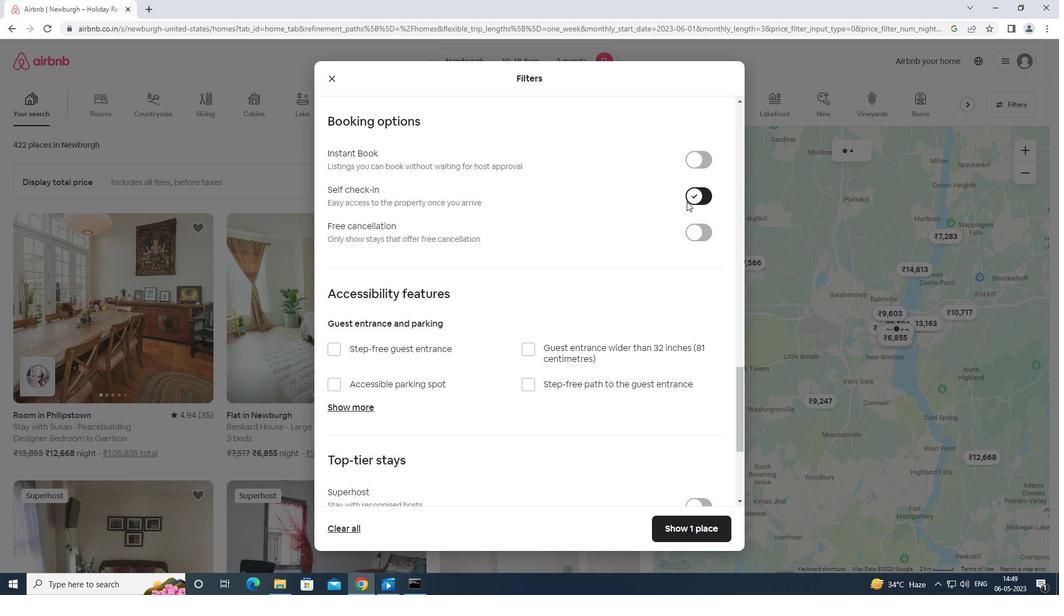 
Action: Mouse scrolled (684, 211) with delta (0, 0)
Screenshot: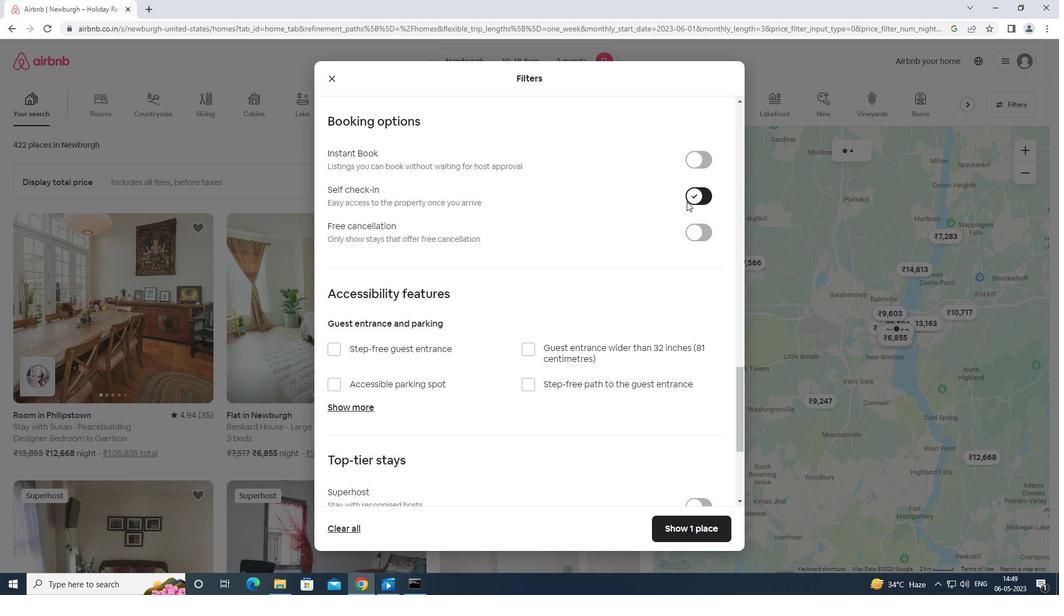 
Action: Mouse moved to (684, 212)
Screenshot: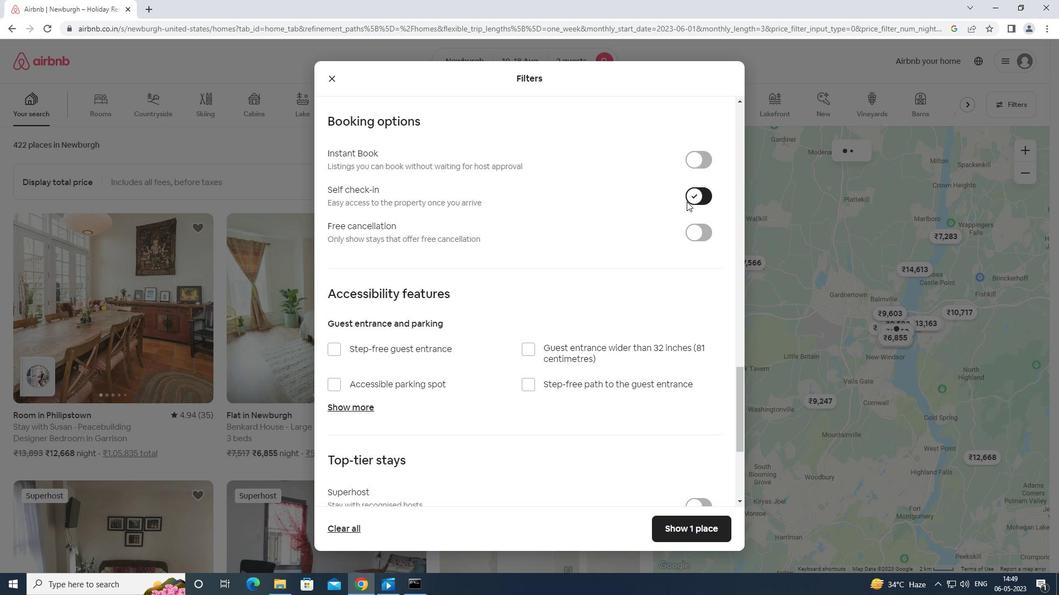 
Action: Mouse scrolled (684, 212) with delta (0, 0)
Screenshot: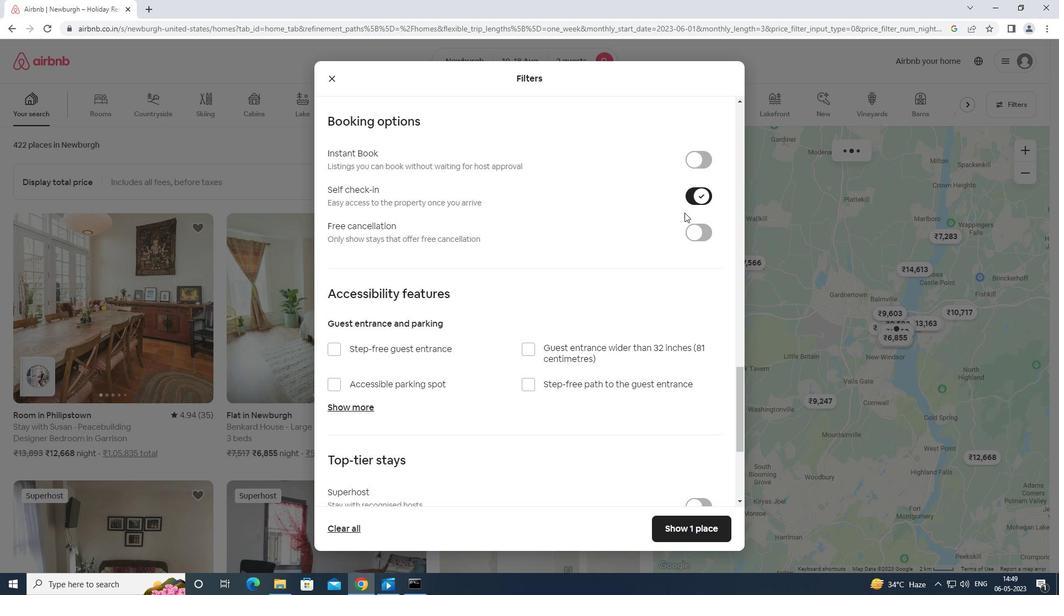 
Action: Mouse scrolled (684, 212) with delta (0, 0)
Screenshot: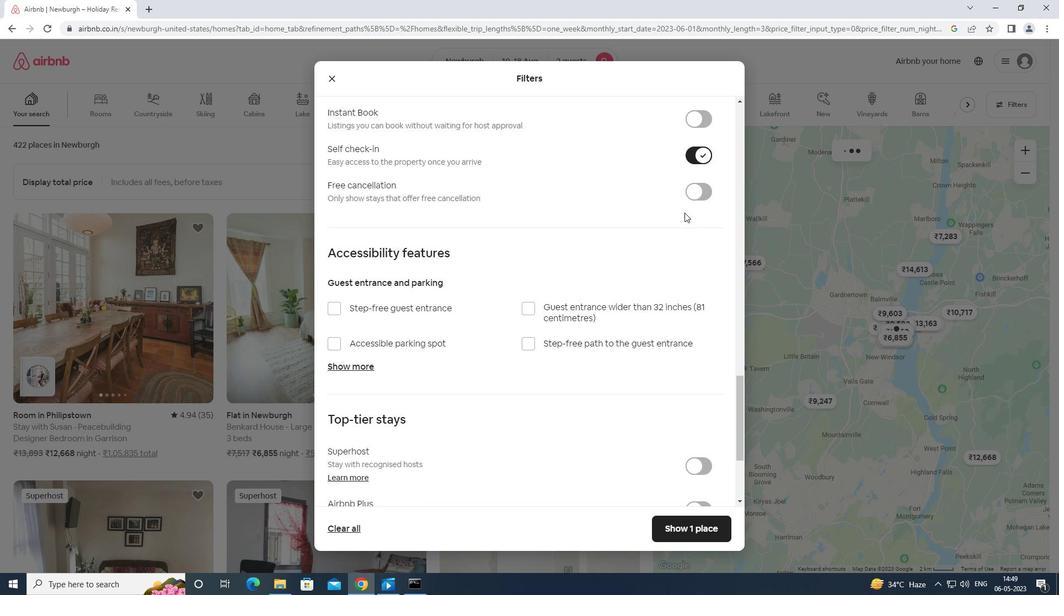 
Action: Mouse moved to (684, 214)
Screenshot: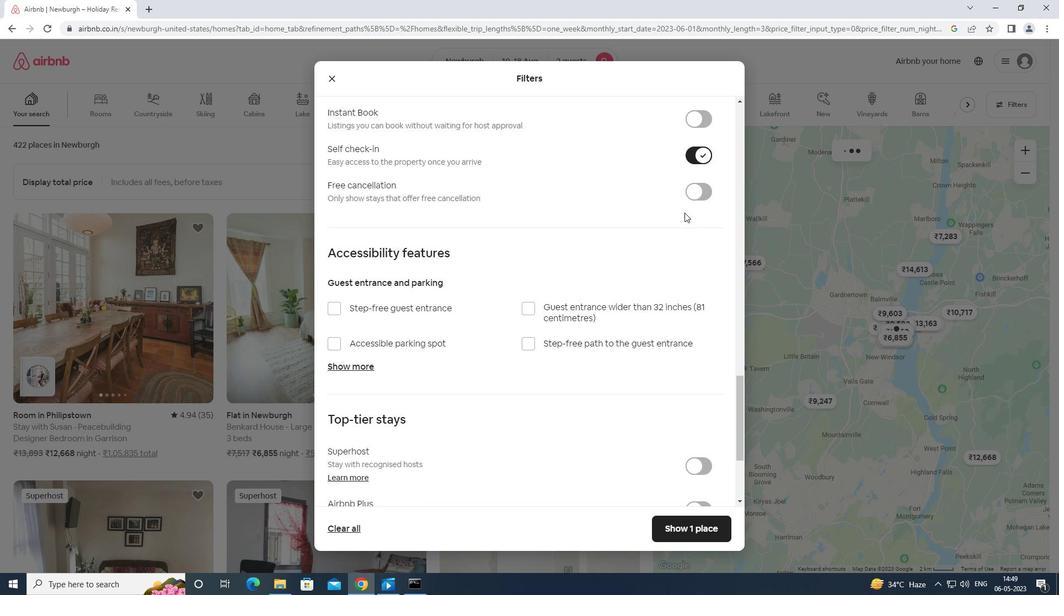 
Action: Mouse scrolled (684, 214) with delta (0, 0)
Screenshot: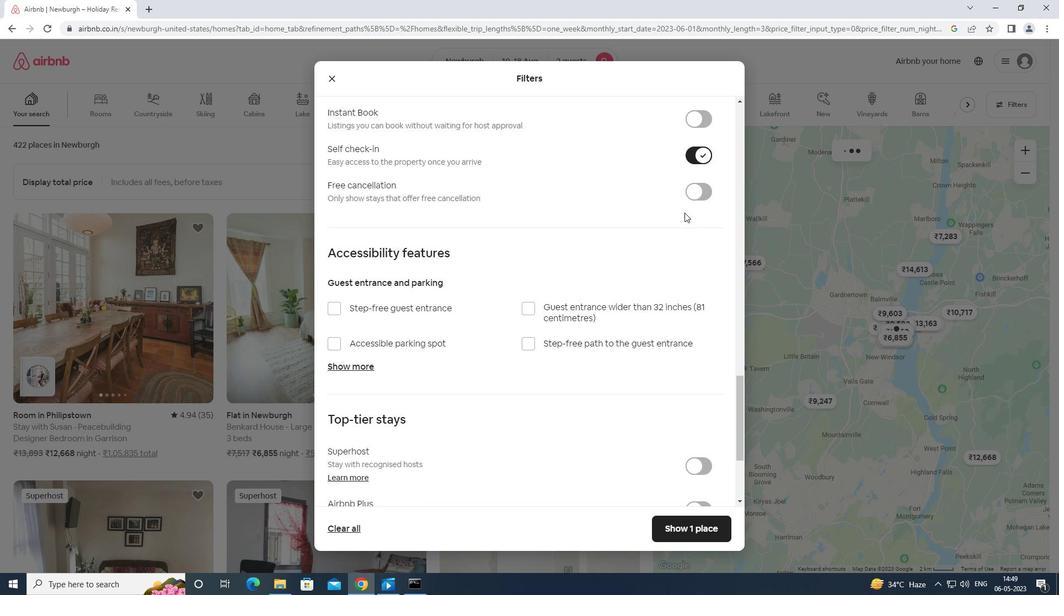 
Action: Mouse moved to (651, 231)
Screenshot: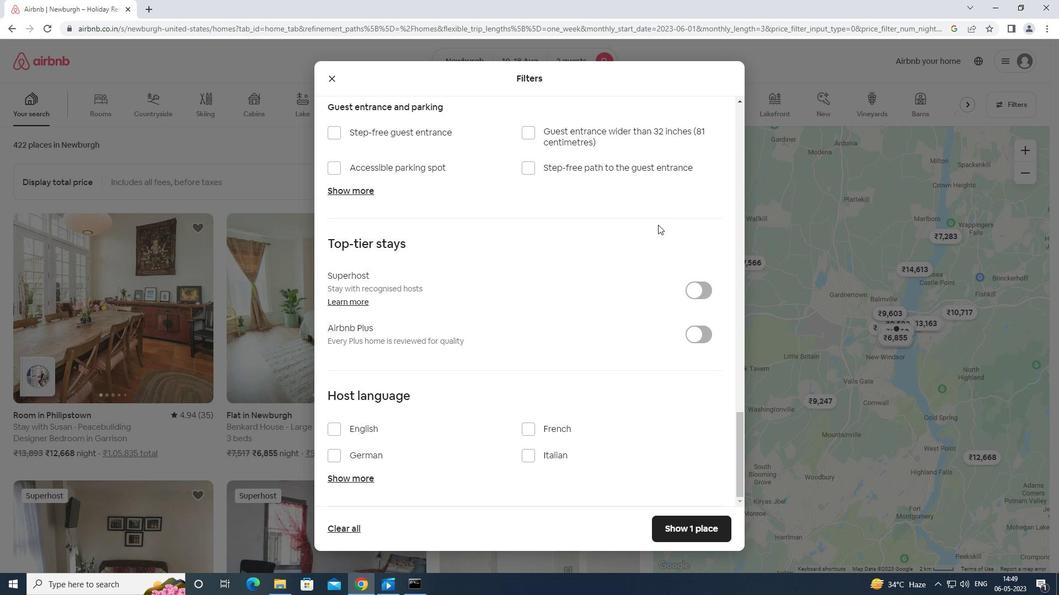 
Action: Mouse scrolled (651, 230) with delta (0, 0)
Screenshot: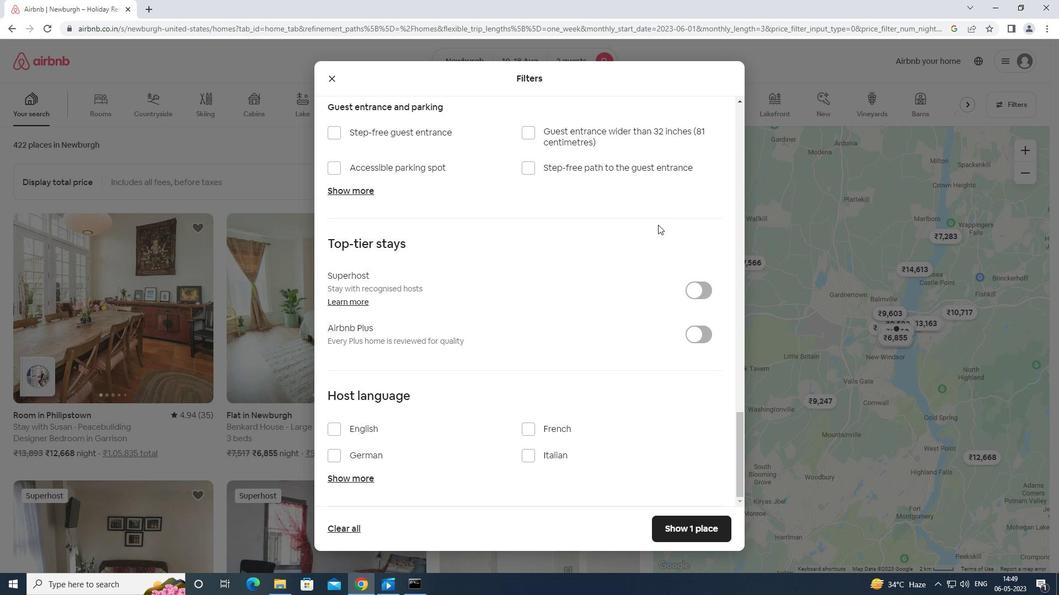 
Action: Mouse moved to (649, 234)
Screenshot: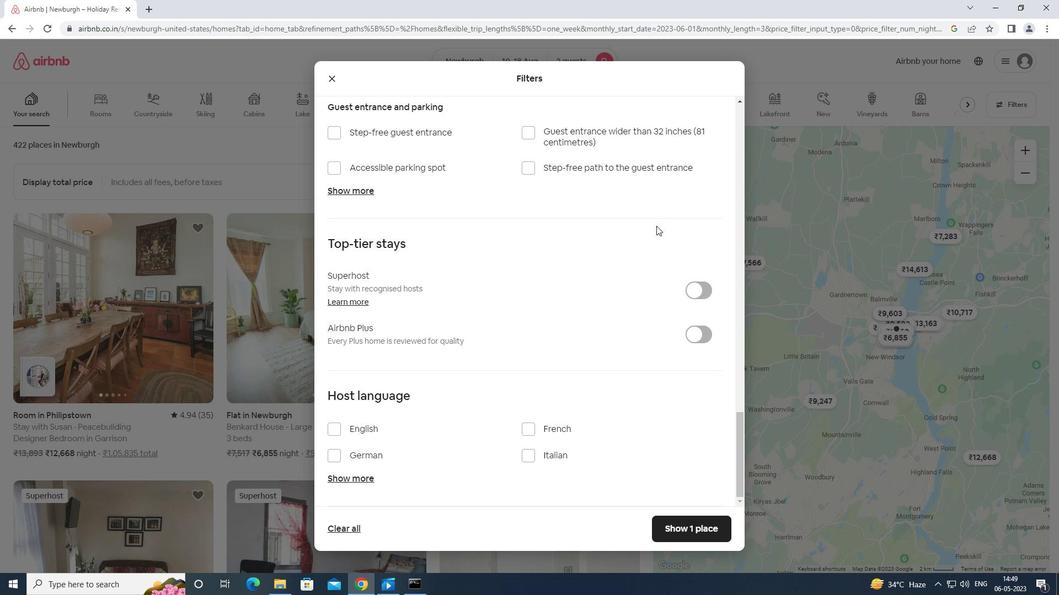
Action: Mouse scrolled (649, 233) with delta (0, 0)
Screenshot: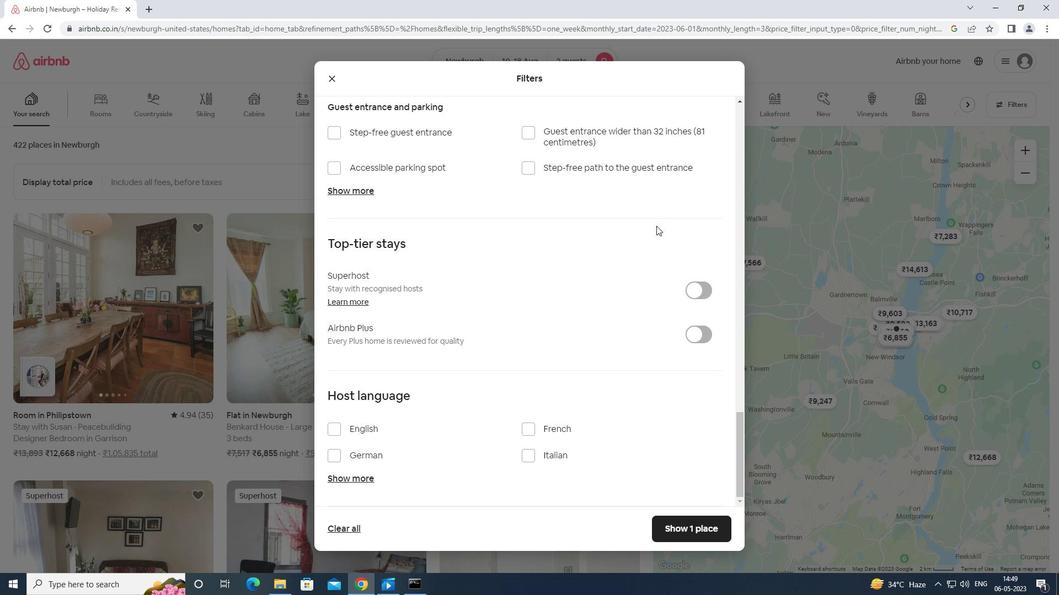 
Action: Mouse moved to (648, 236)
Screenshot: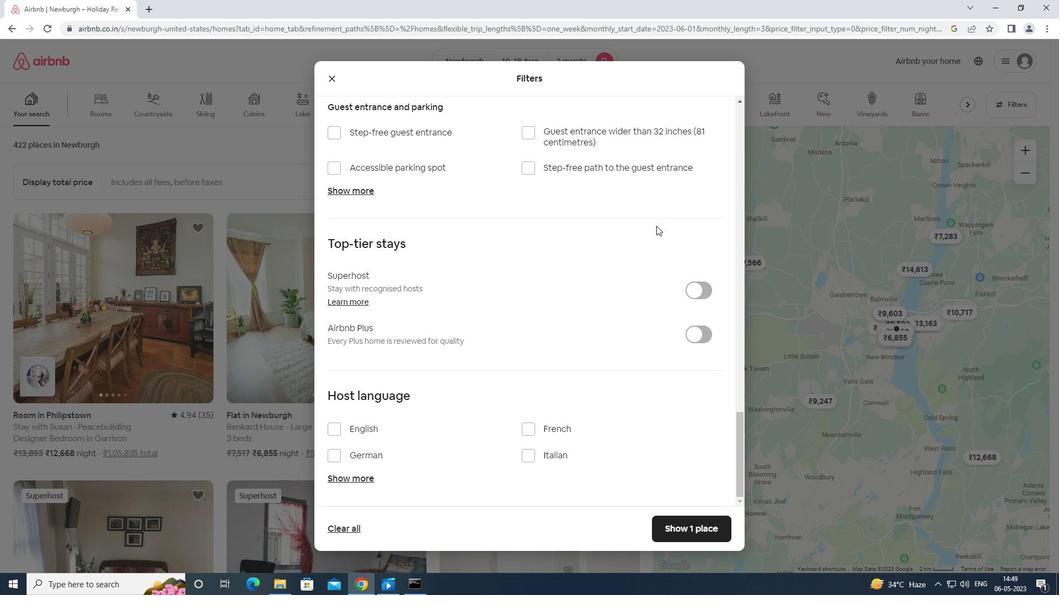 
Action: Mouse scrolled (648, 236) with delta (0, 0)
Screenshot: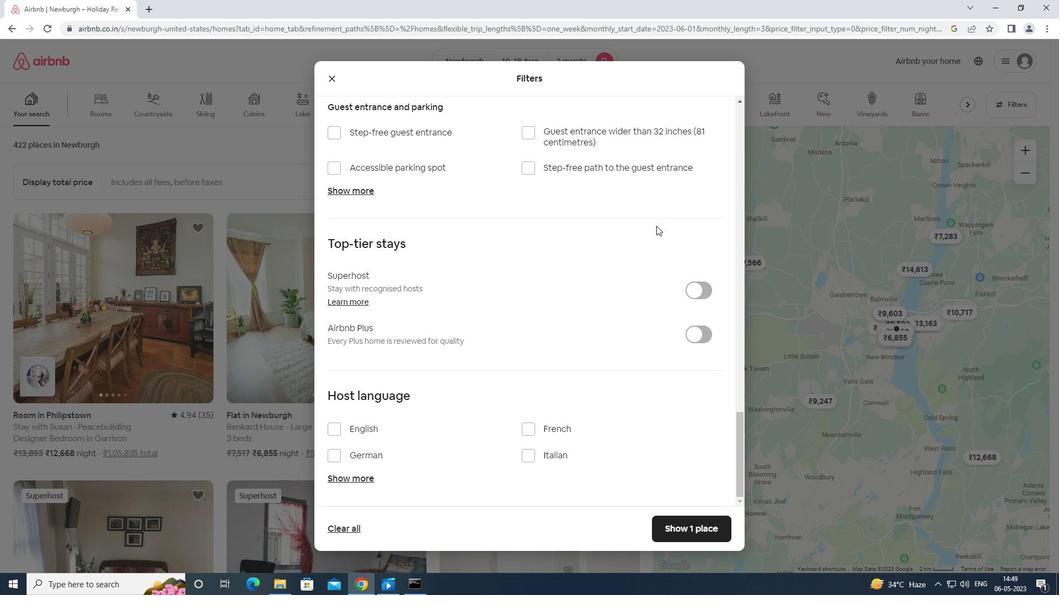 
Action: Mouse moved to (647, 237)
Screenshot: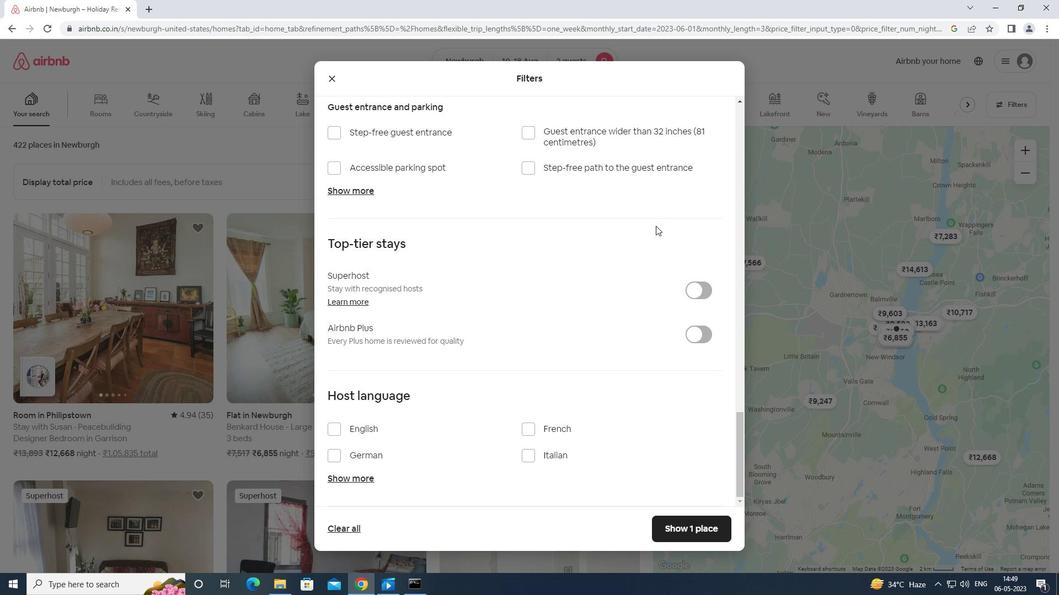 
Action: Mouse scrolled (647, 237) with delta (0, 0)
Screenshot: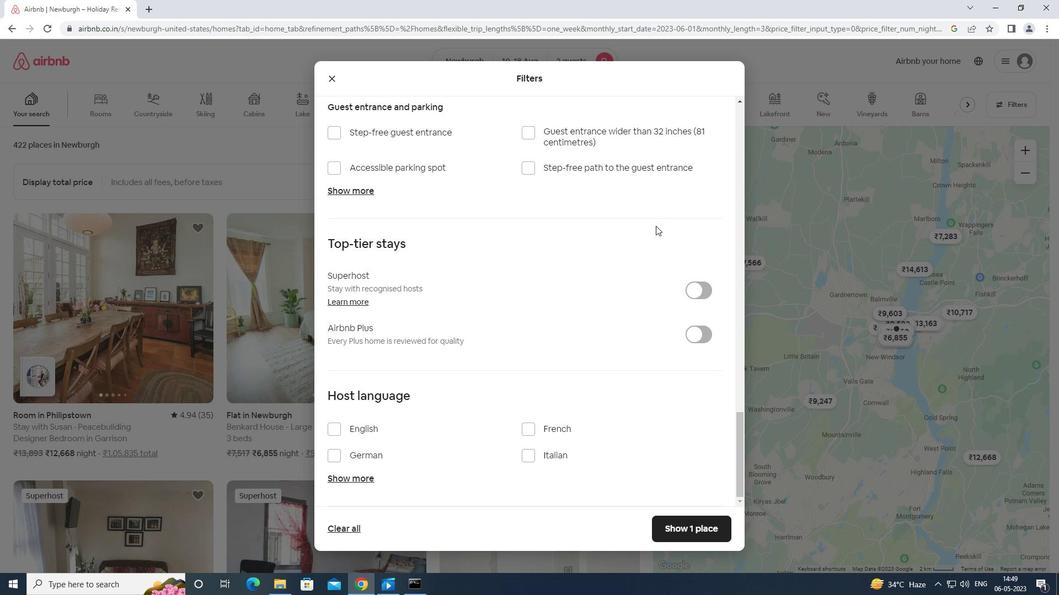 
Action: Mouse moved to (641, 243)
Screenshot: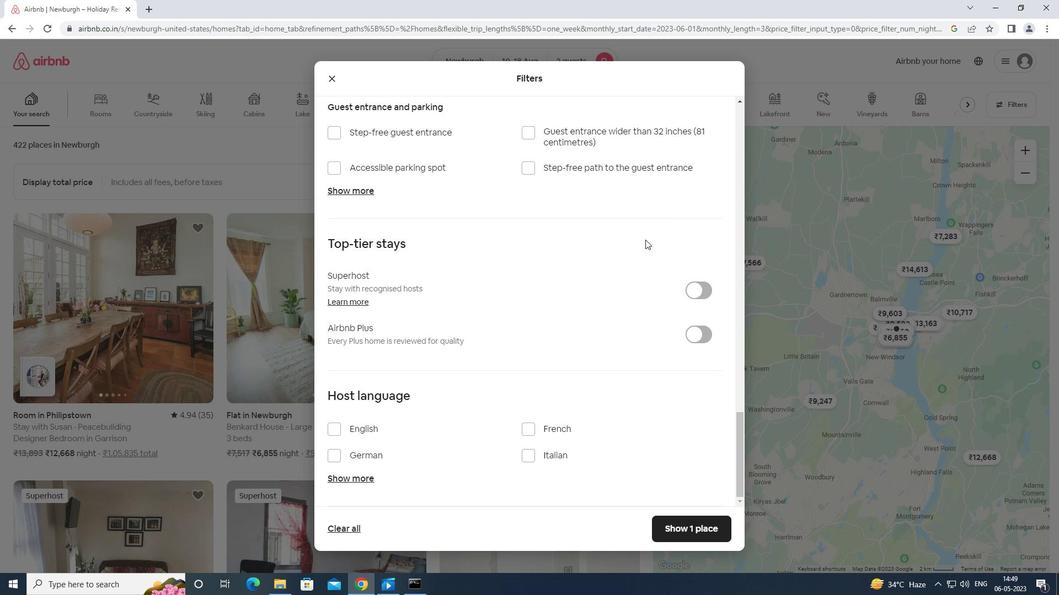 
Action: Mouse scrolled (641, 242) with delta (0, 0)
Screenshot: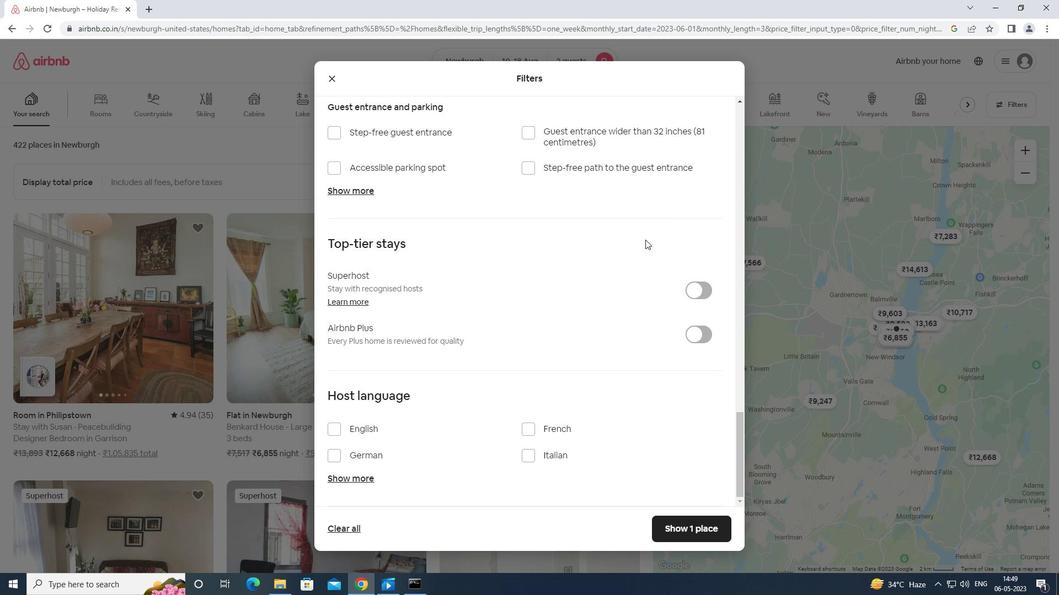
Action: Mouse moved to (337, 427)
Screenshot: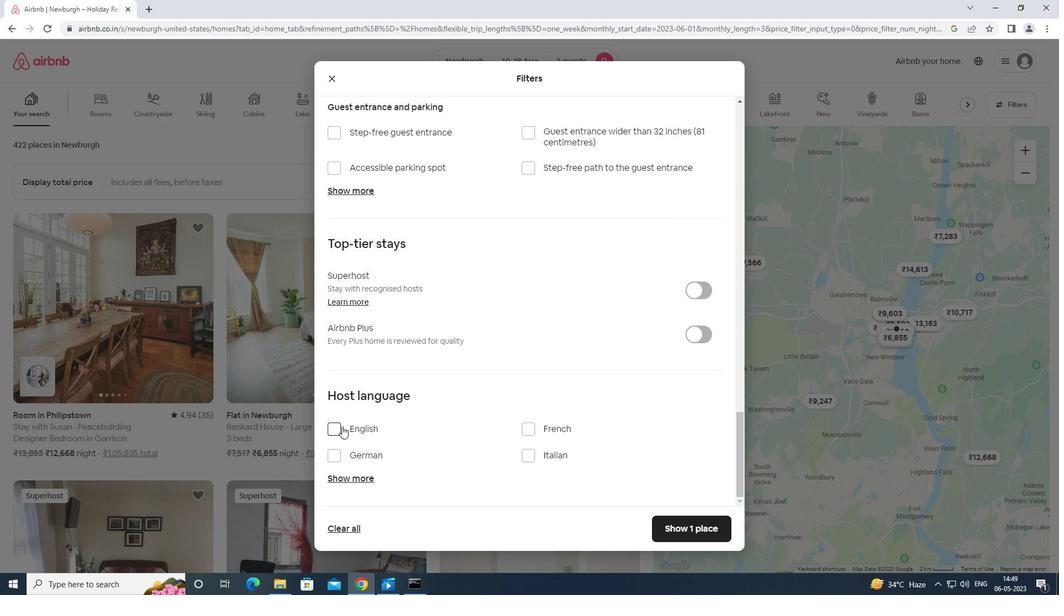 
Action: Mouse pressed left at (337, 427)
Screenshot: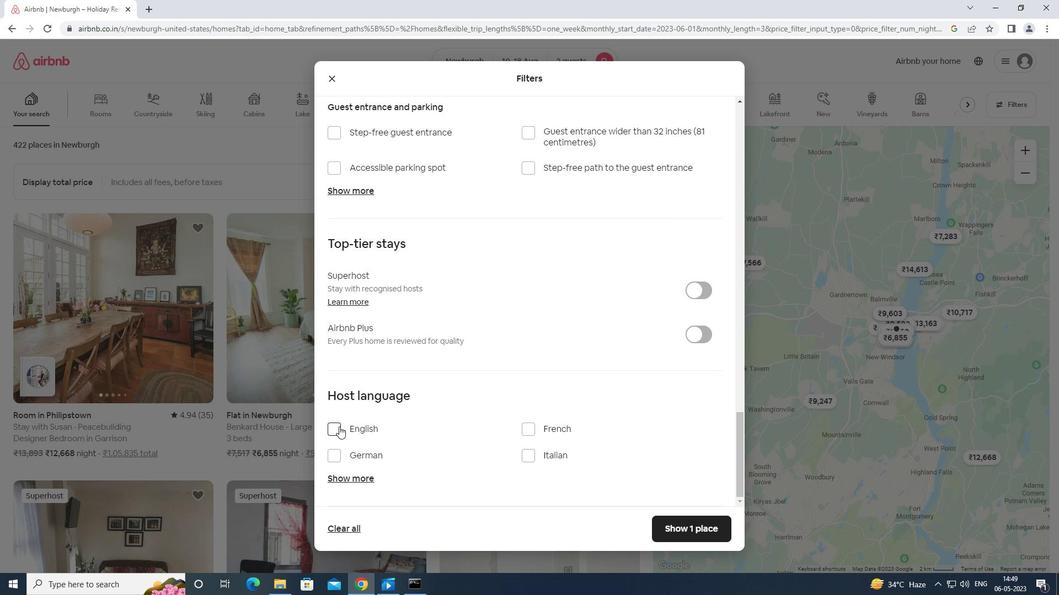 
Action: Mouse moved to (681, 524)
Screenshot: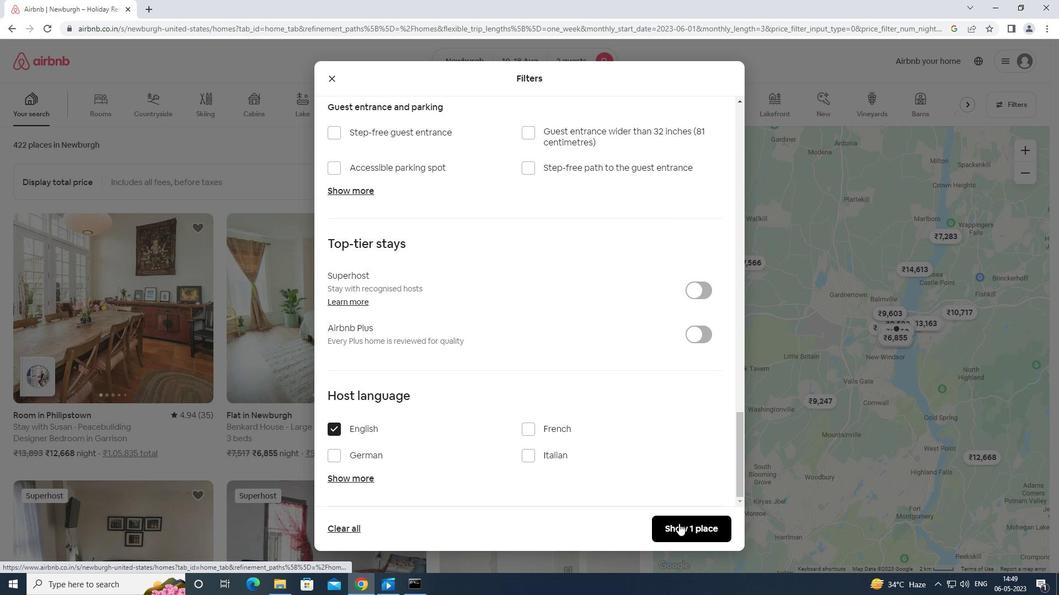 
Action: Mouse pressed left at (681, 524)
Screenshot: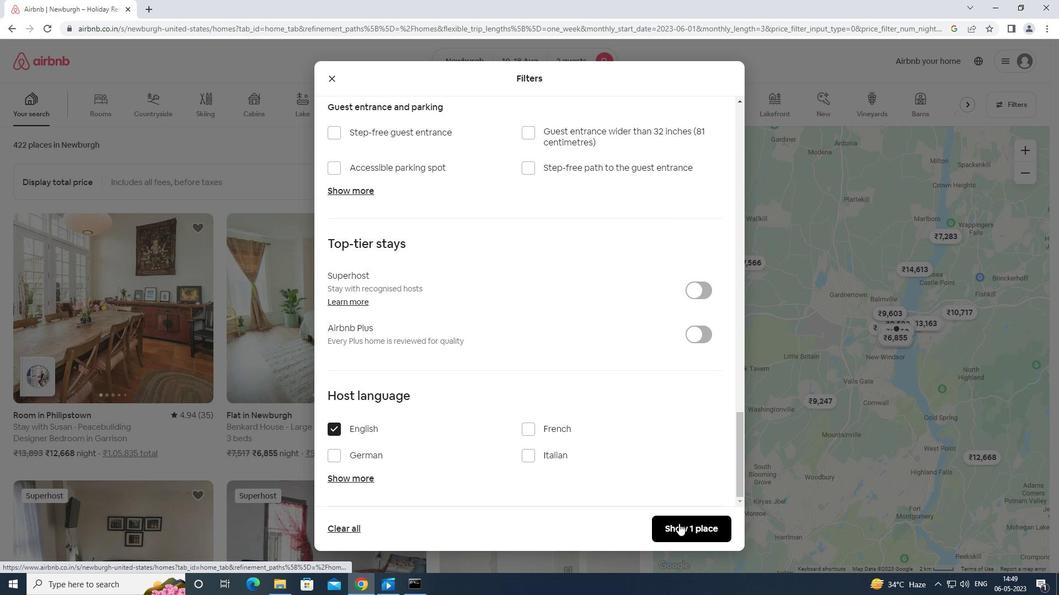 
Action: Mouse moved to (683, 522)
Screenshot: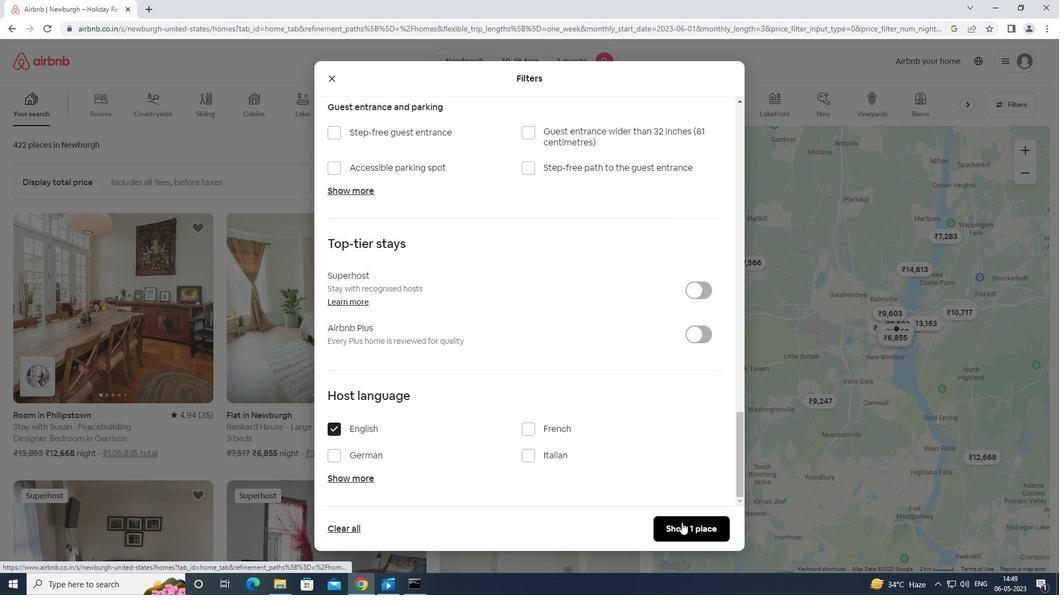 
